 Task: Open a blank sheet, save the file as Pottery.html and add heading 'Pottery',with the parapraph 'Pottery is the art of creating objects from clay by hand or on a pottery wheel. It involves techniques such as molding, shaping, and glazing to create functional or decorative ceramic items like bowls, vases, and sculptures.'Apply Font Style Oswald And font size 18. Apply font style in  Heading 'Montserrat' and font size 36 Change heading alignment to  Left and paragraph alignment to  Left
Action: Mouse moved to (321, 231)
Screenshot: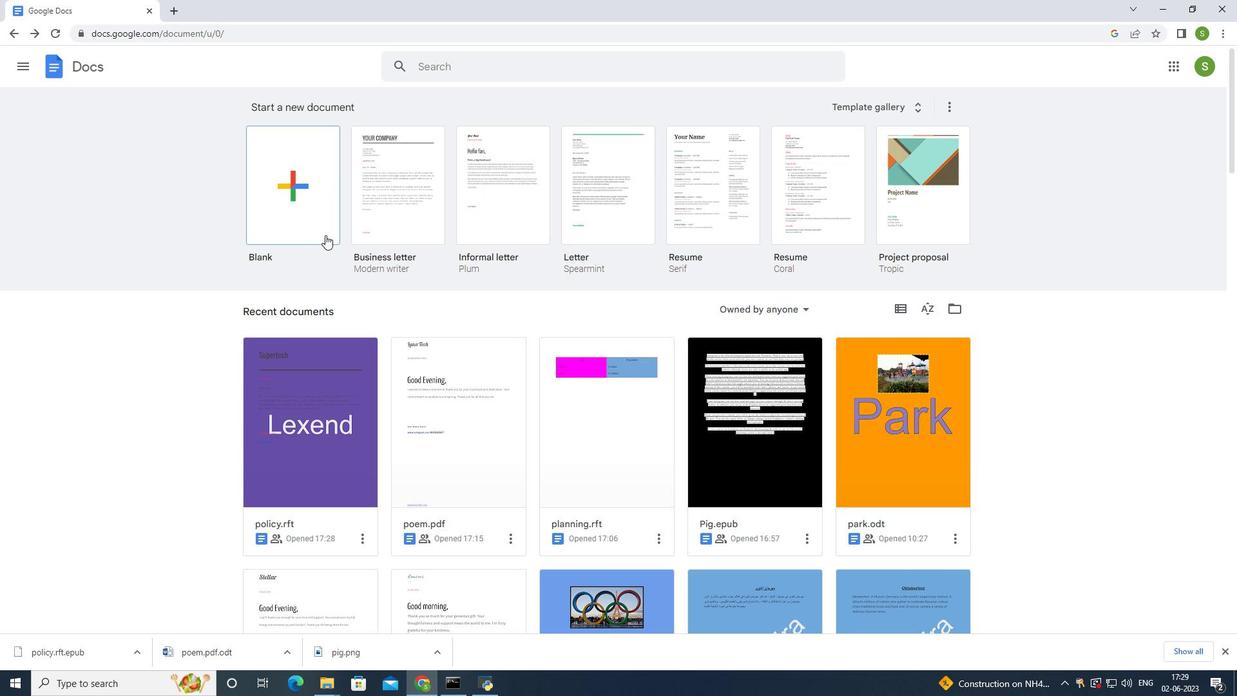 
Action: Mouse pressed left at (321, 231)
Screenshot: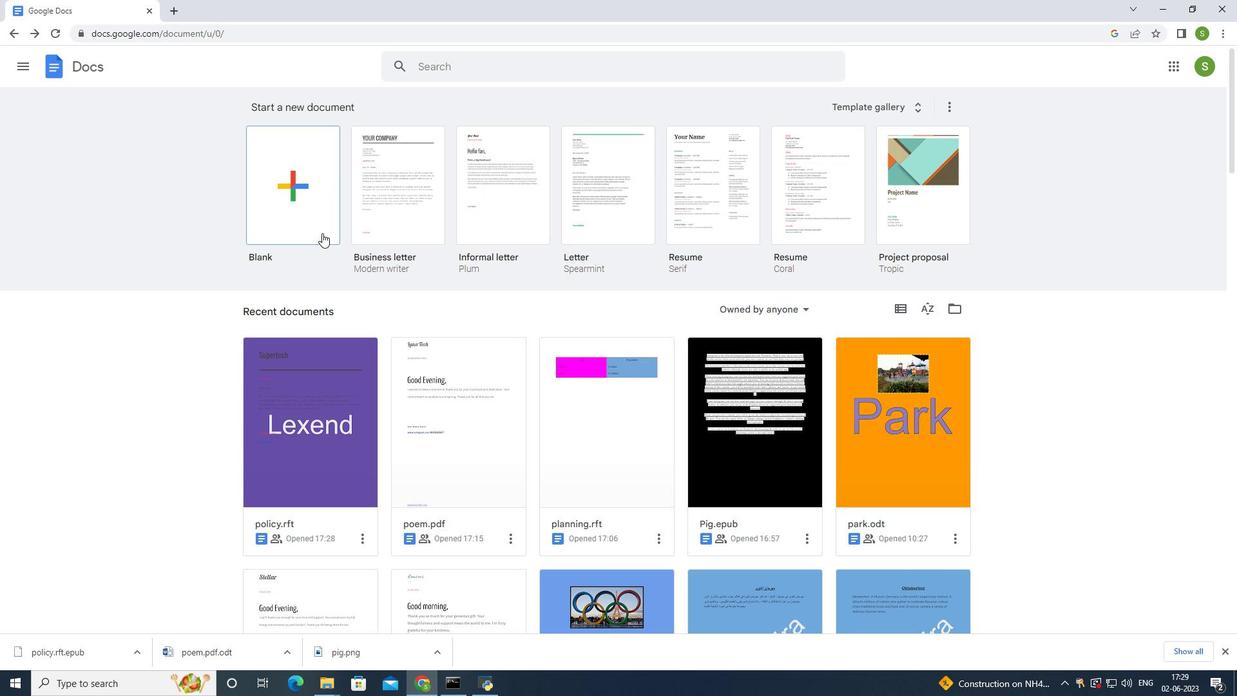 
Action: Mouse moved to (134, 56)
Screenshot: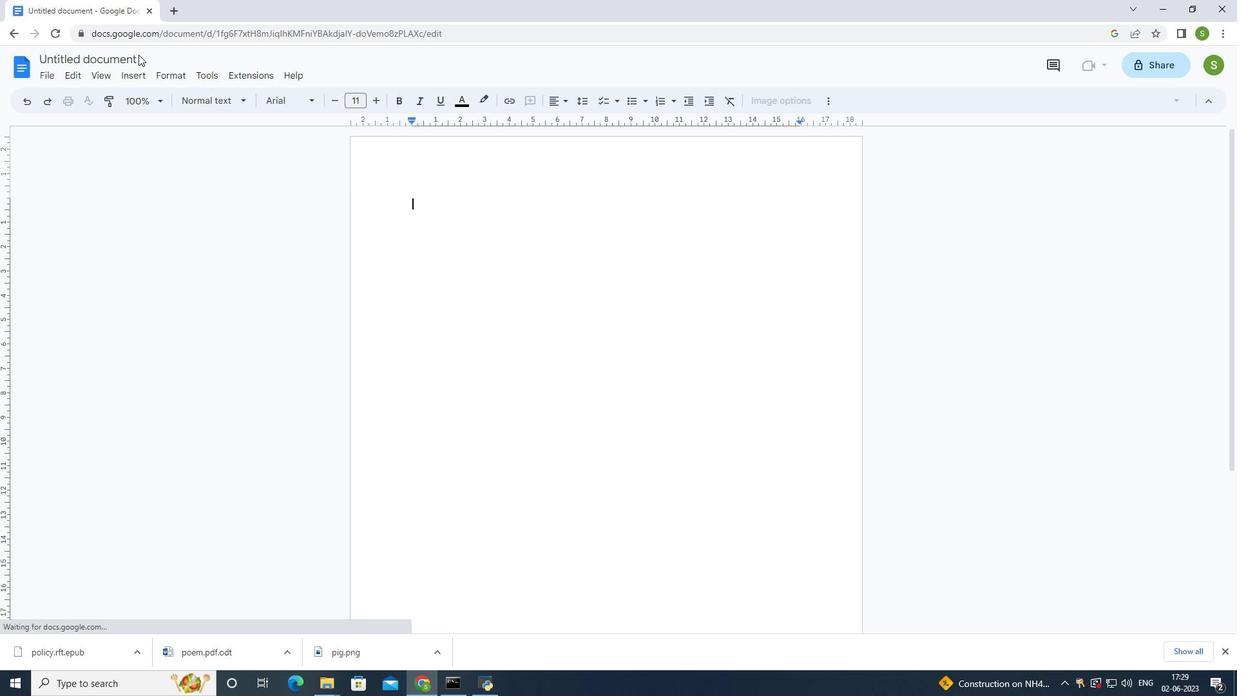 
Action: Mouse pressed left at (134, 56)
Screenshot: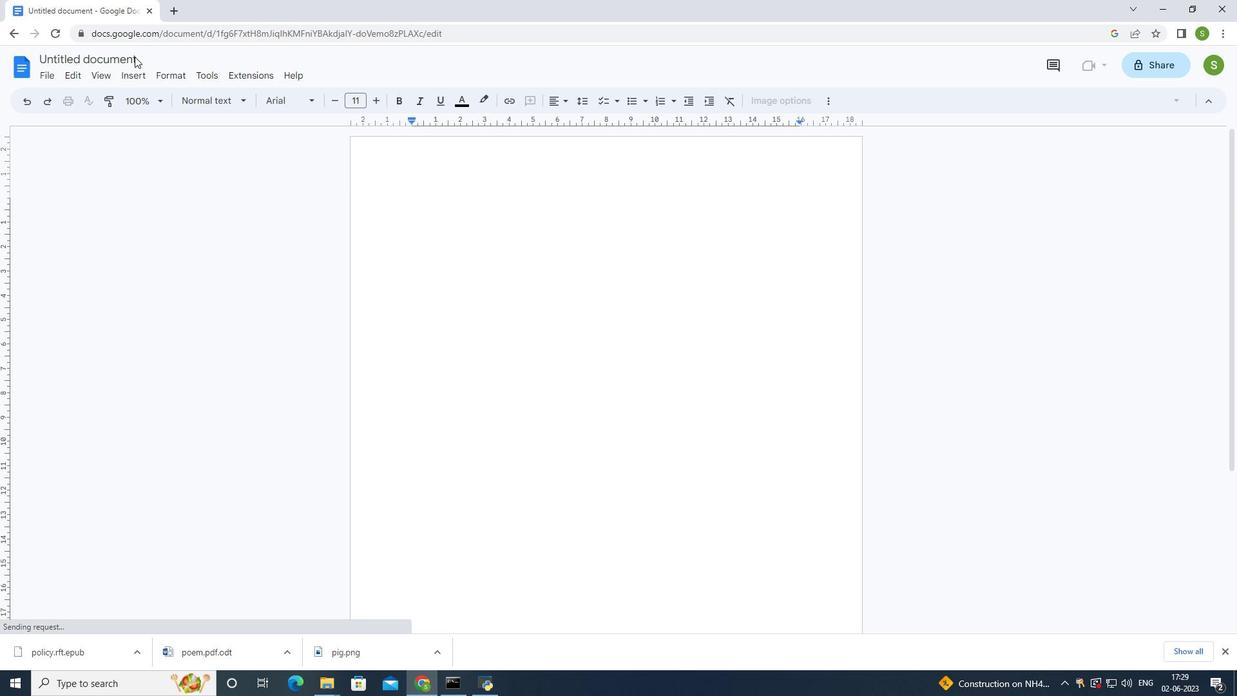
Action: Mouse pressed left at (134, 56)
Screenshot: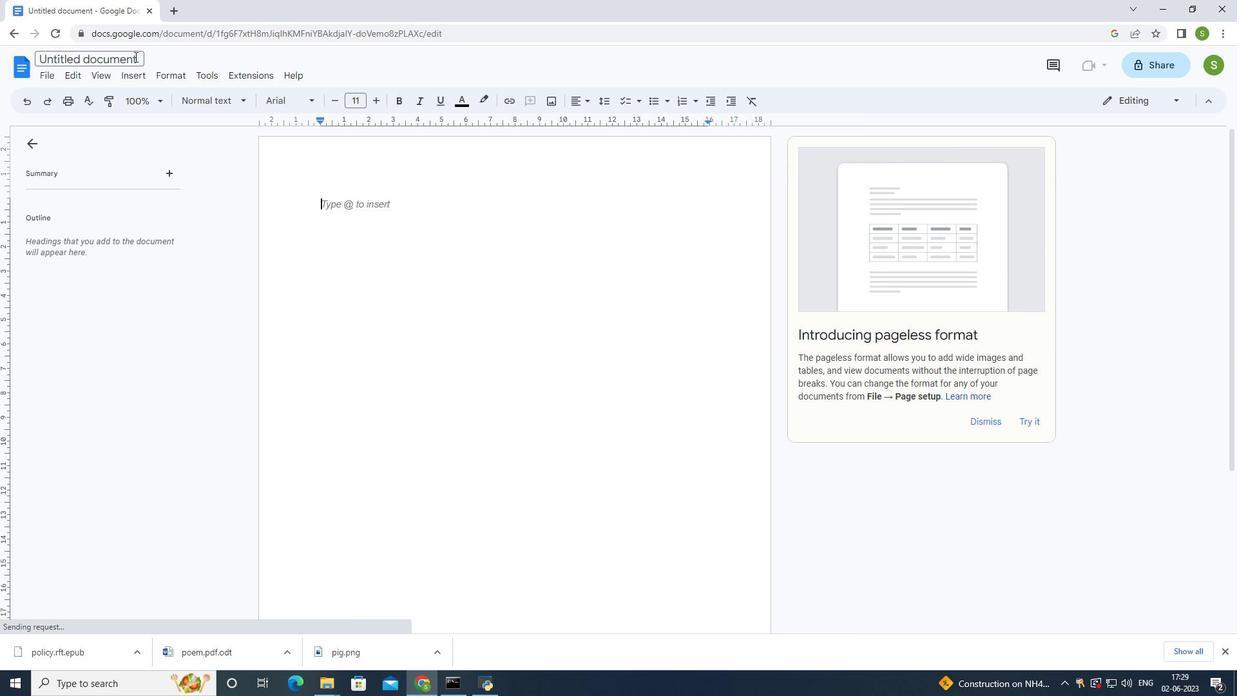
Action: Mouse moved to (526, 183)
Screenshot: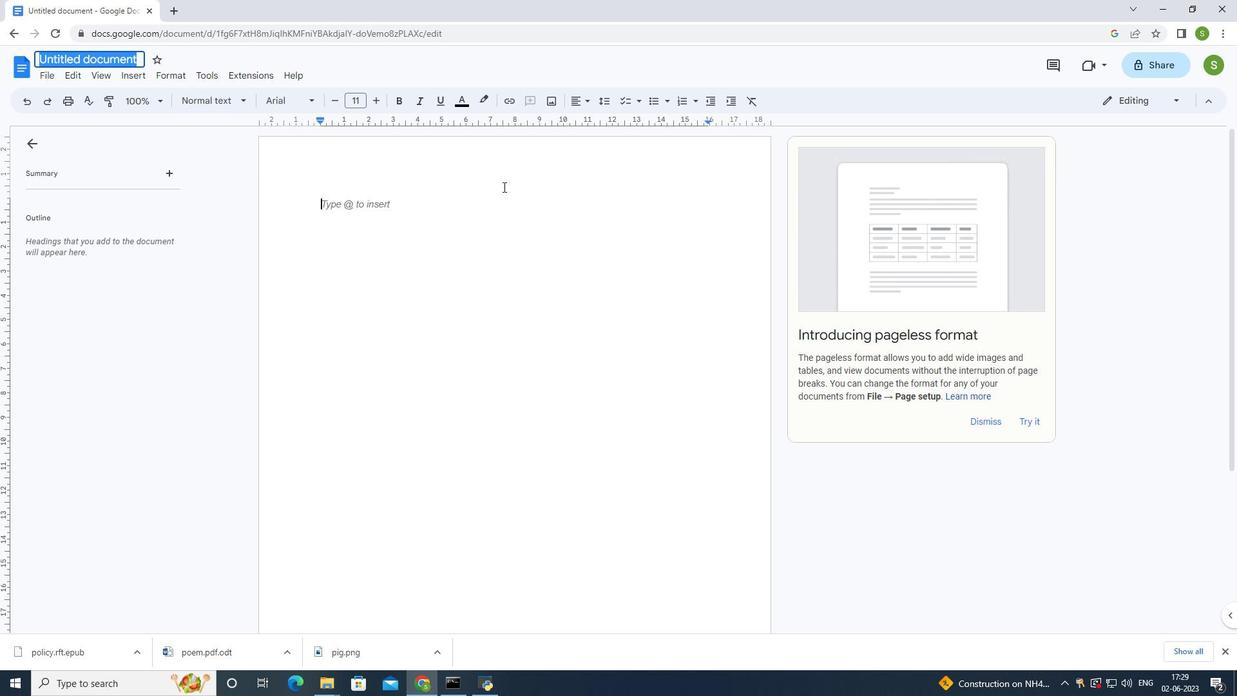 
Action: Key pressed <Key.shift>pottery.html<Key.enter>
Screenshot: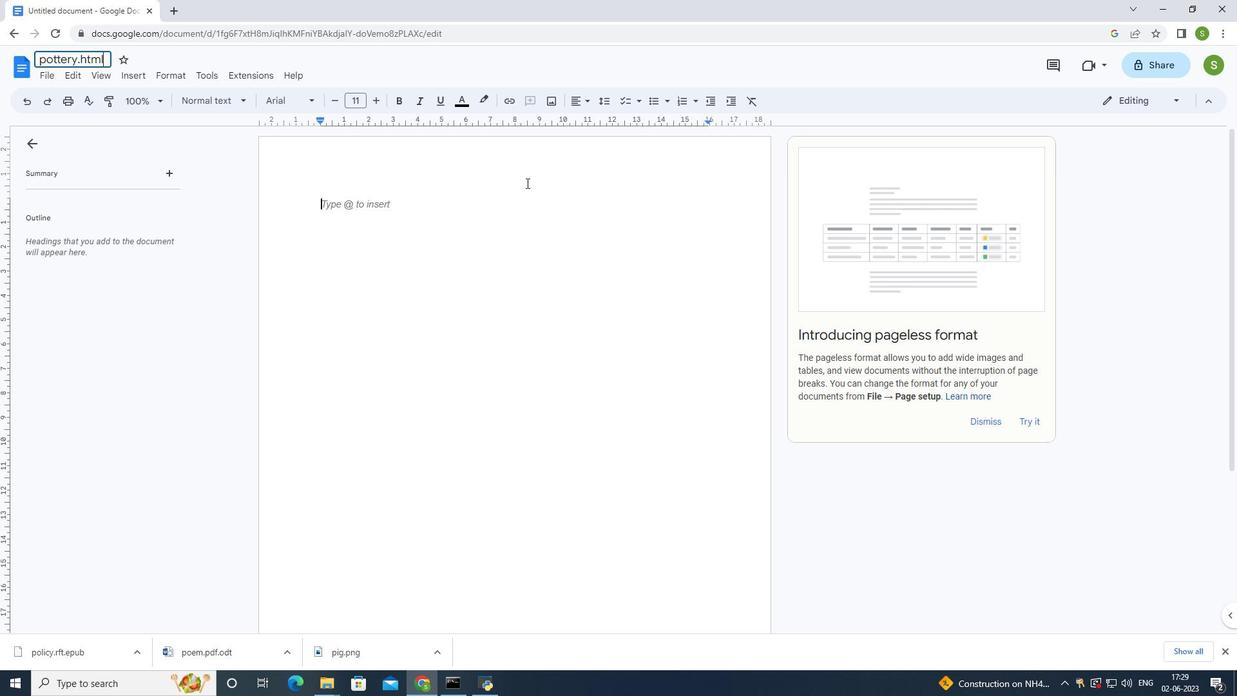 
Action: Mouse moved to (535, 167)
Screenshot: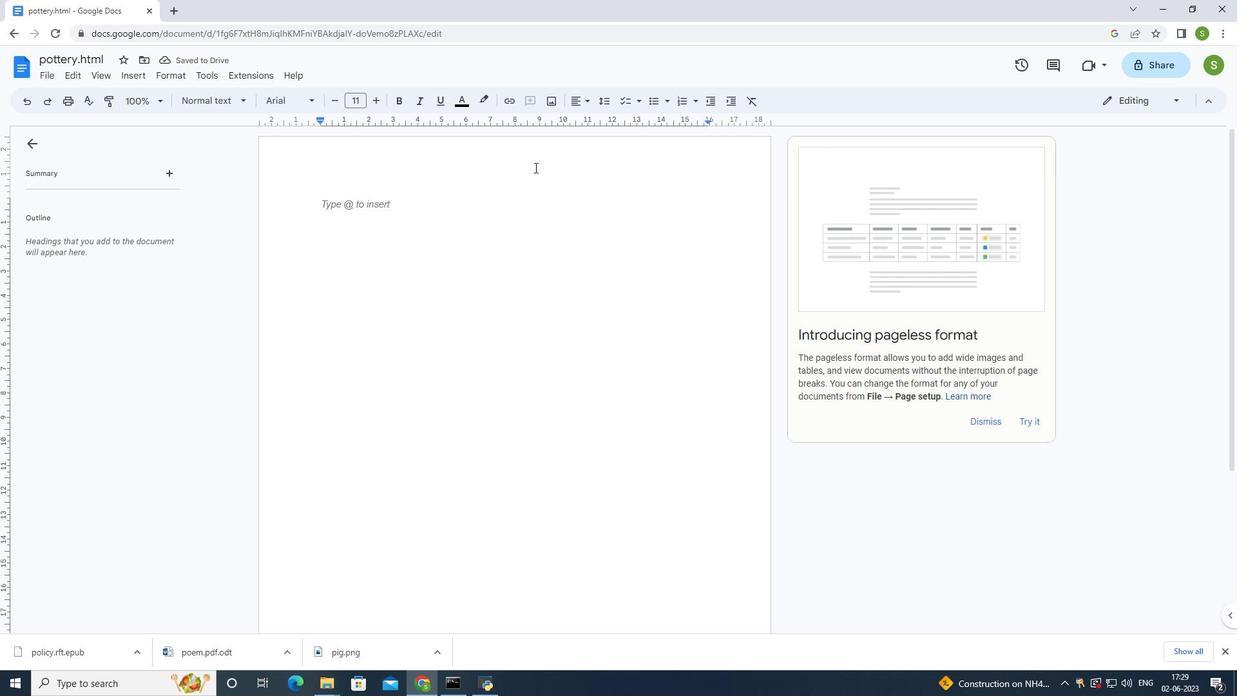 
Action: Key pressed <Key.shift>Pottery<Key.space>is<Key.space>the<Key.space>art<Key.space>of<Key.space>creating<Key.space>oblect<Key.backspace><Key.backspace><Key.backspace><Key.backspace>fect<Key.space>from<Key.space>clay<Key.space>by<Key.space>hand<Key.space>or<Key.space>on<Key.space>a<Key.space>pottery<Key.space>wheel.<Key.space><Key.shift>It<Key.space>involves<Key.space>techniques<Key.space>such<Key.space>as<Key.space>molding,<Key.space>shaping,<Key.space>and<Key.space>glazing<Key.space>to<Key.space>create<Key.space>functional<Key.space>or<Key.space>decorative<Key.space>ceramic<Key.space>items<Key.space>like<Key.space>bowls,<Key.space>vases<Key.space>and<Key.space>sculpy<Key.backspace>tures.
Screenshot: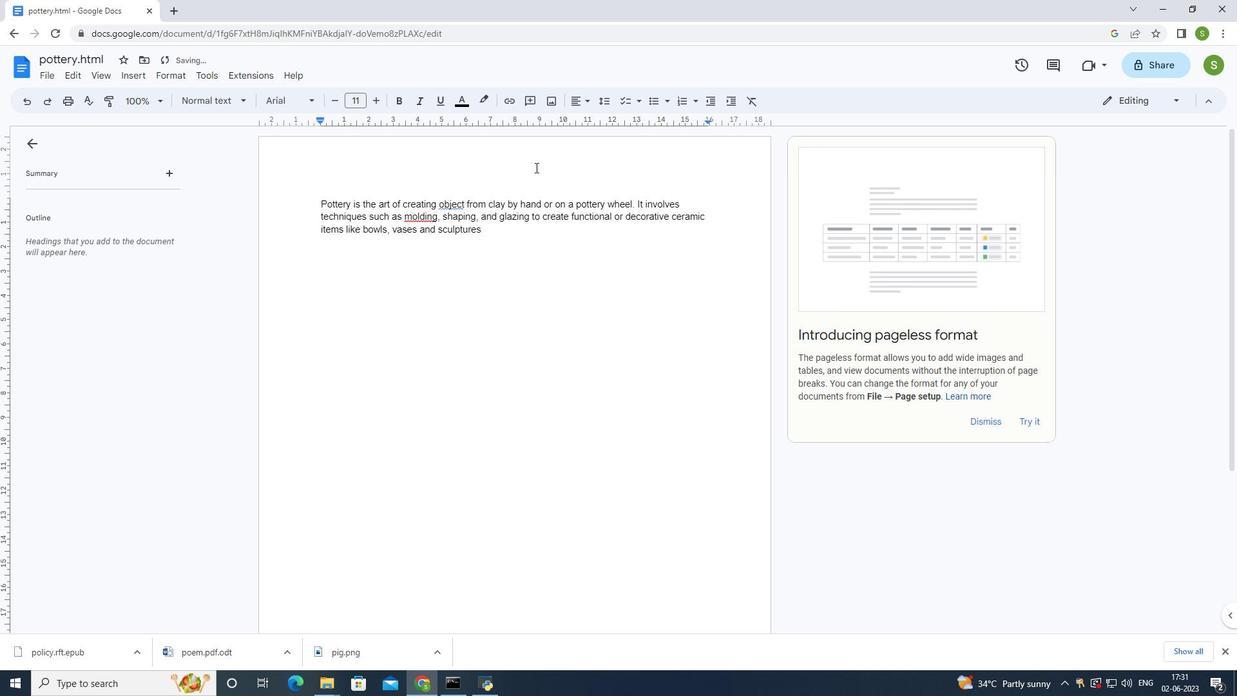 
Action: Mouse moved to (428, 217)
Screenshot: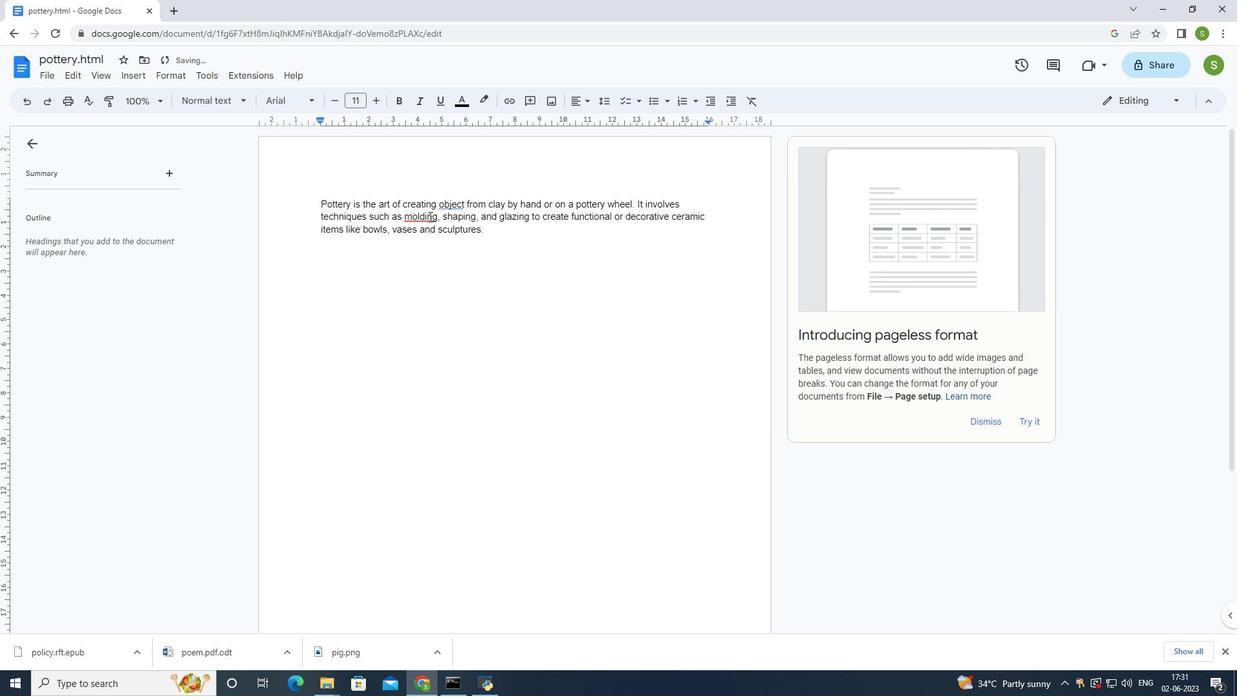 
Action: Mouse pressed left at (428, 217)
Screenshot: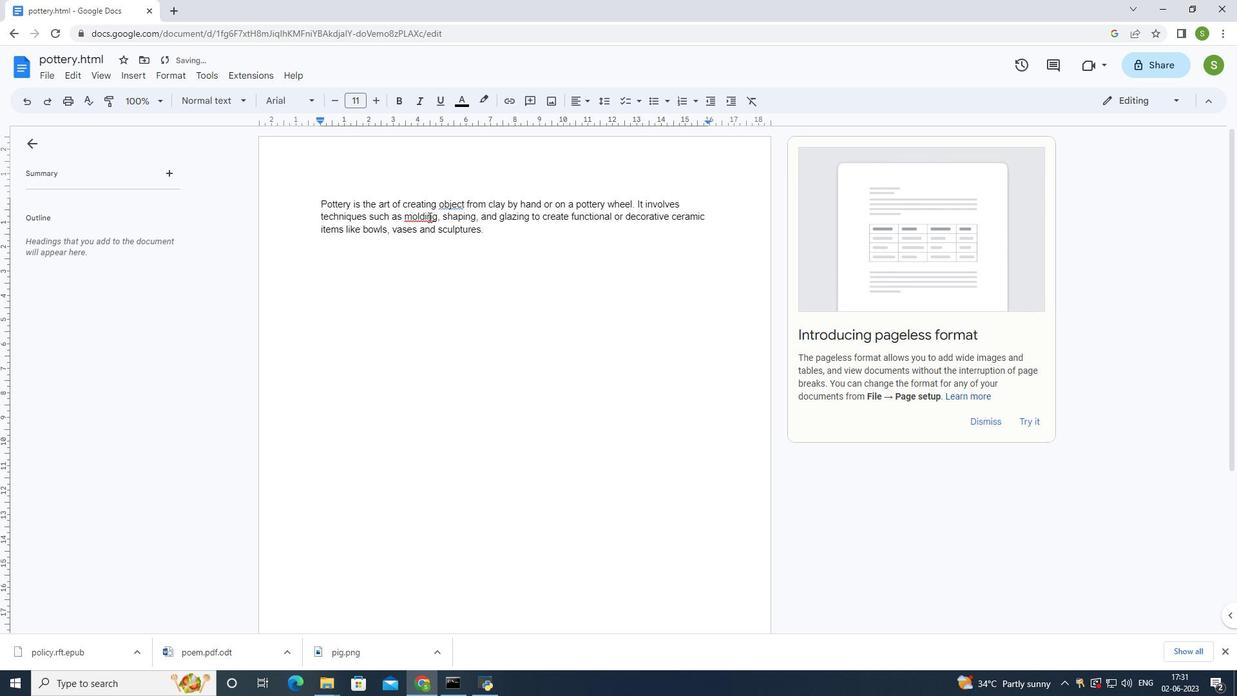 
Action: Mouse moved to (434, 291)
Screenshot: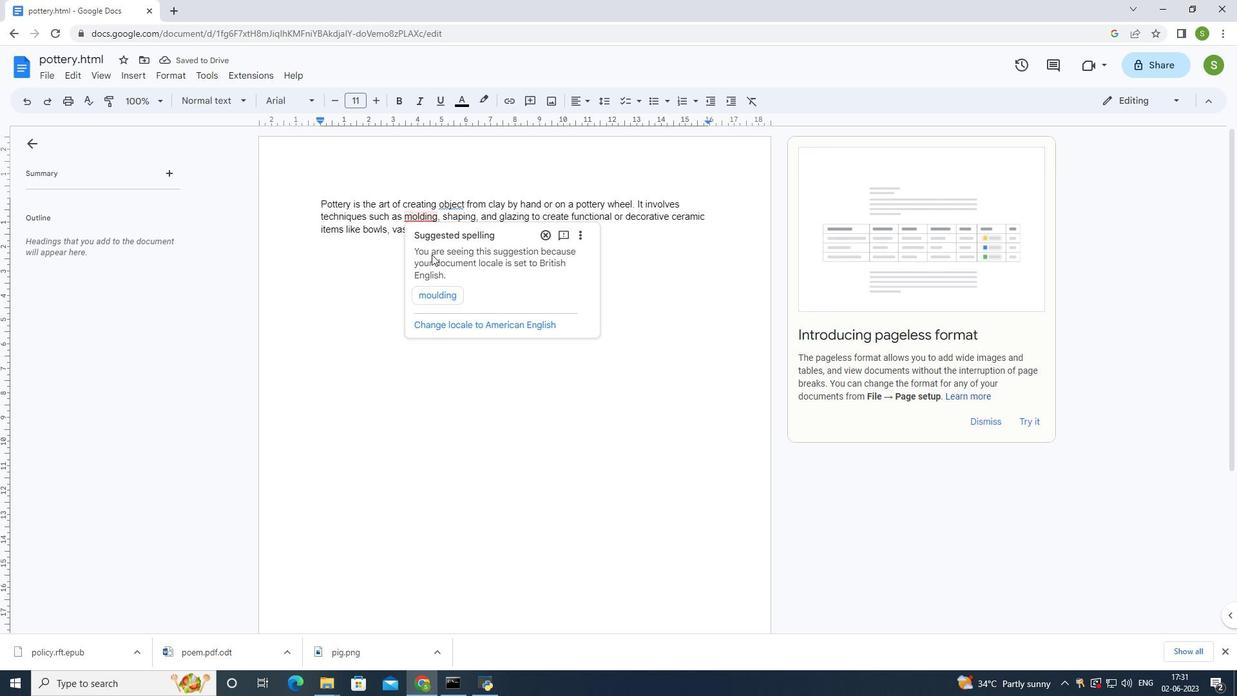 
Action: Mouse pressed left at (434, 291)
Screenshot: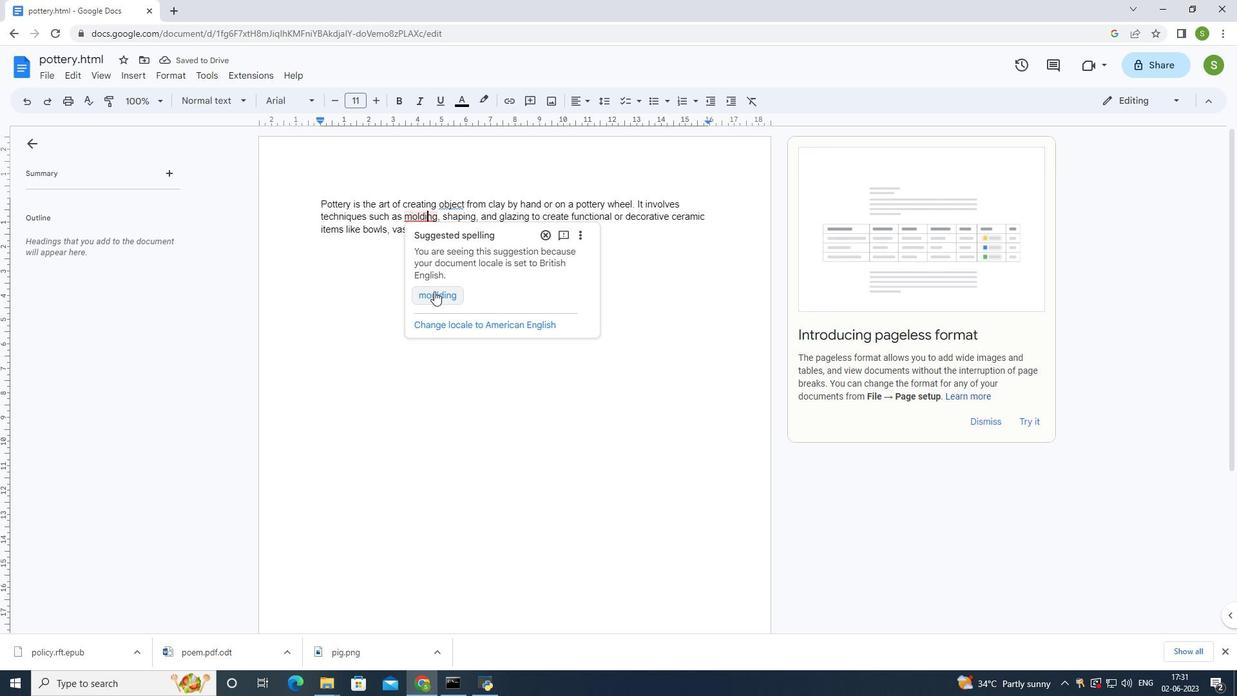 
Action: Mouse moved to (516, 234)
Screenshot: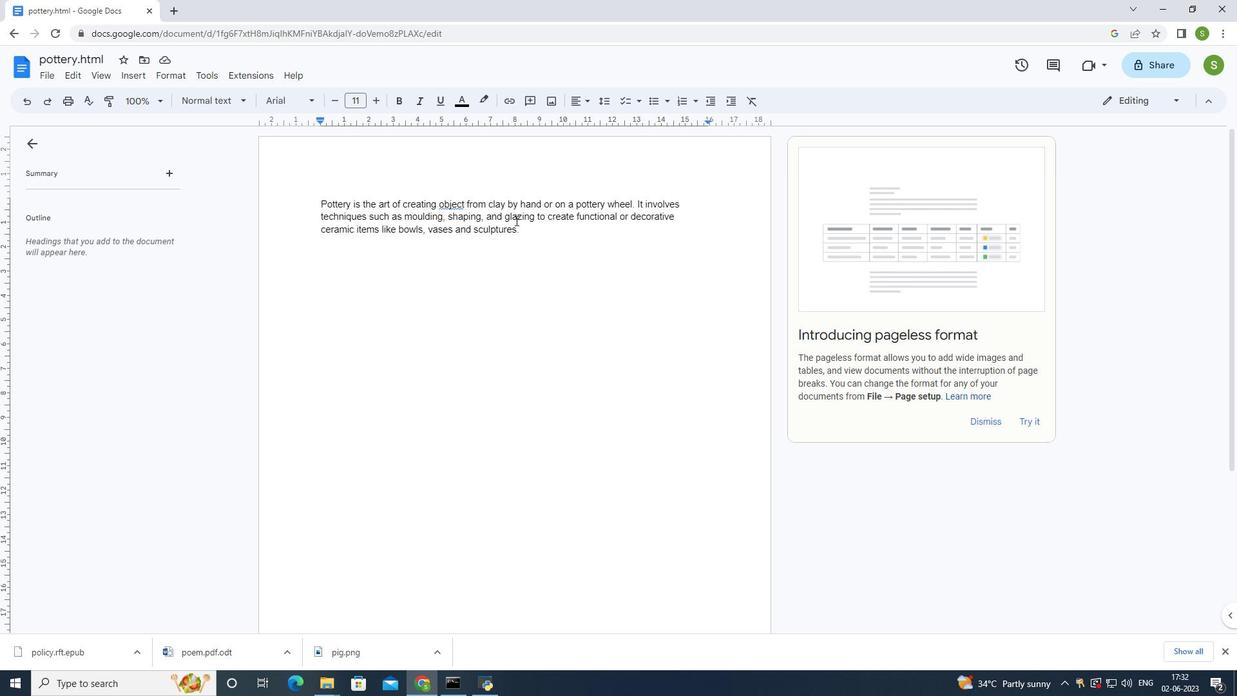 
Action: Mouse pressed left at (516, 234)
Screenshot: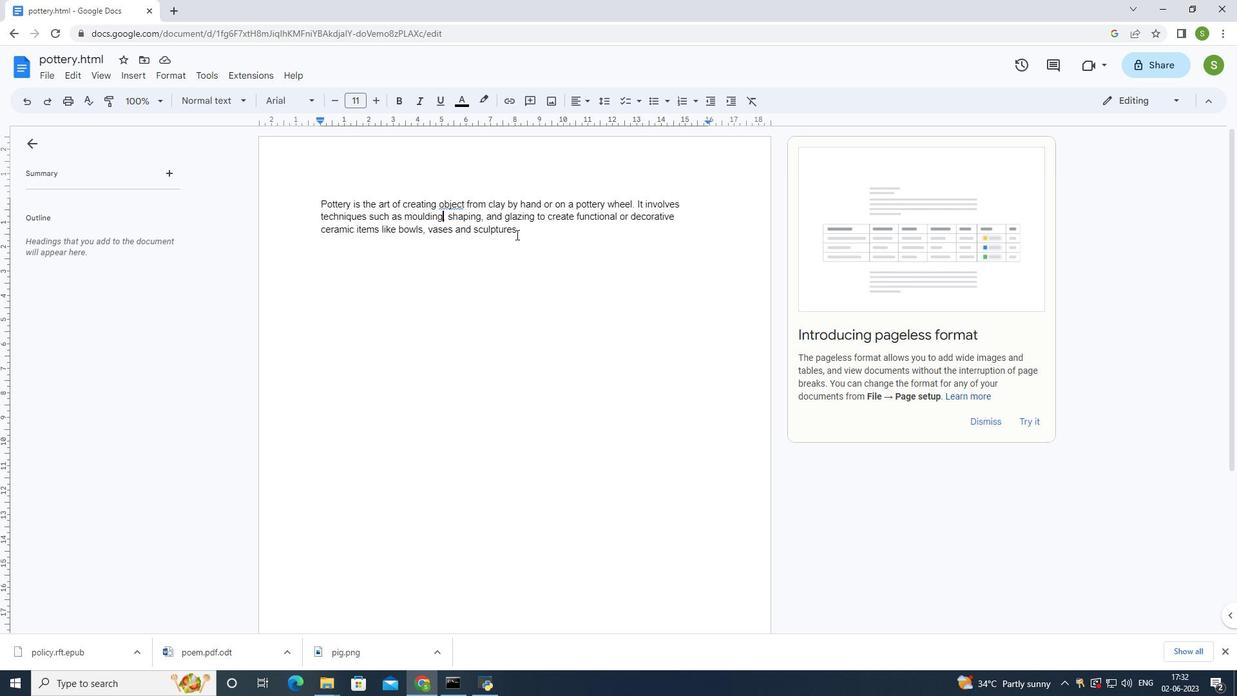 
Action: Mouse moved to (263, 99)
Screenshot: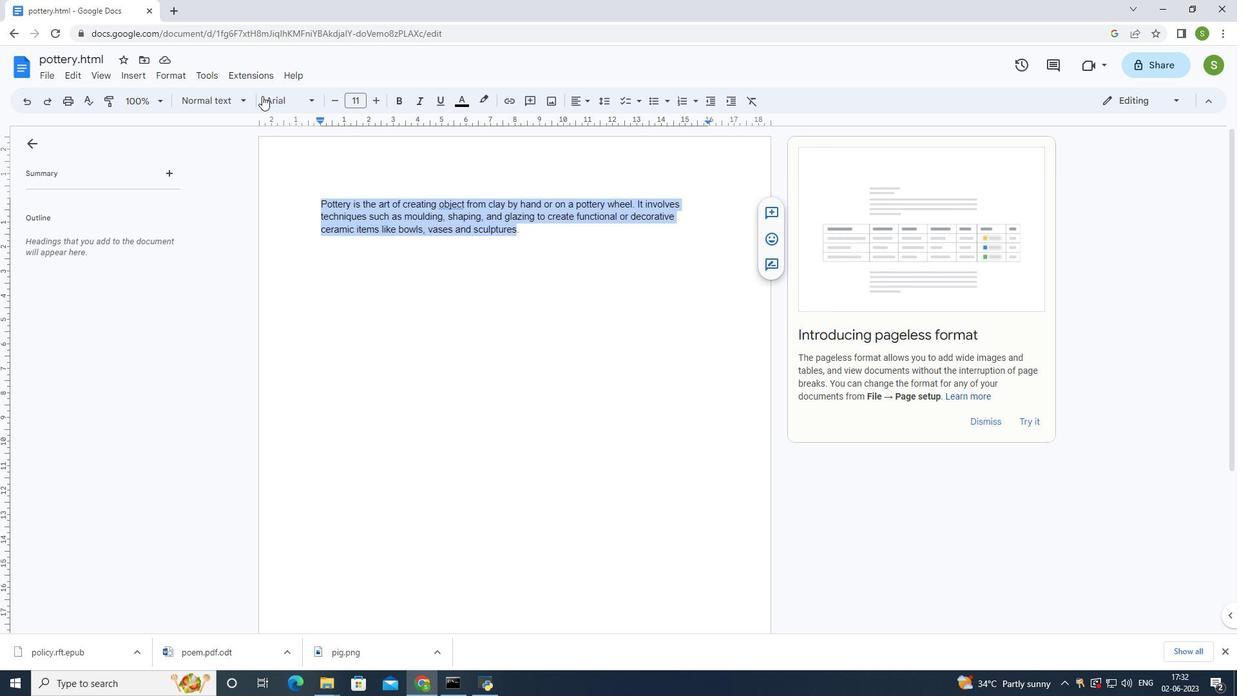 
Action: Mouse pressed left at (263, 99)
Screenshot: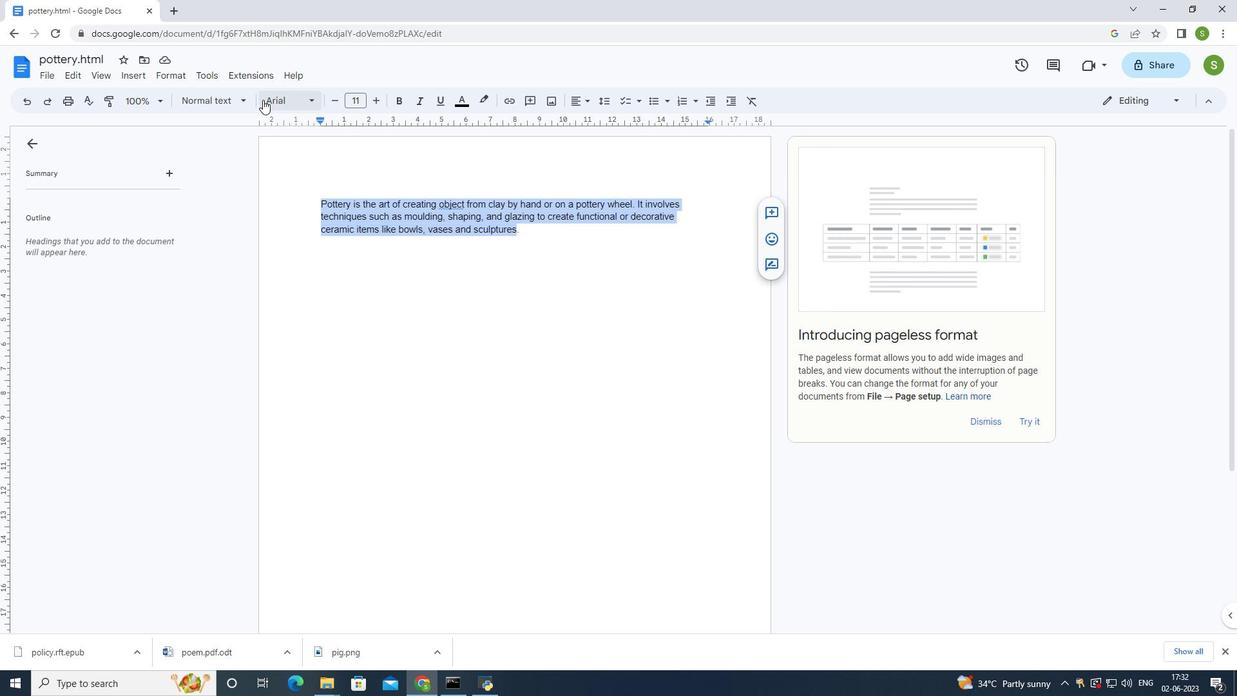 
Action: Mouse moved to (298, 119)
Screenshot: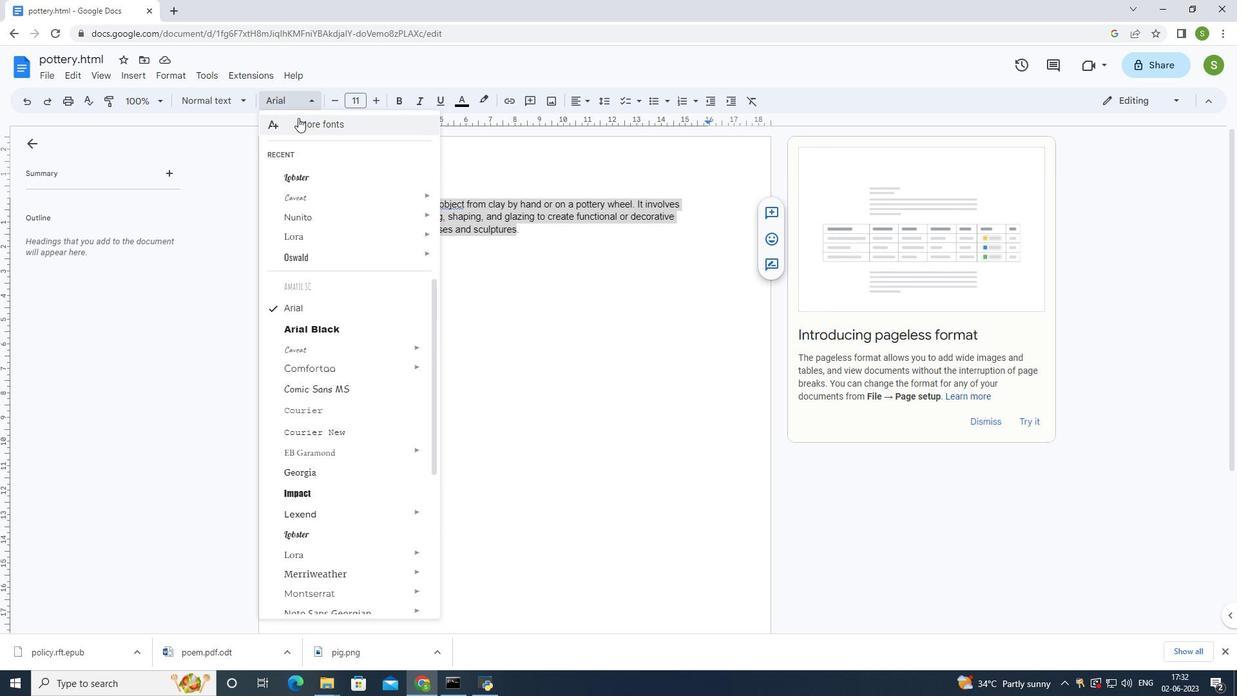 
Action: Mouse pressed left at (298, 119)
Screenshot: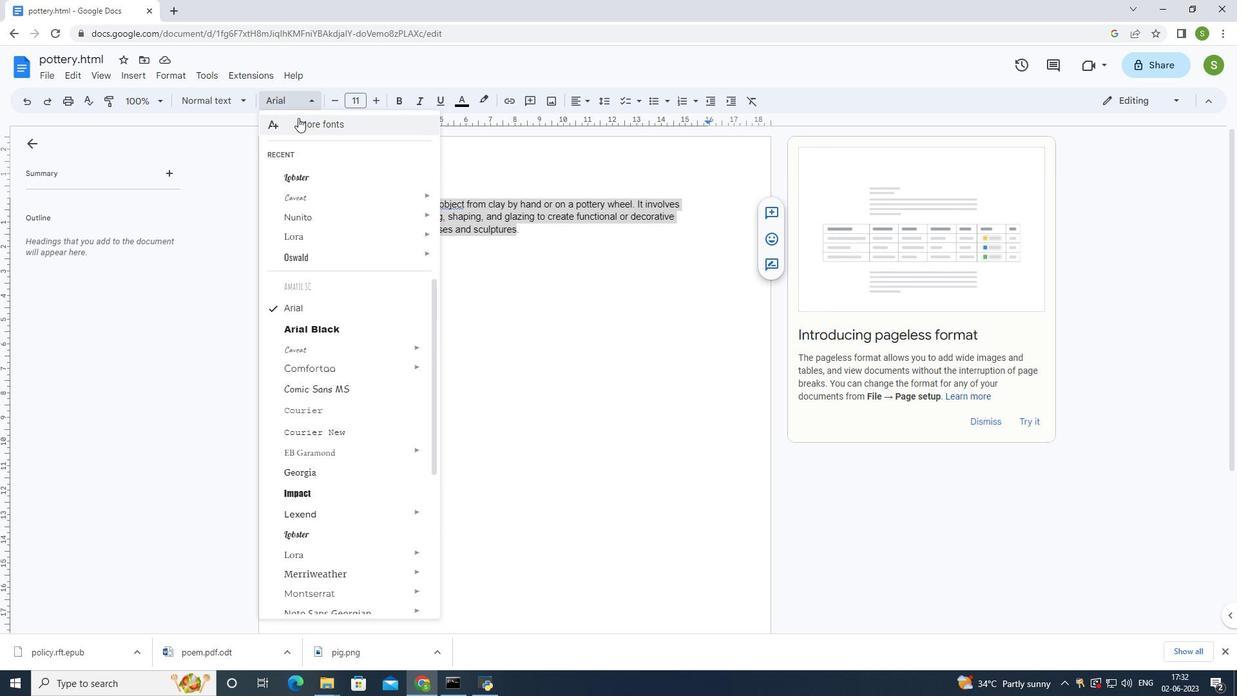 
Action: Mouse moved to (435, 190)
Screenshot: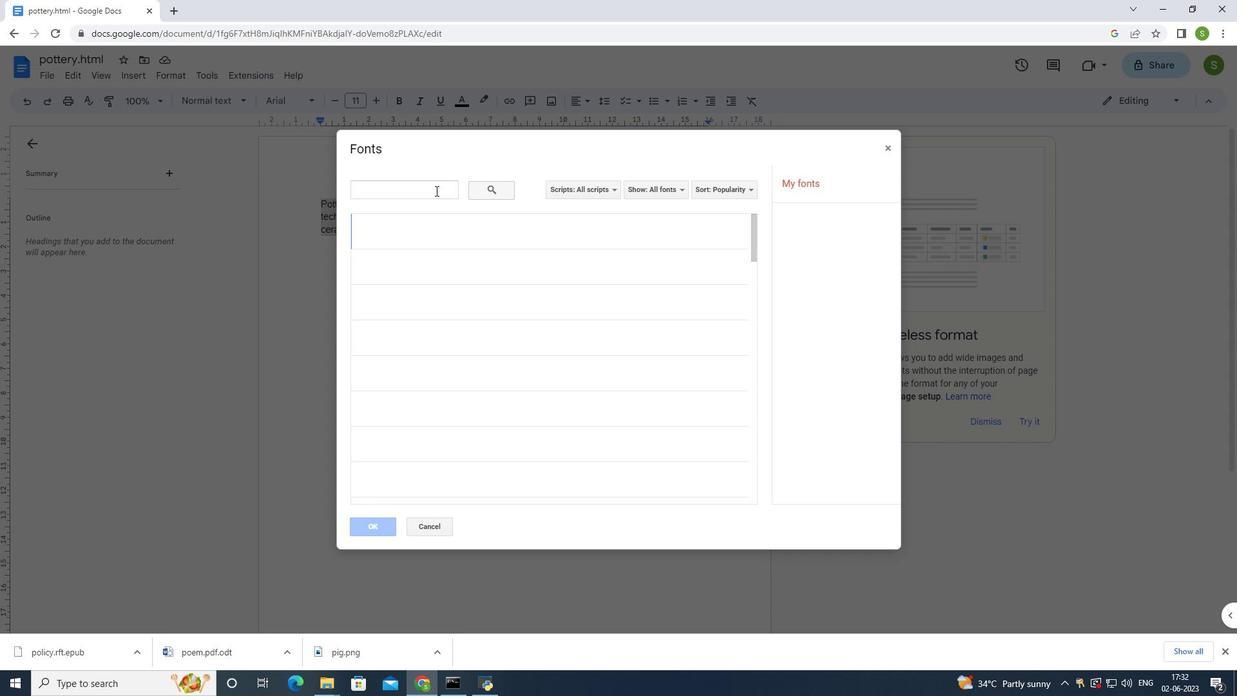 
Action: Mouse pressed left at (435, 190)
Screenshot: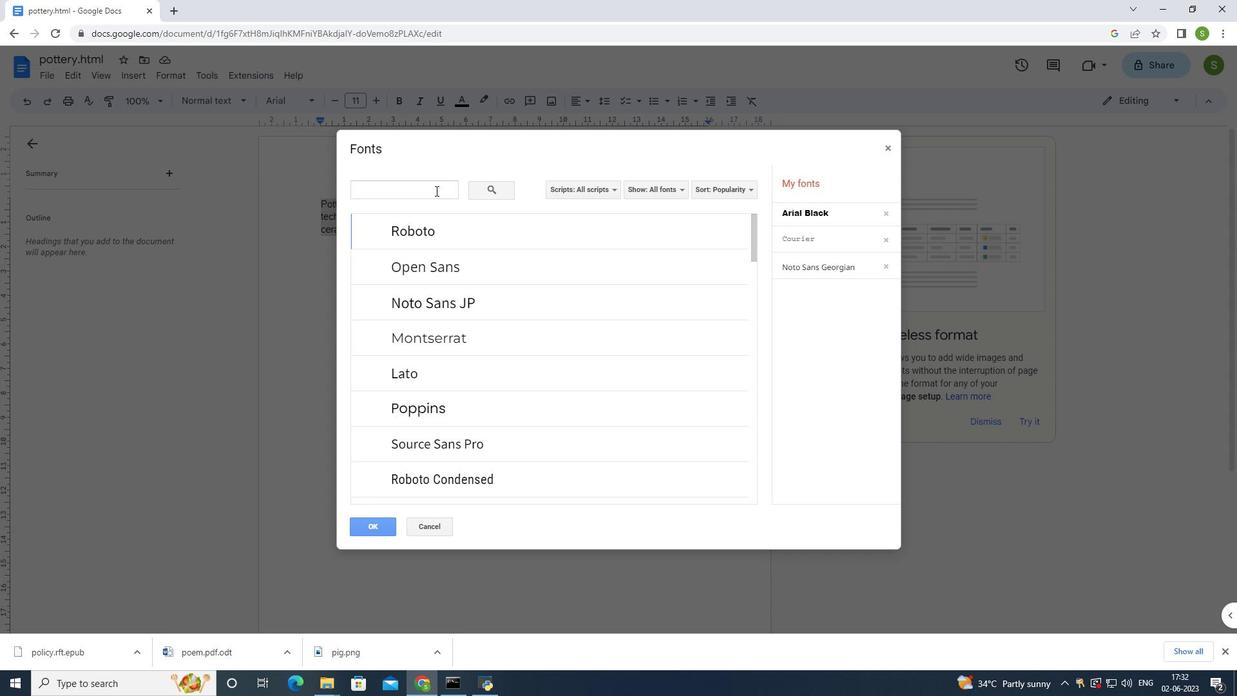 
Action: Mouse moved to (502, 207)
Screenshot: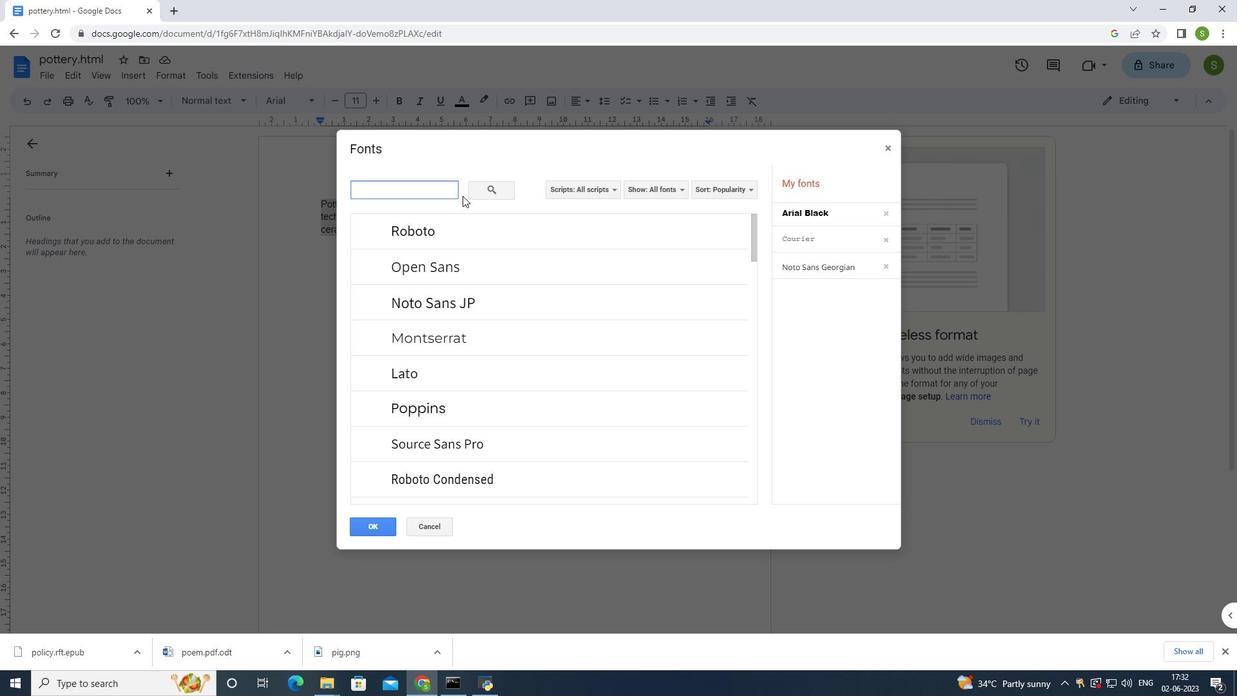 
Action: Key pressed <Key.shift>Oswald
Screenshot: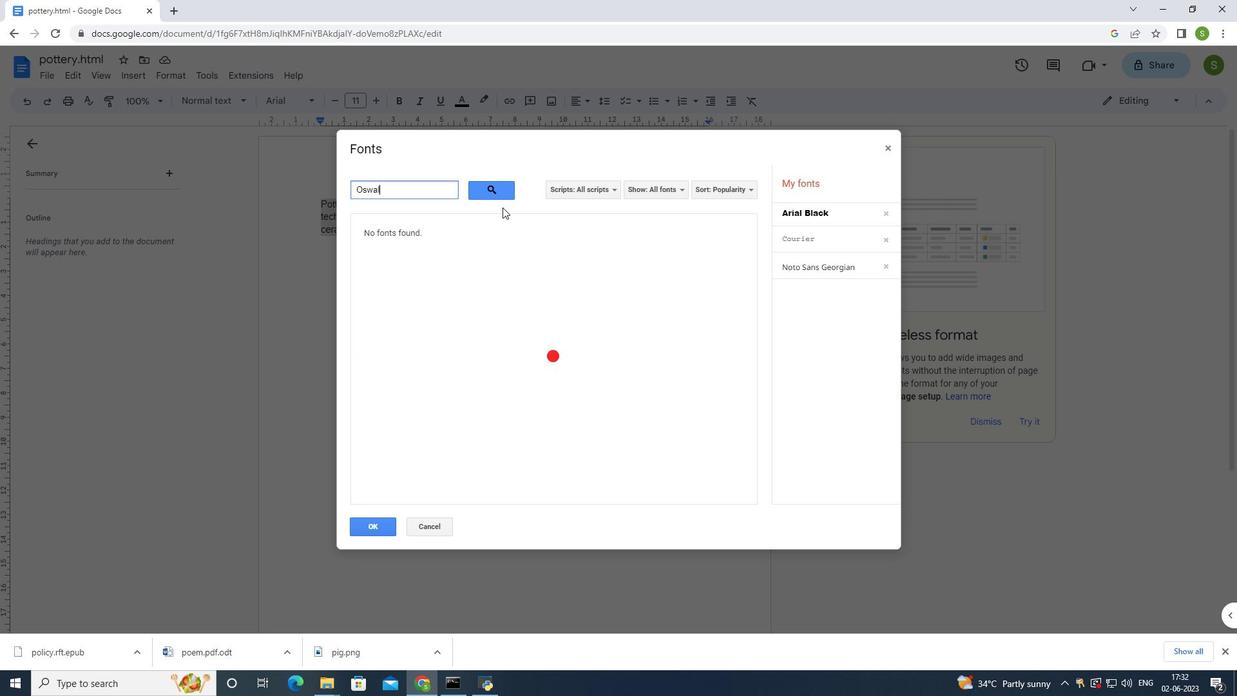 
Action: Mouse moved to (436, 221)
Screenshot: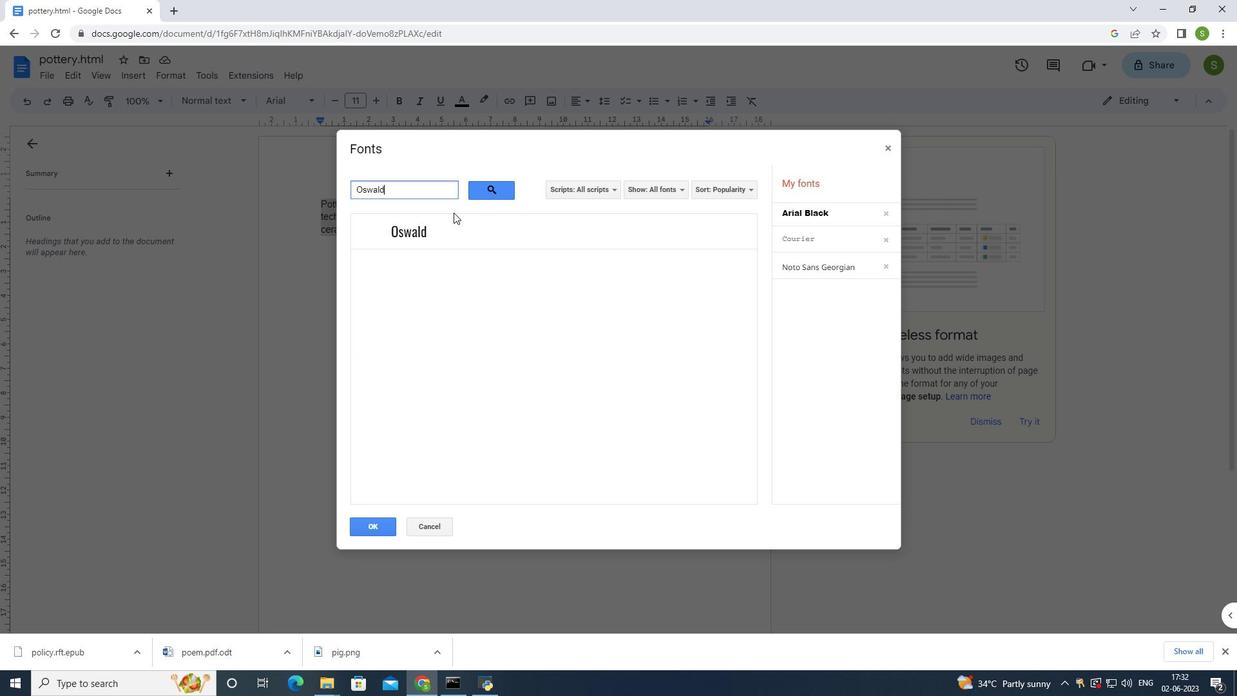 
Action: Mouse pressed left at (436, 221)
Screenshot: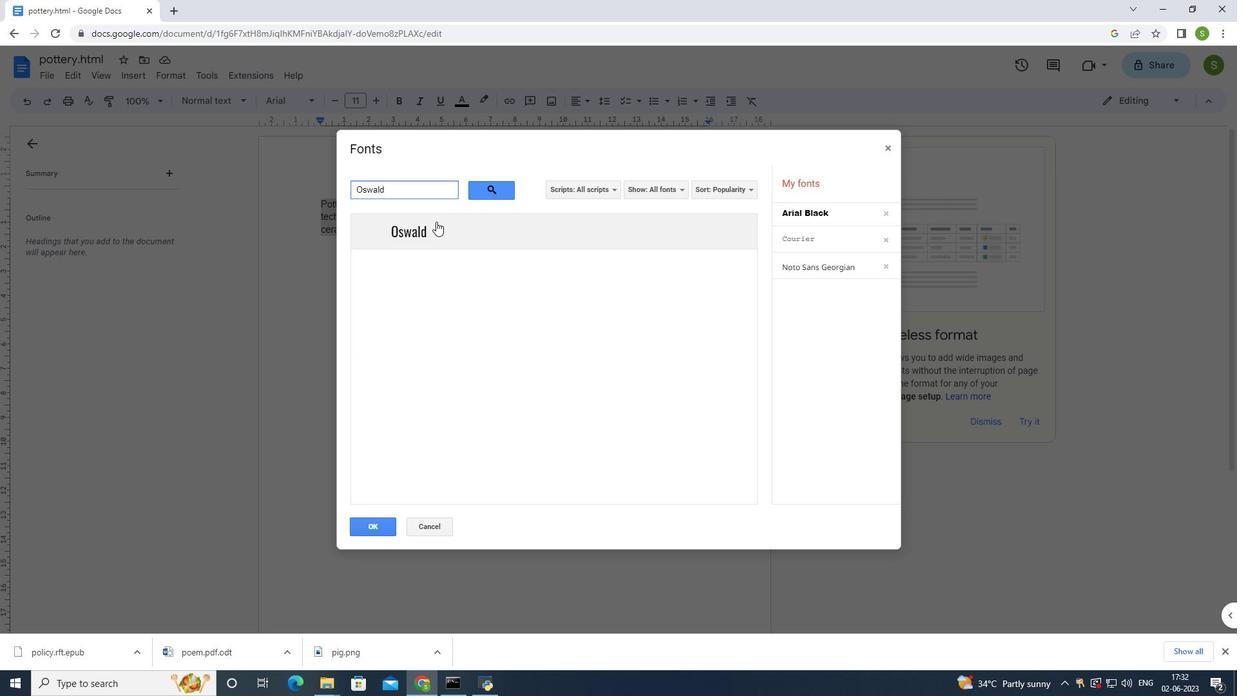 
Action: Mouse moved to (388, 524)
Screenshot: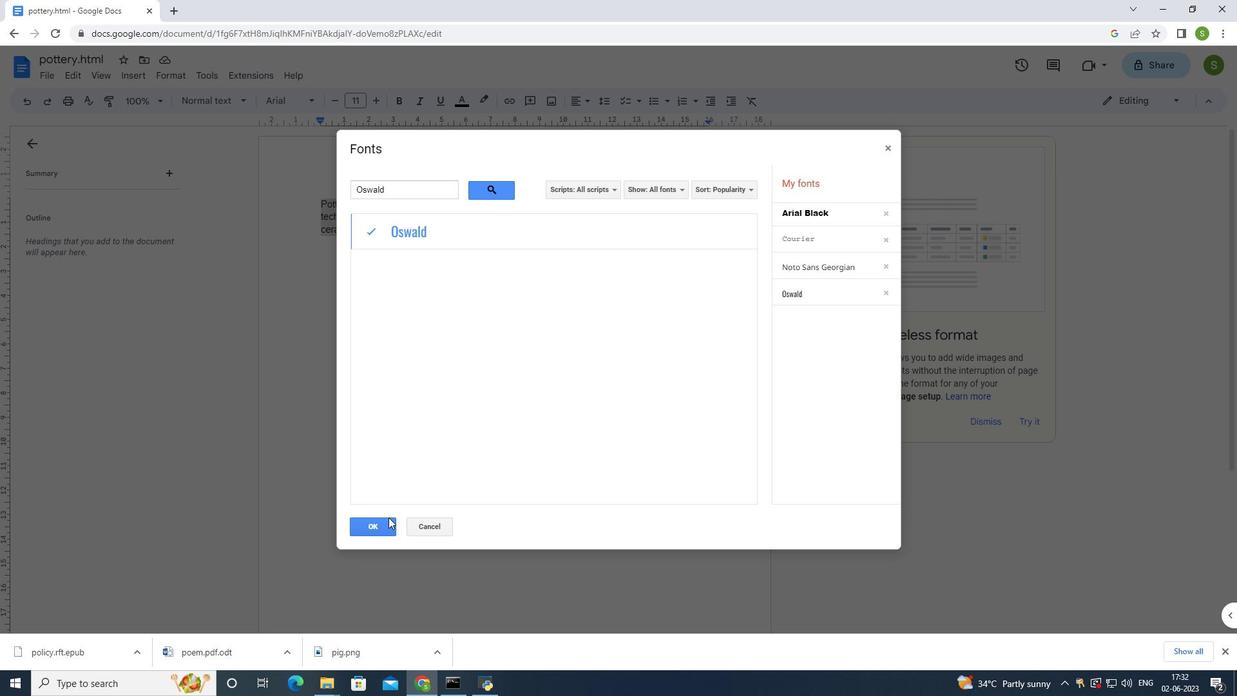 
Action: Mouse pressed left at (388, 524)
Screenshot: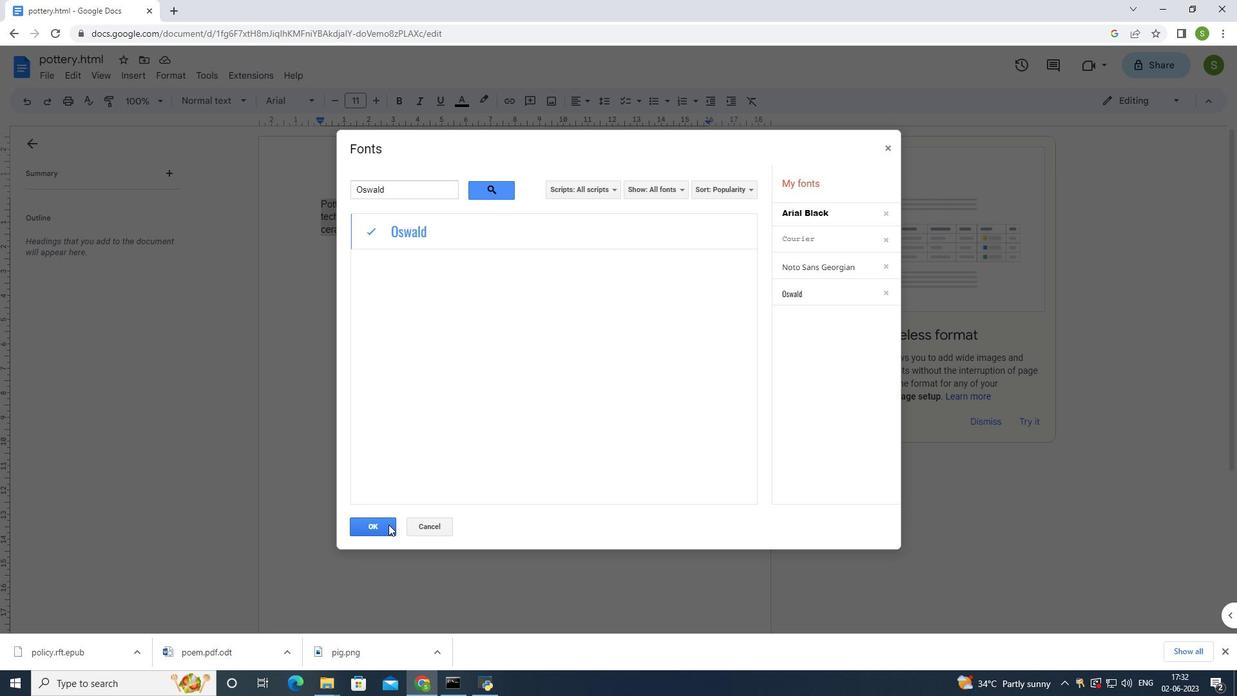 
Action: Mouse moved to (378, 101)
Screenshot: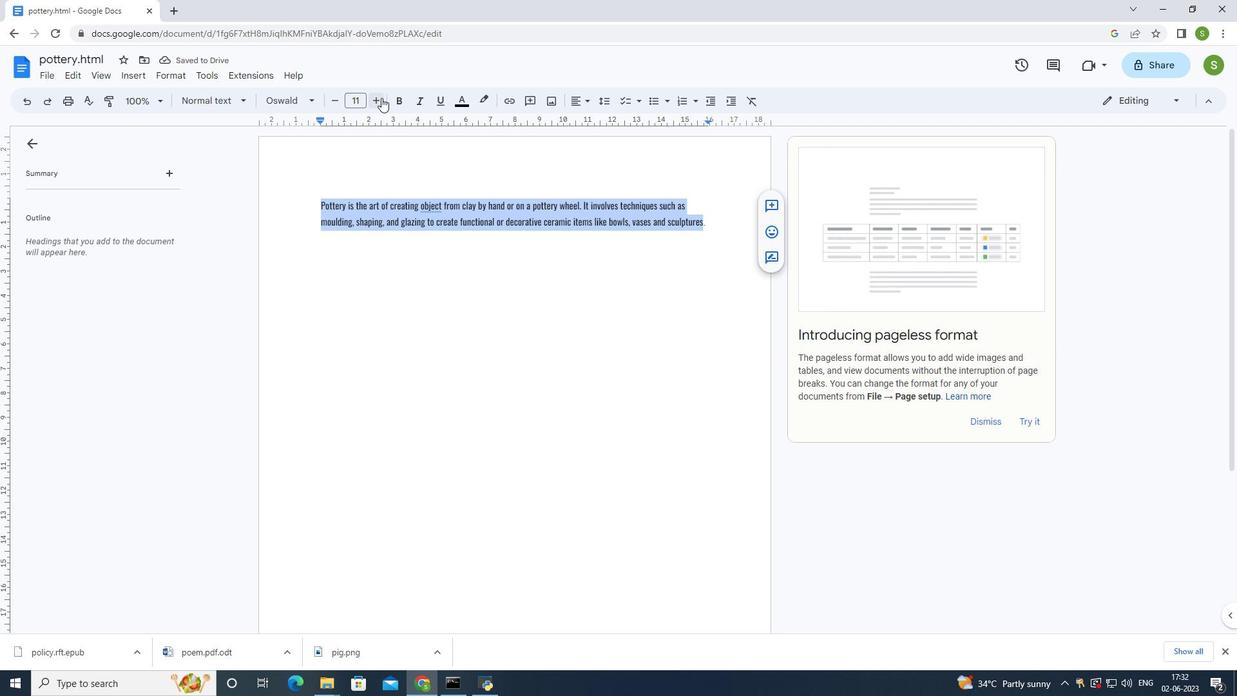 
Action: Mouse pressed left at (378, 101)
Screenshot: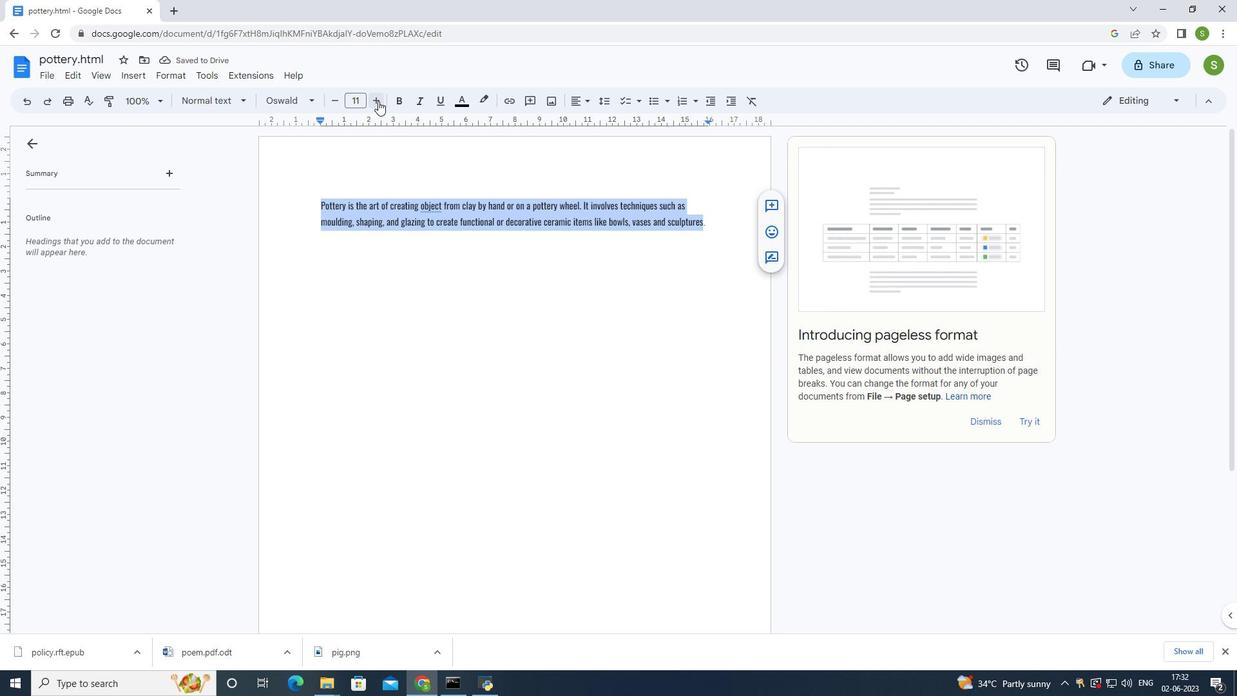 
Action: Mouse pressed left at (378, 101)
Screenshot: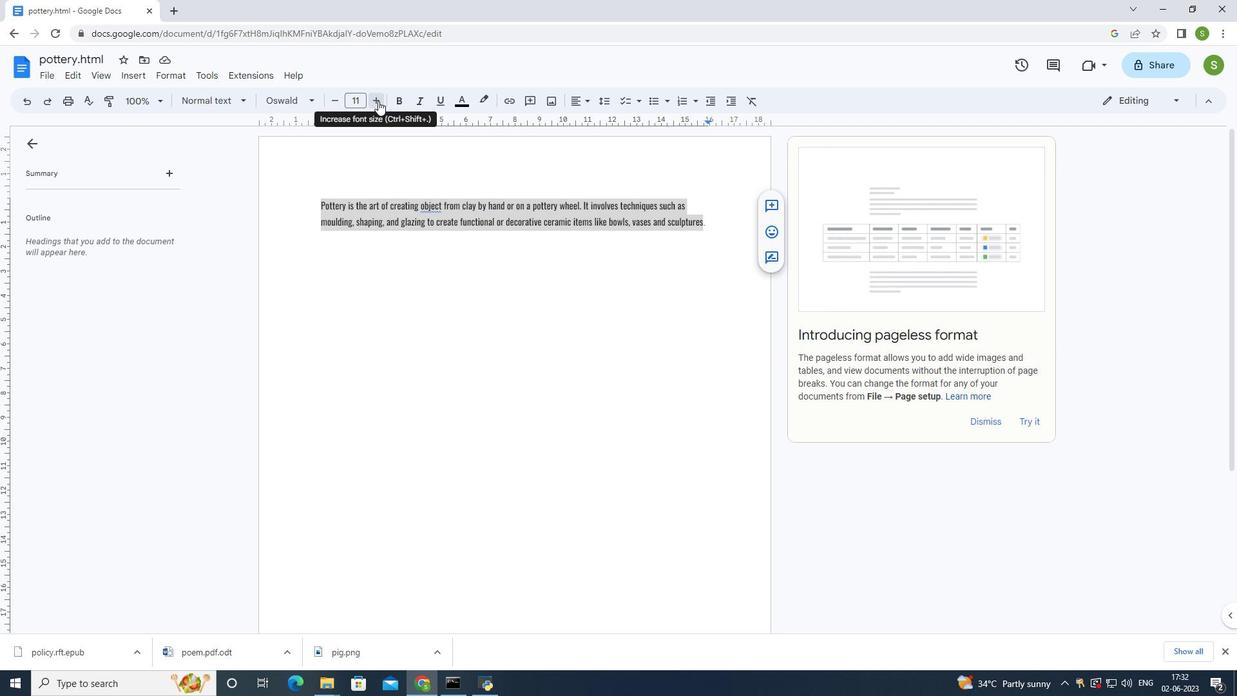 
Action: Mouse pressed left at (378, 101)
Screenshot: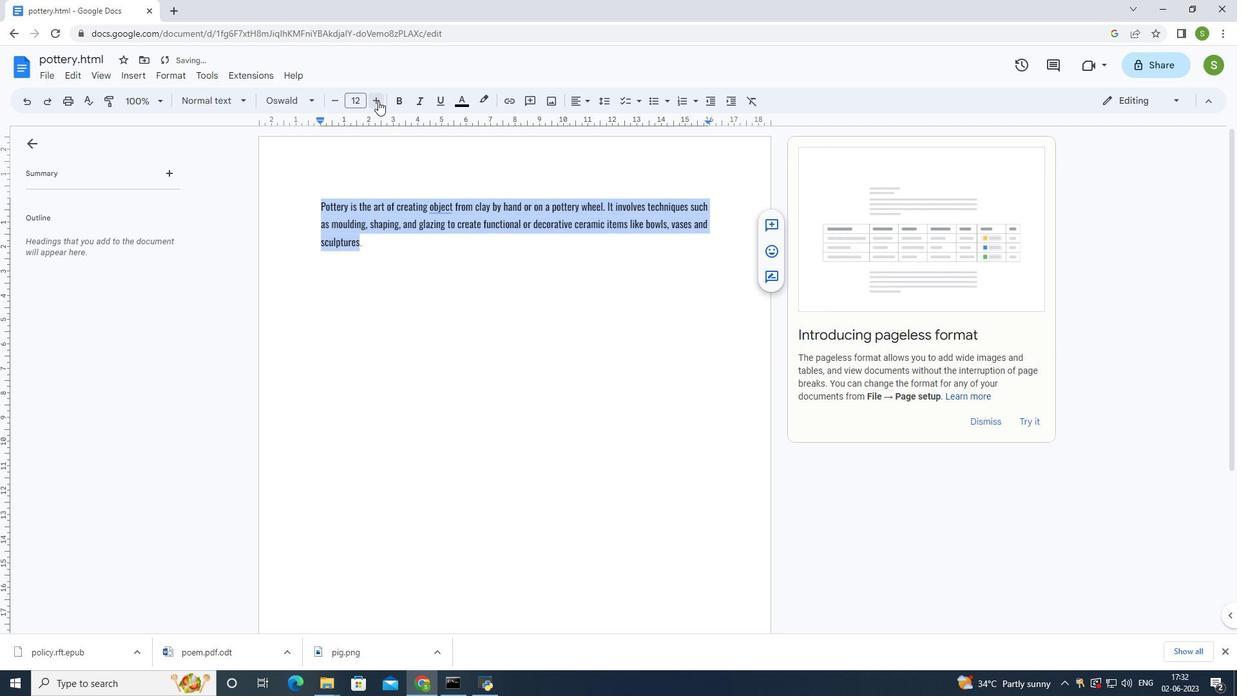 
Action: Mouse pressed left at (378, 101)
Screenshot: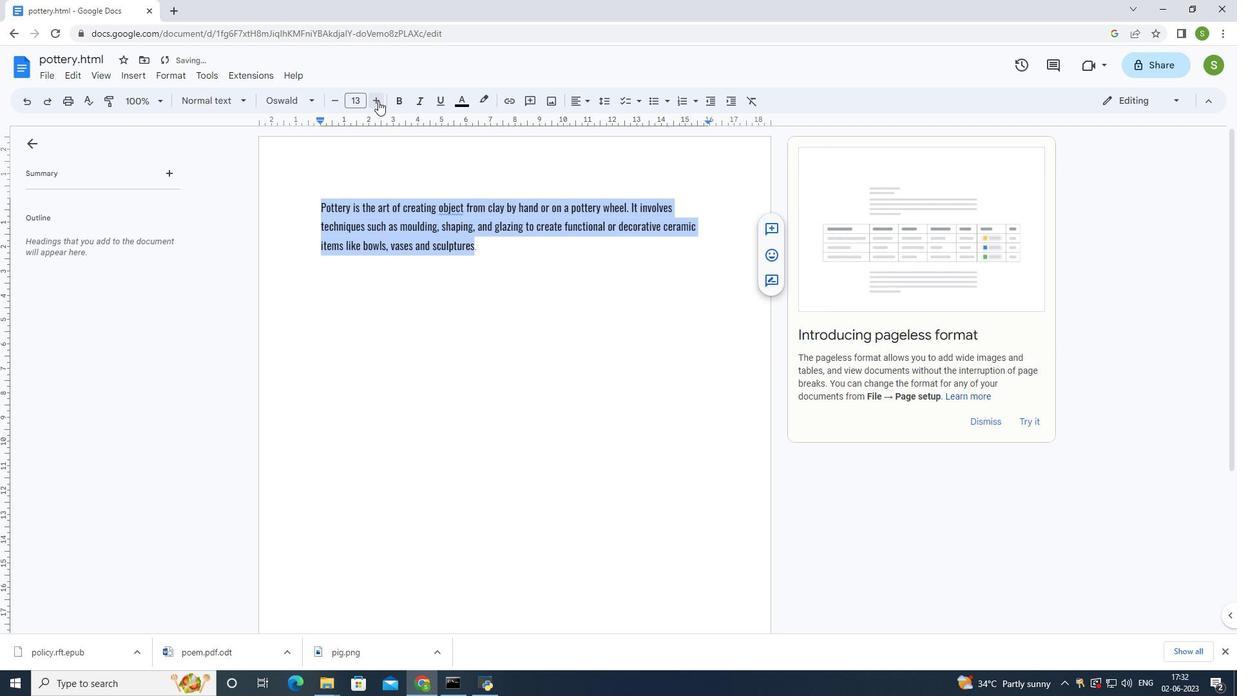
Action: Mouse pressed left at (378, 101)
Screenshot: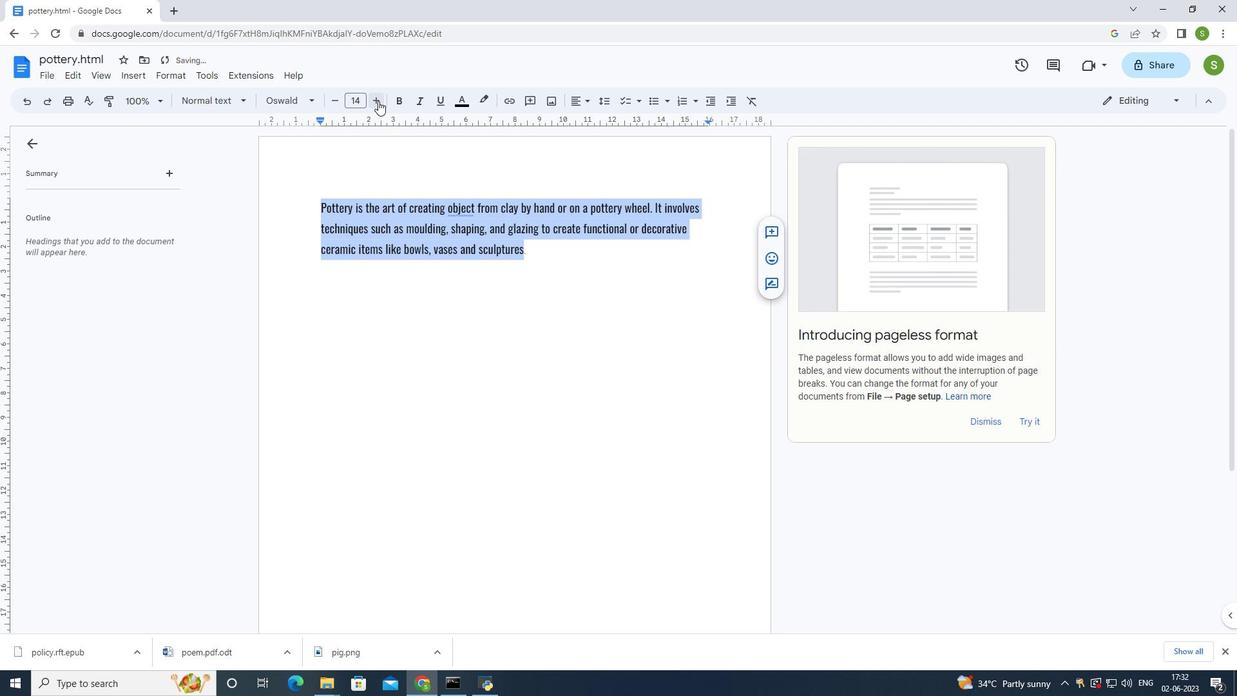 
Action: Mouse pressed left at (378, 101)
Screenshot: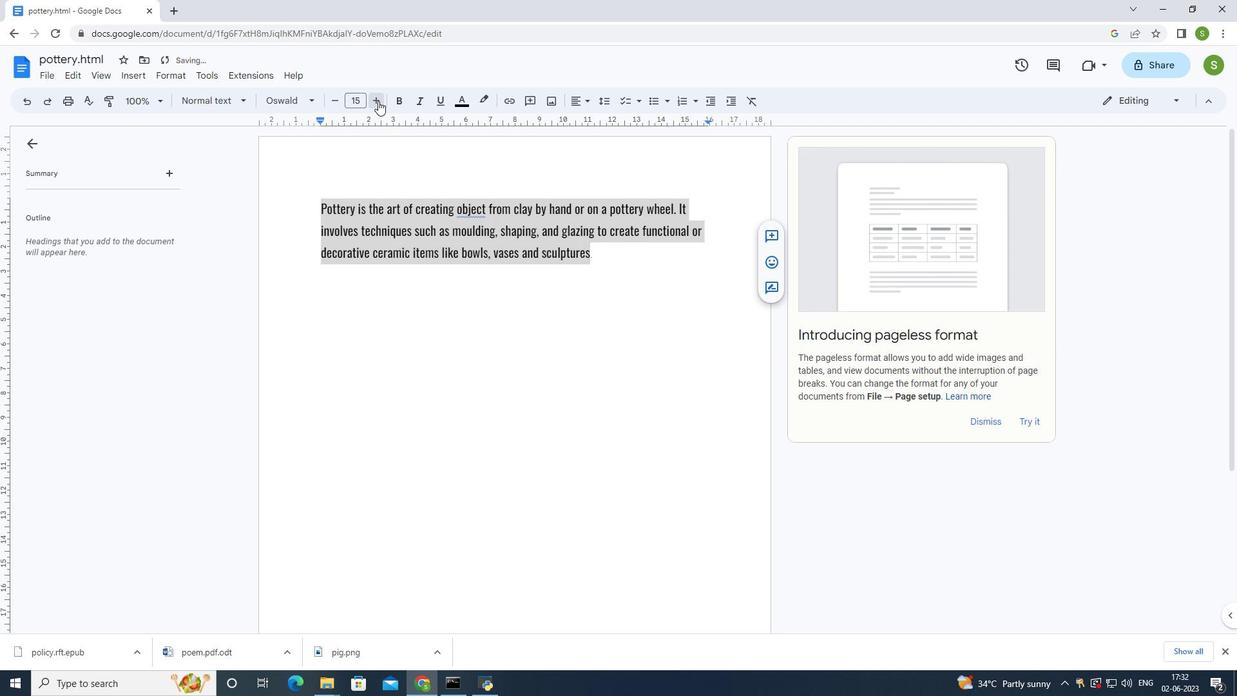 
Action: Mouse pressed left at (378, 101)
Screenshot: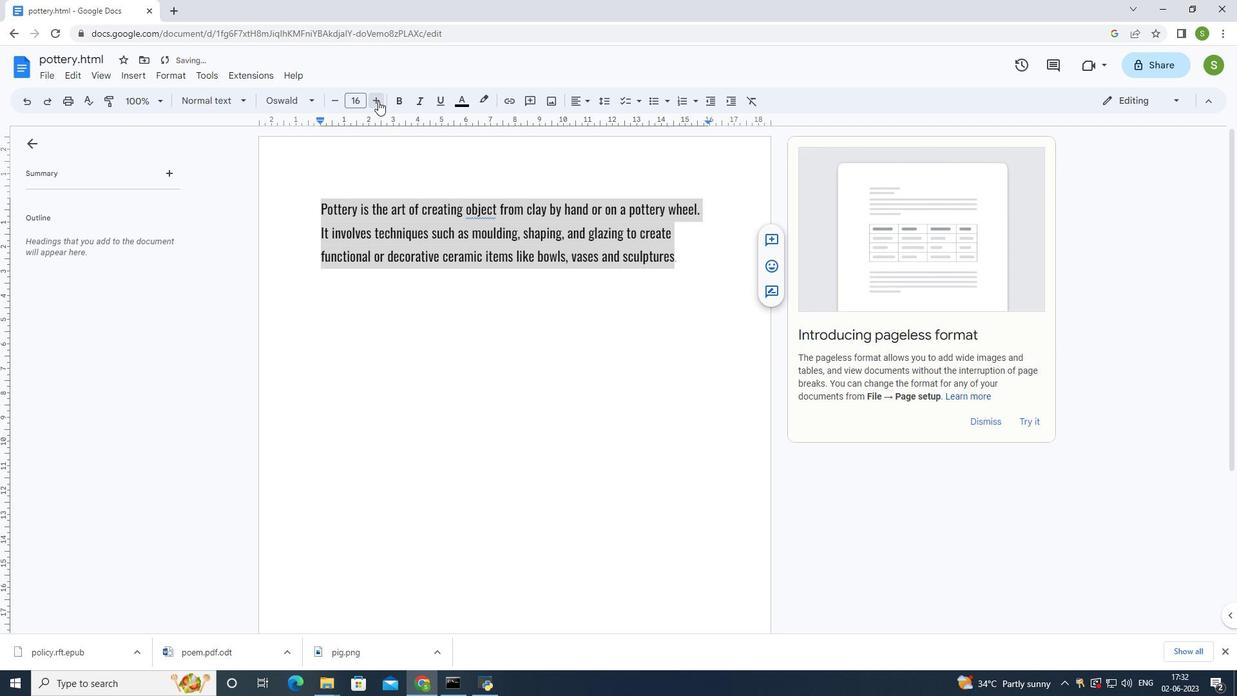 
Action: Mouse moved to (493, 346)
Screenshot: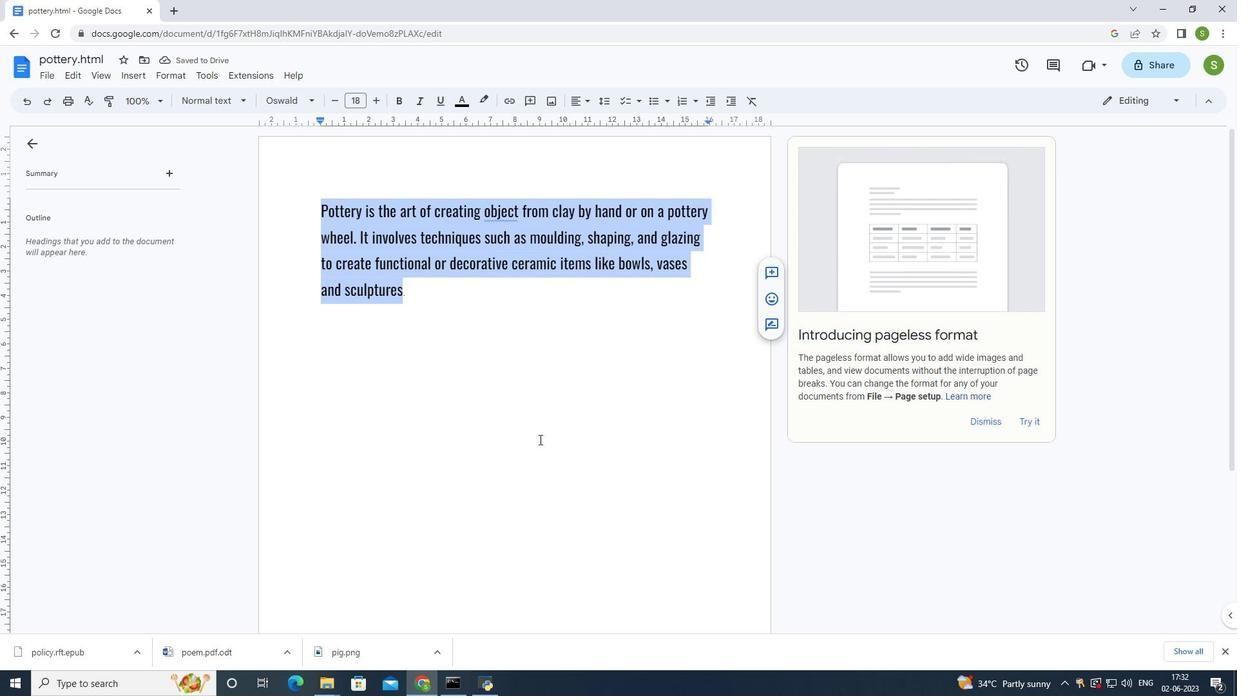
Action: Mouse pressed left at (493, 346)
Screenshot: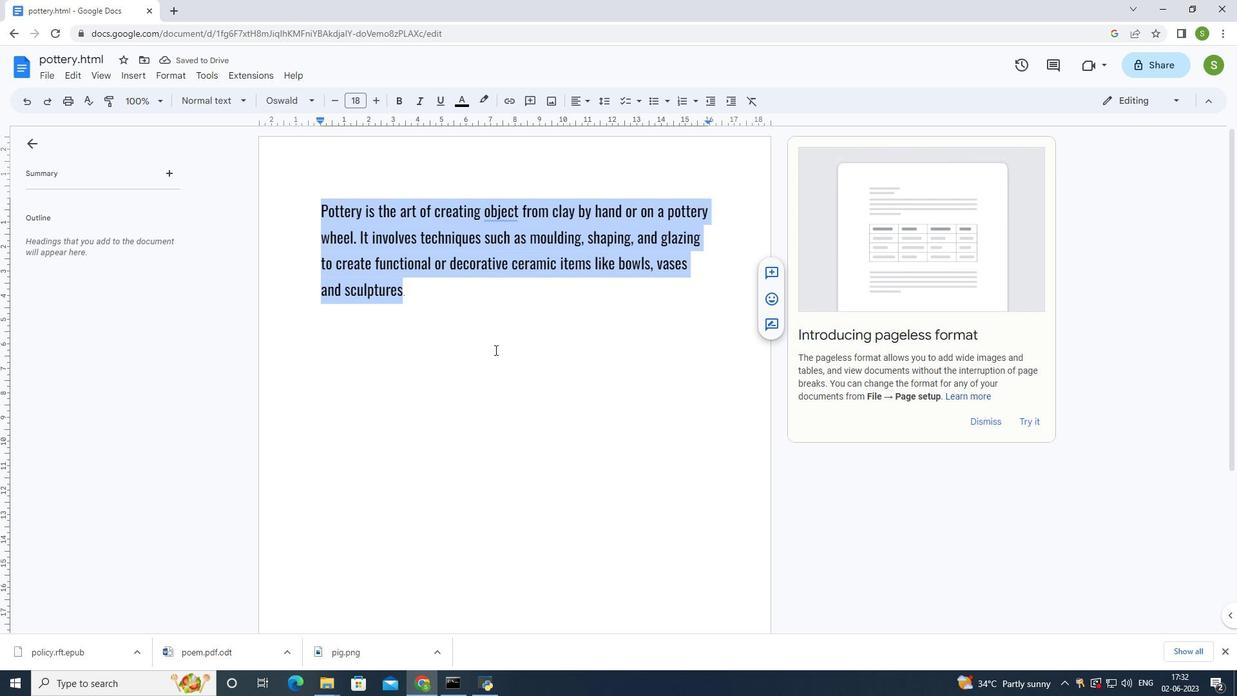 
Action: Mouse moved to (351, 181)
Screenshot: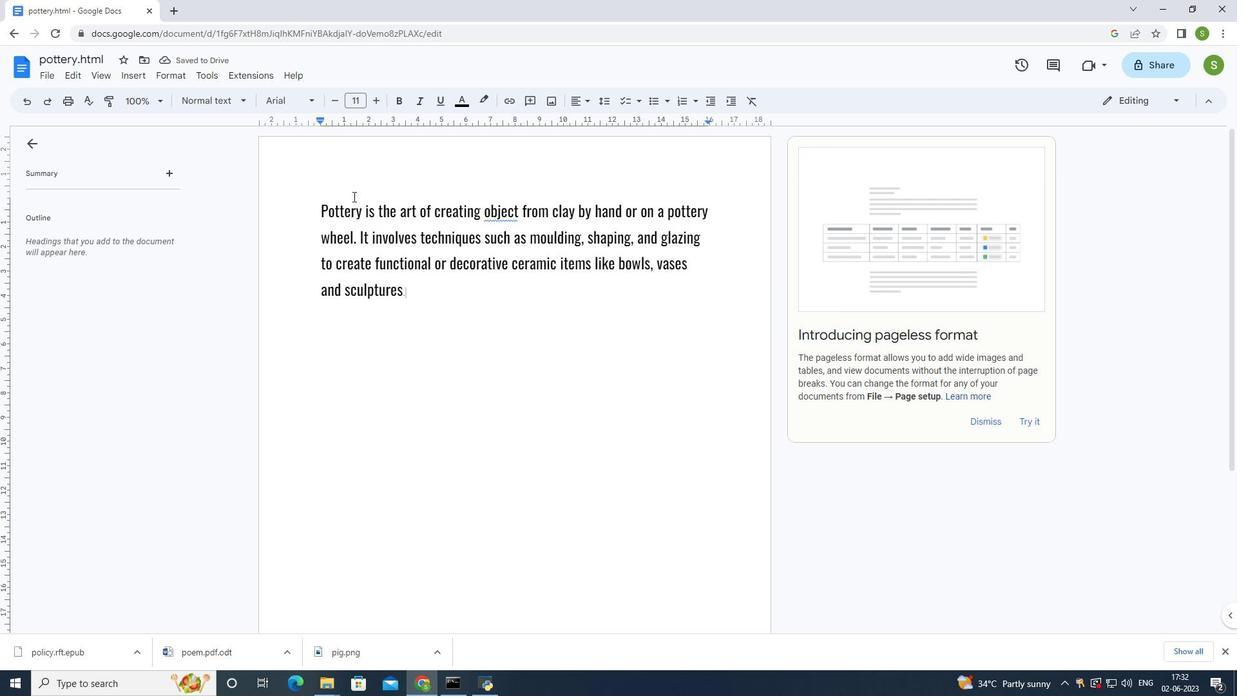 
Action: Mouse pressed left at (351, 181)
Screenshot: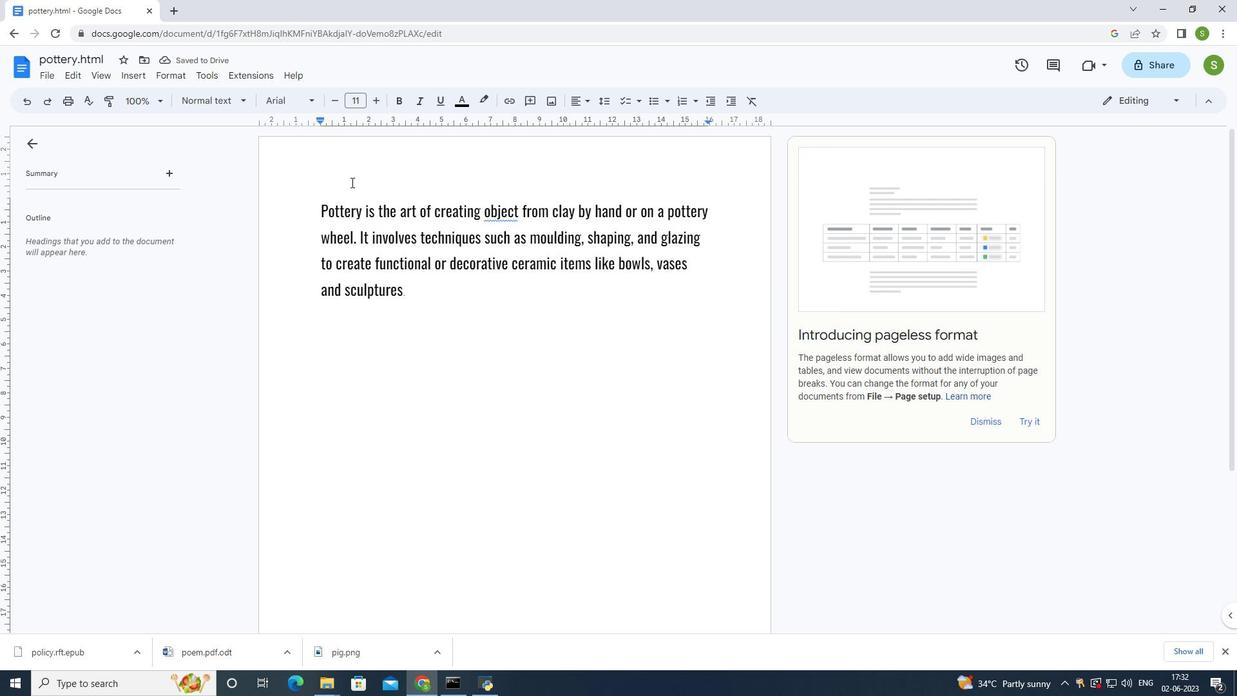 
Action: Mouse pressed left at (351, 181)
Screenshot: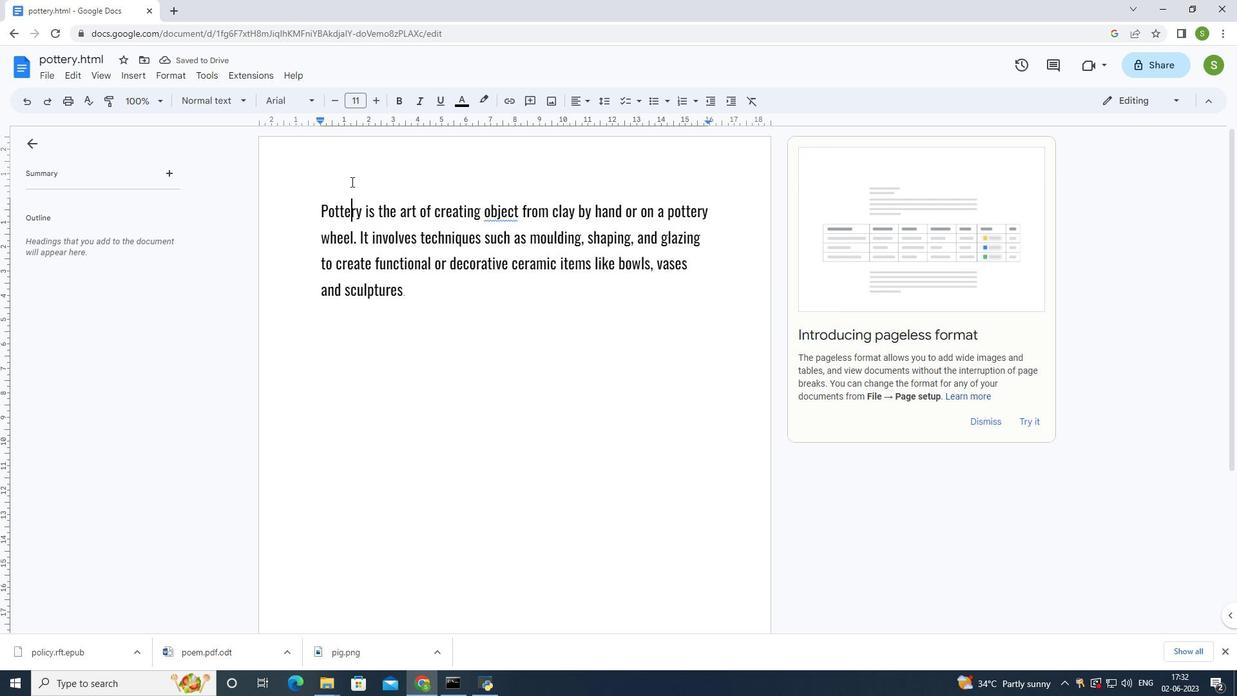 
Action: Mouse moved to (358, 183)
Screenshot: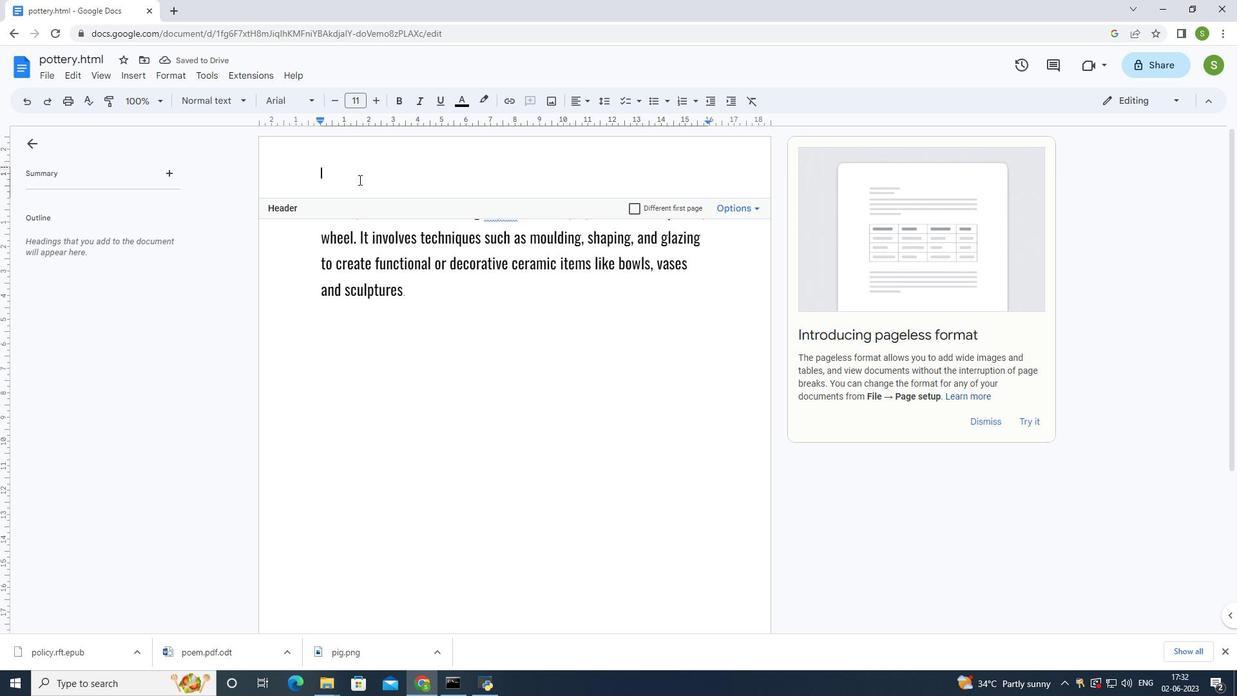 
Action: Key pressed <Key.shift>Montserrat
Screenshot: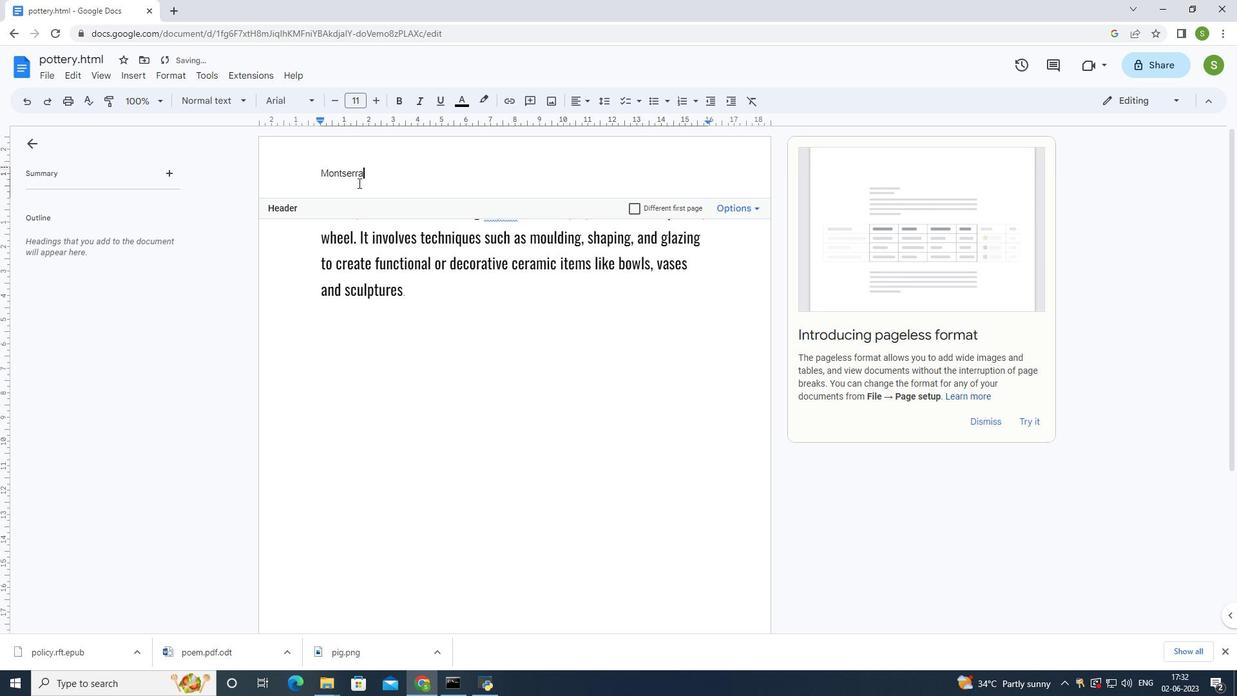 
Action: Mouse moved to (380, 170)
Screenshot: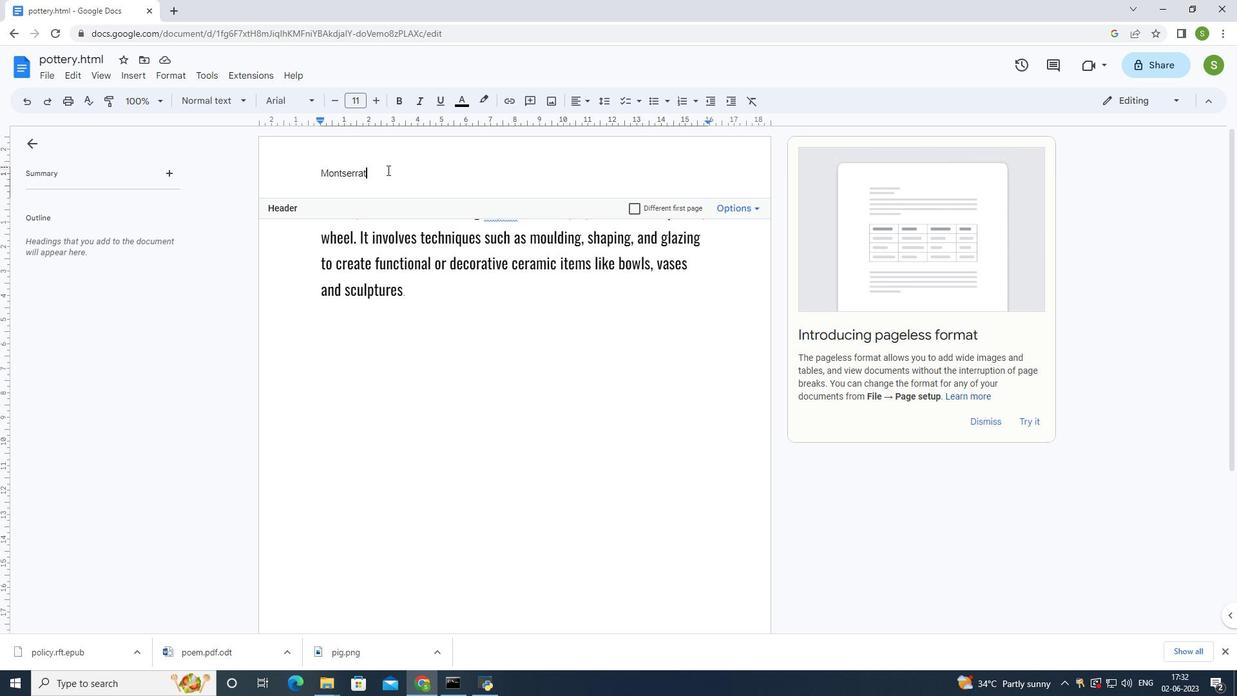 
Action: Mouse pressed left at (380, 170)
Screenshot: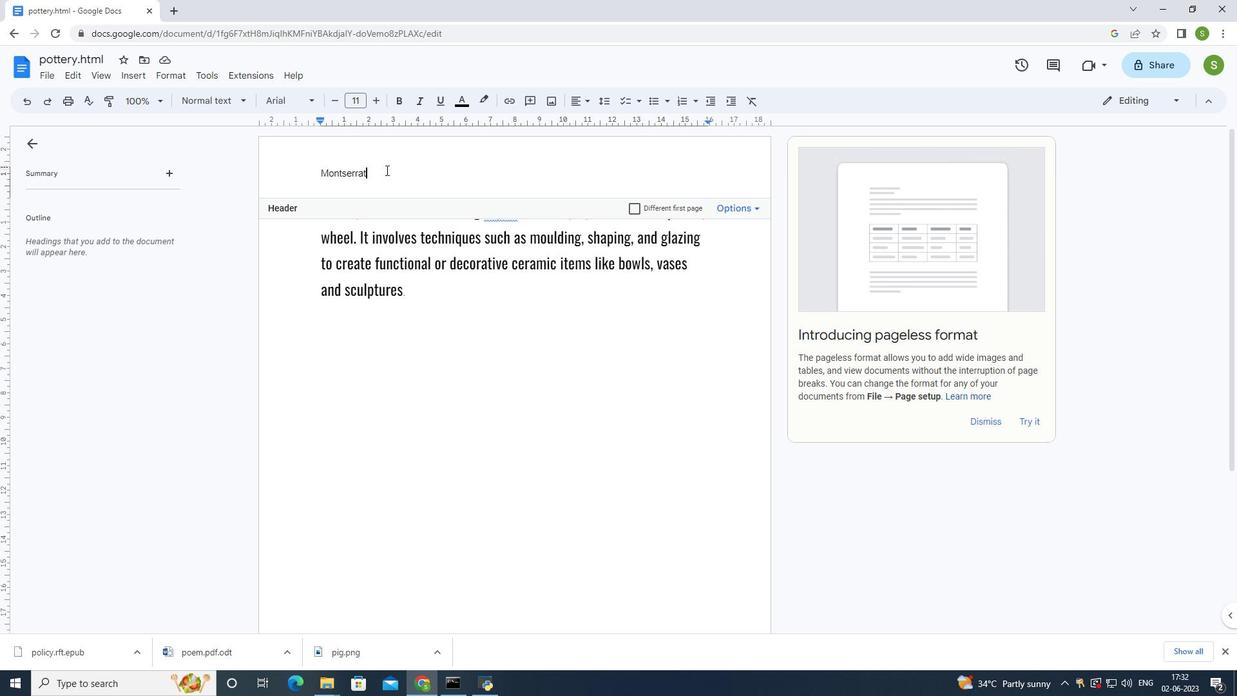 
Action: Mouse moved to (372, 99)
Screenshot: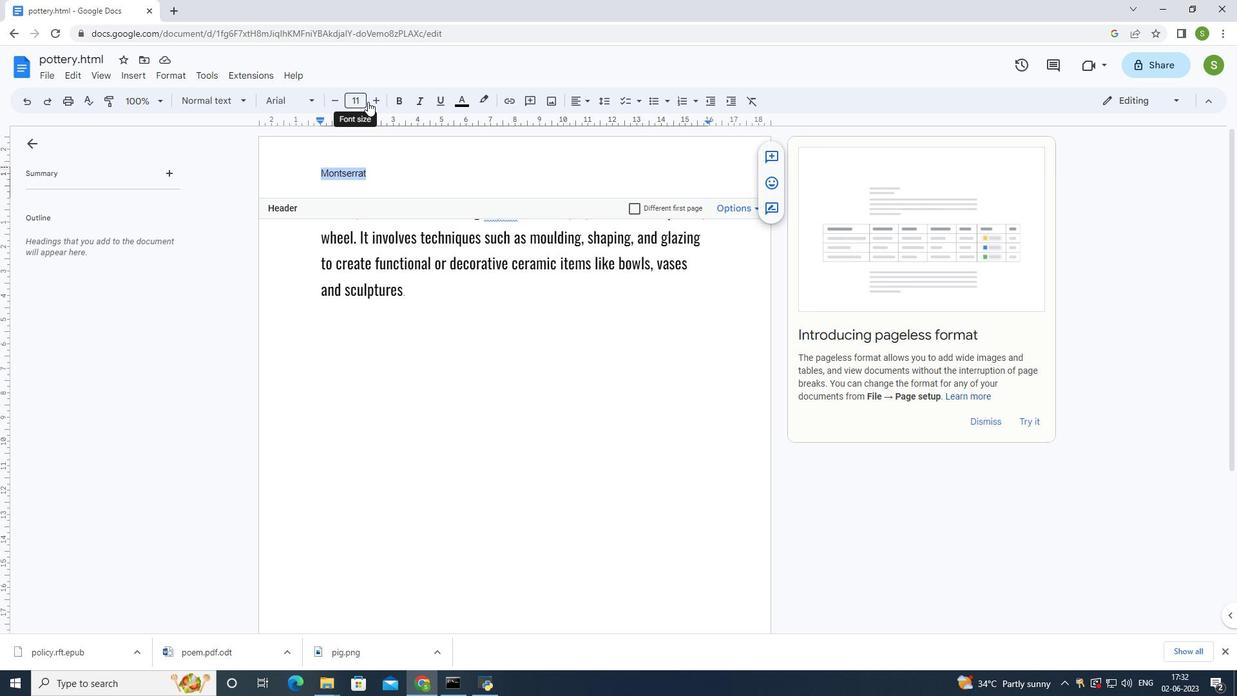 
Action: Mouse pressed left at (372, 99)
Screenshot: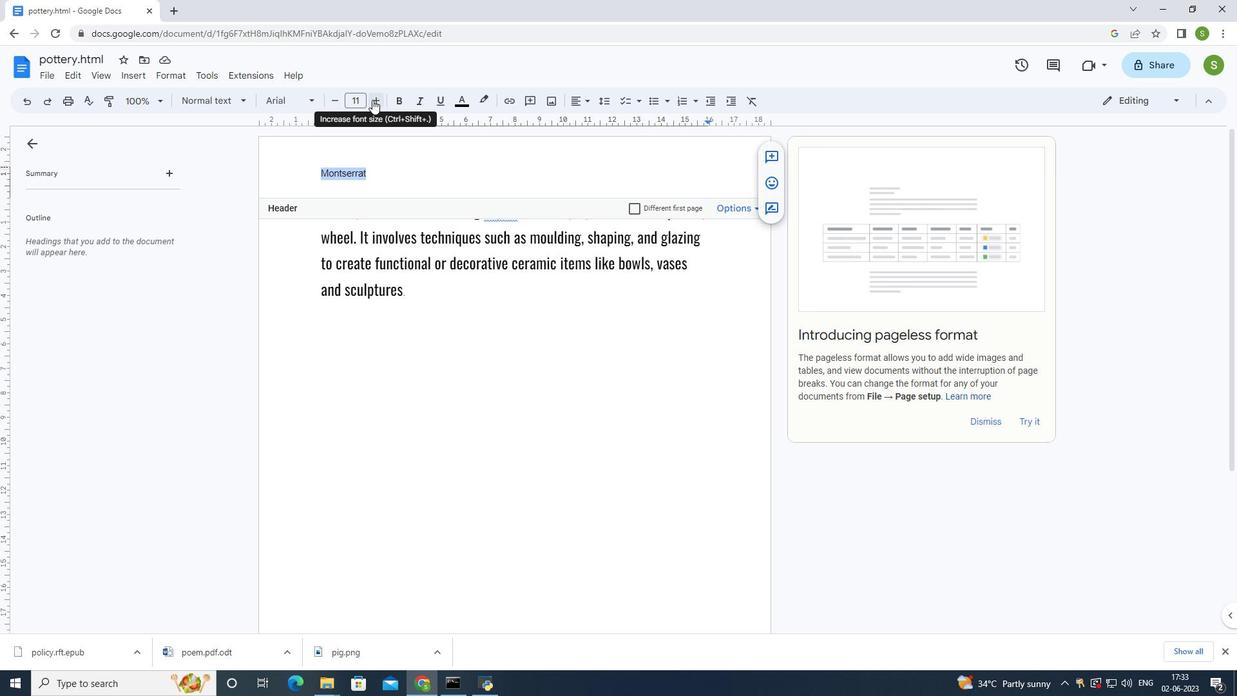
Action: Mouse pressed left at (372, 99)
Screenshot: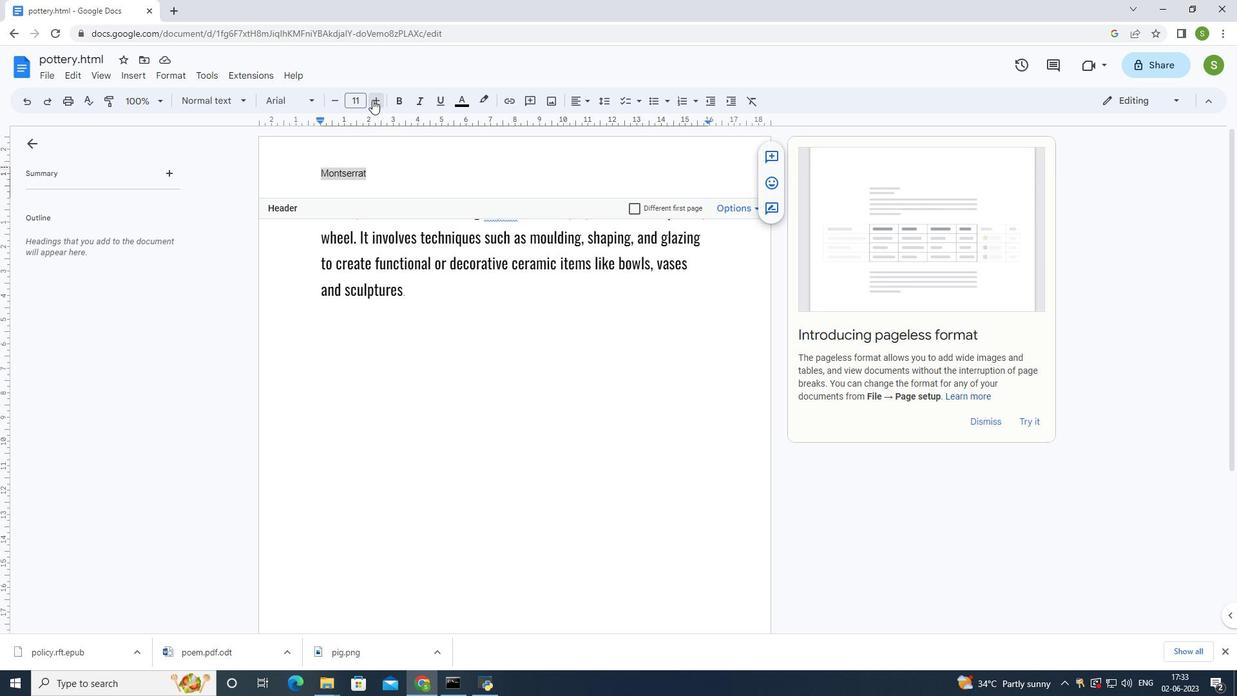 
Action: Mouse pressed left at (372, 99)
Screenshot: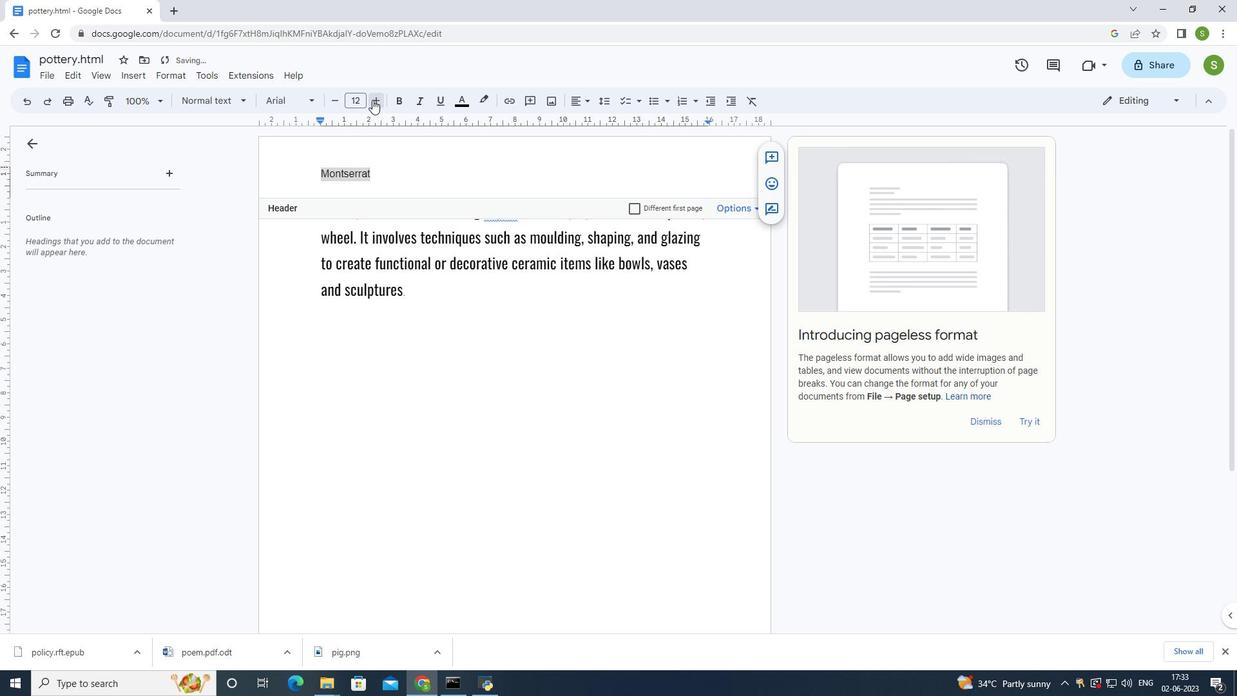 
Action: Mouse pressed left at (372, 99)
Screenshot: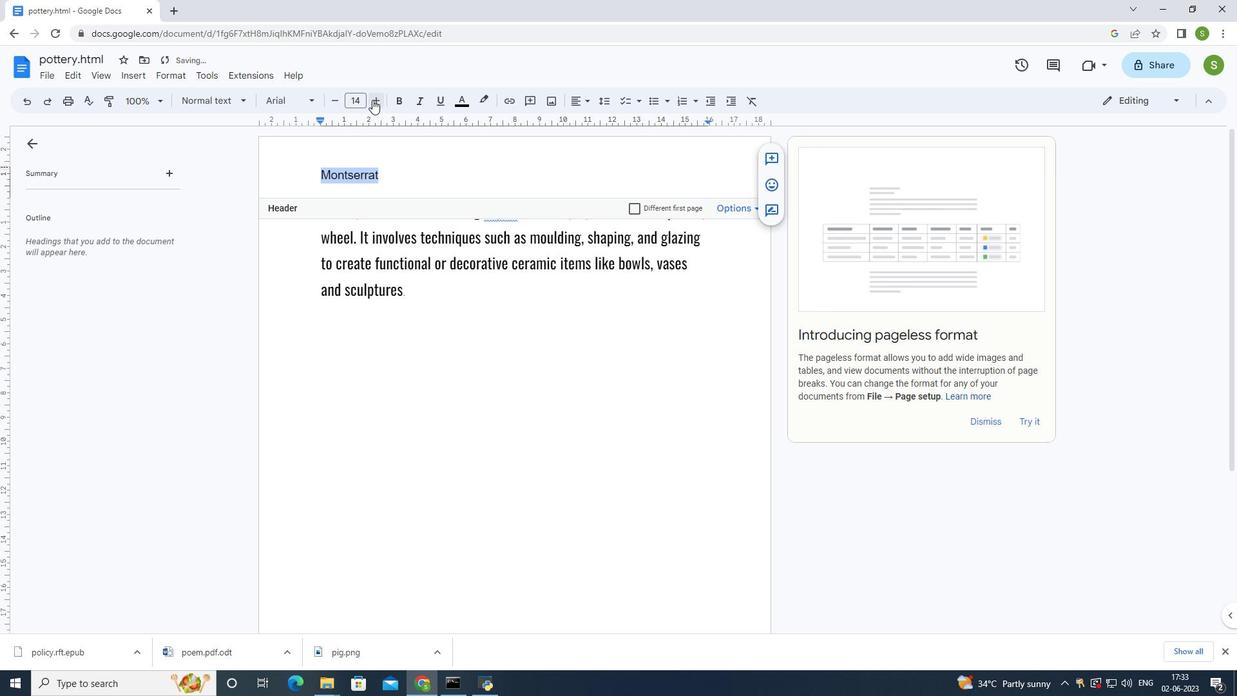 
Action: Mouse pressed left at (372, 99)
Screenshot: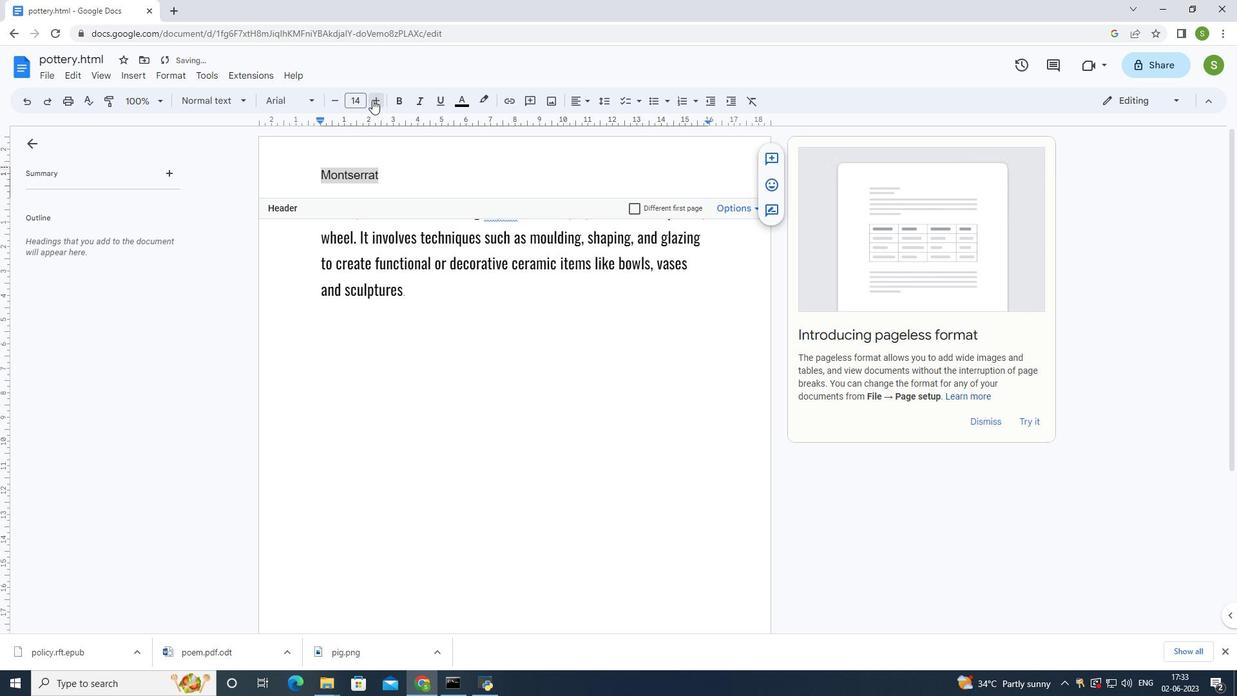 
Action: Mouse pressed left at (372, 99)
Screenshot: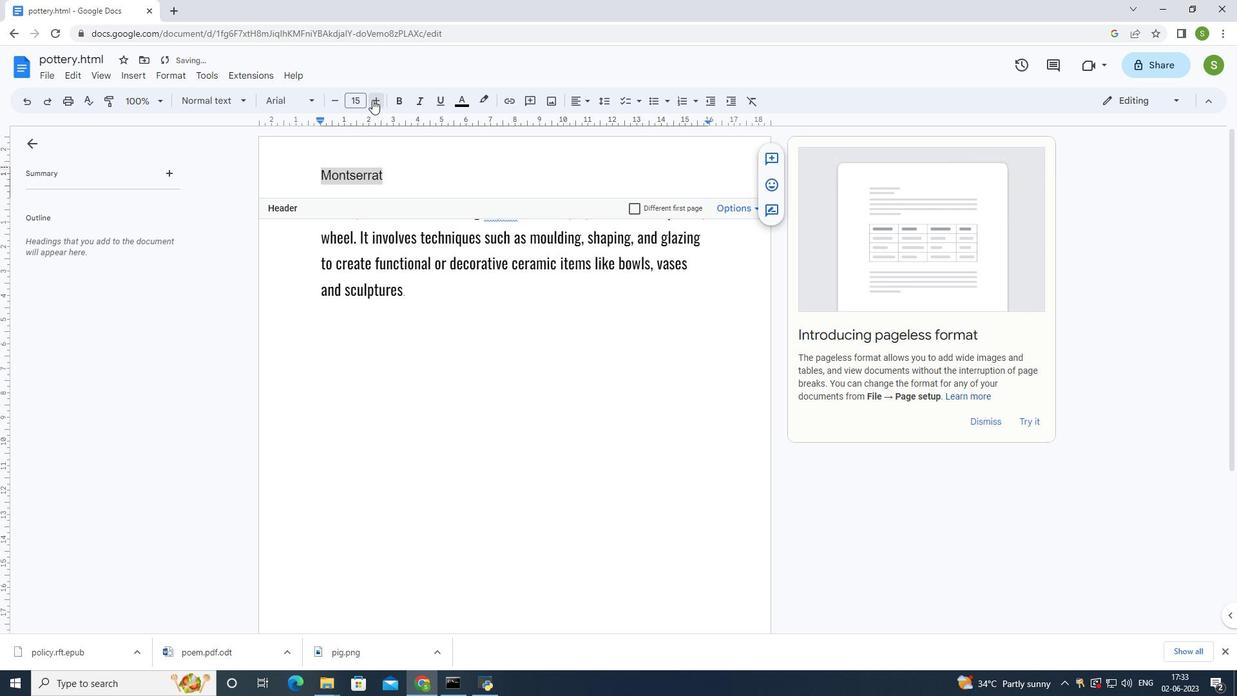 
Action: Mouse pressed left at (372, 99)
Screenshot: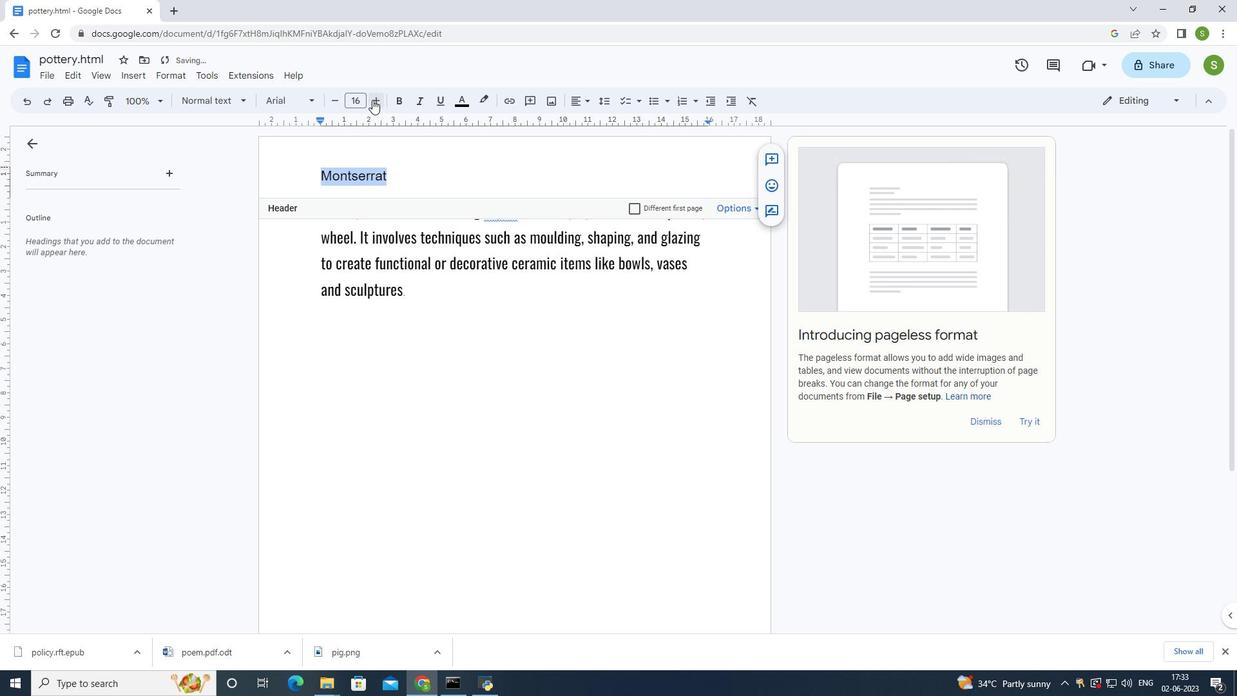 
Action: Mouse pressed left at (372, 99)
Screenshot: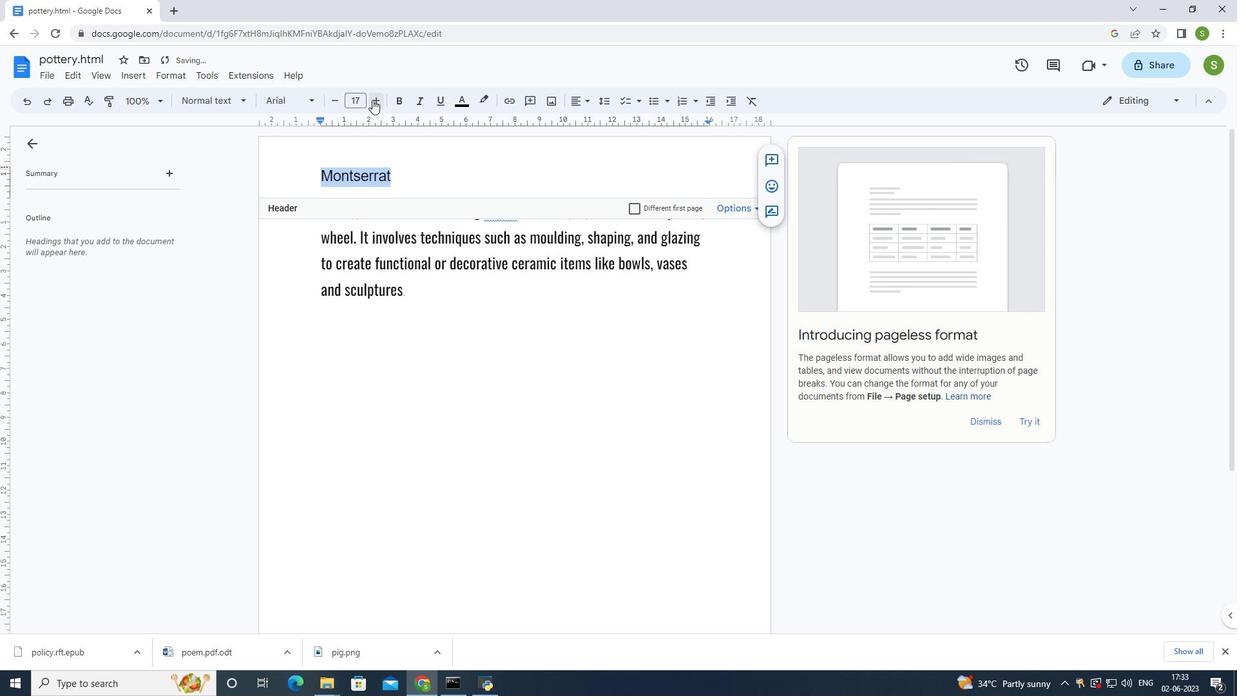 
Action: Mouse pressed left at (372, 99)
Screenshot: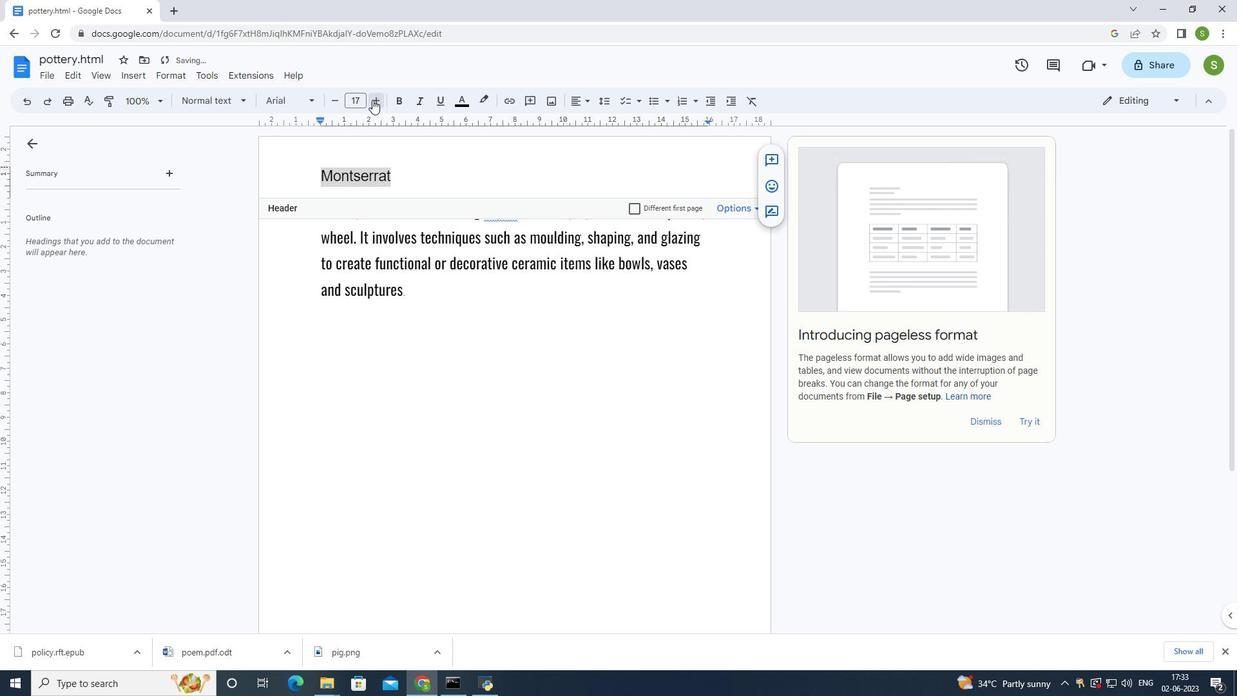 
Action: Mouse pressed left at (372, 99)
Screenshot: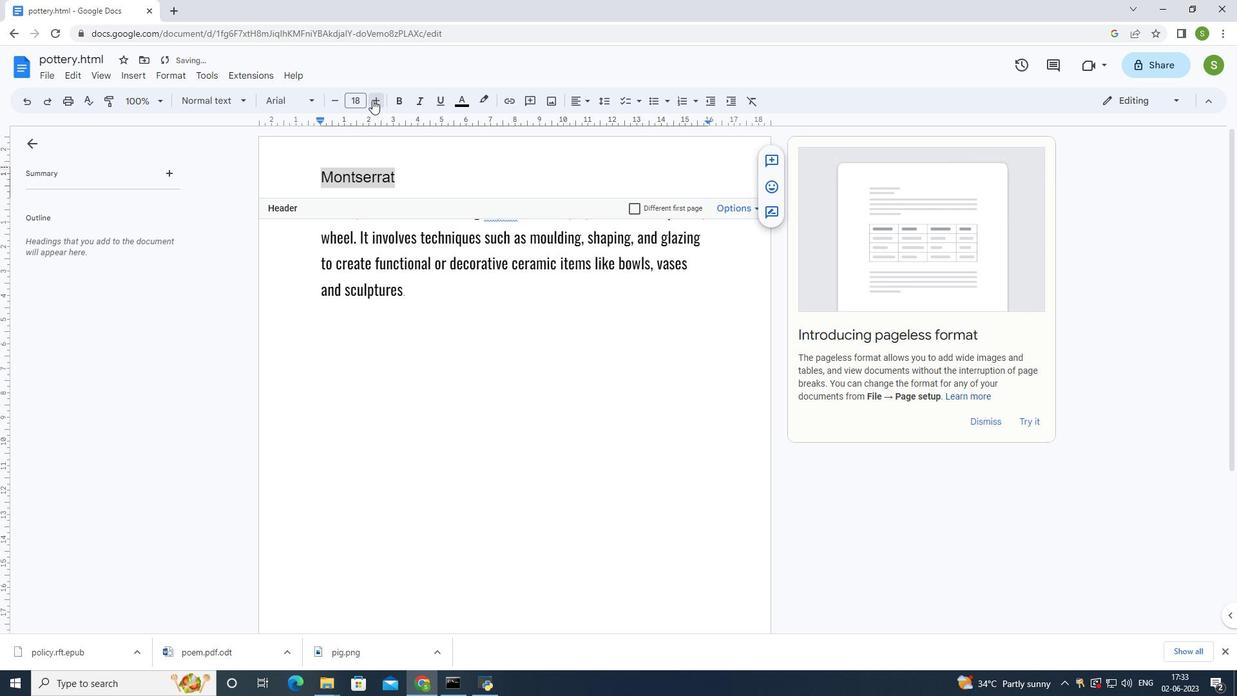 
Action: Mouse pressed left at (372, 99)
Screenshot: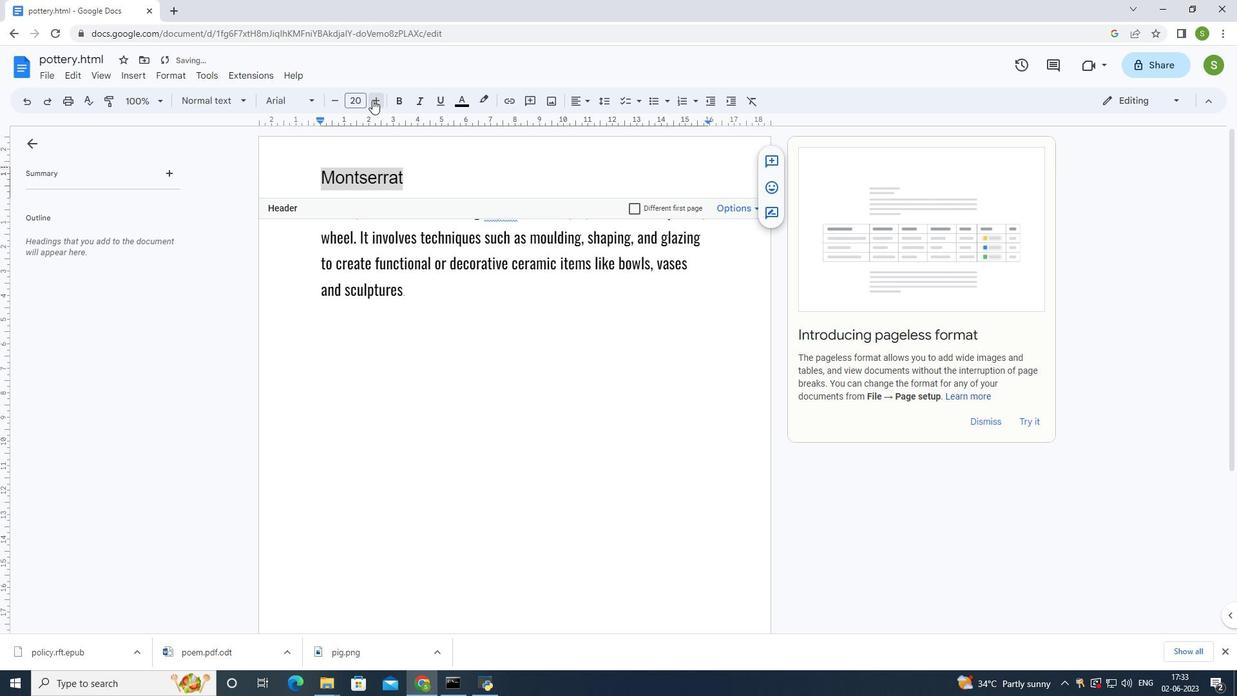 
Action: Mouse pressed left at (372, 99)
Screenshot: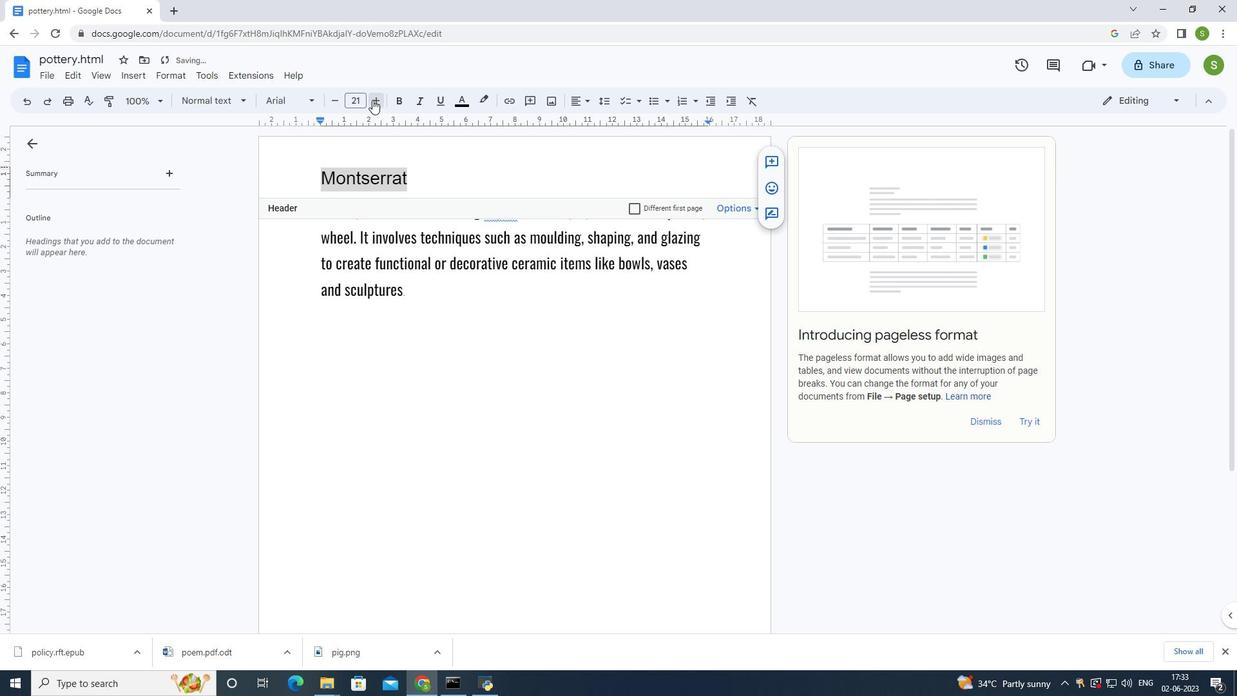
Action: Mouse pressed left at (372, 99)
Screenshot: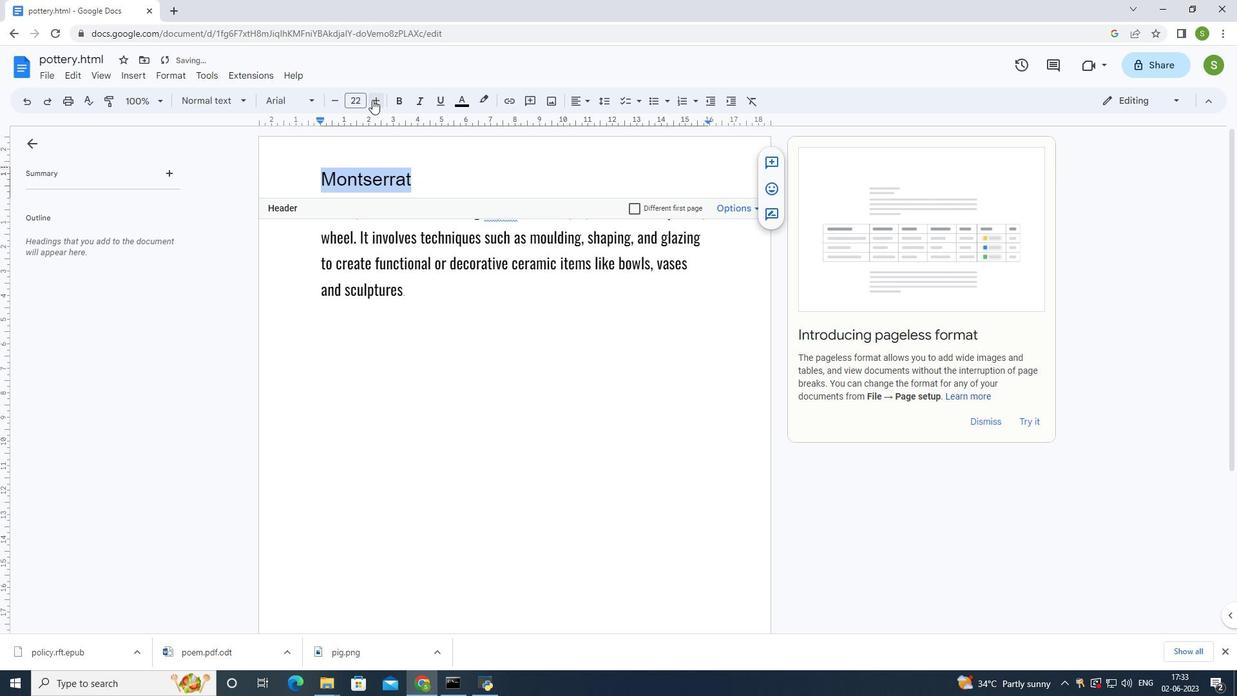 
Action: Mouse moved to (372, 99)
Screenshot: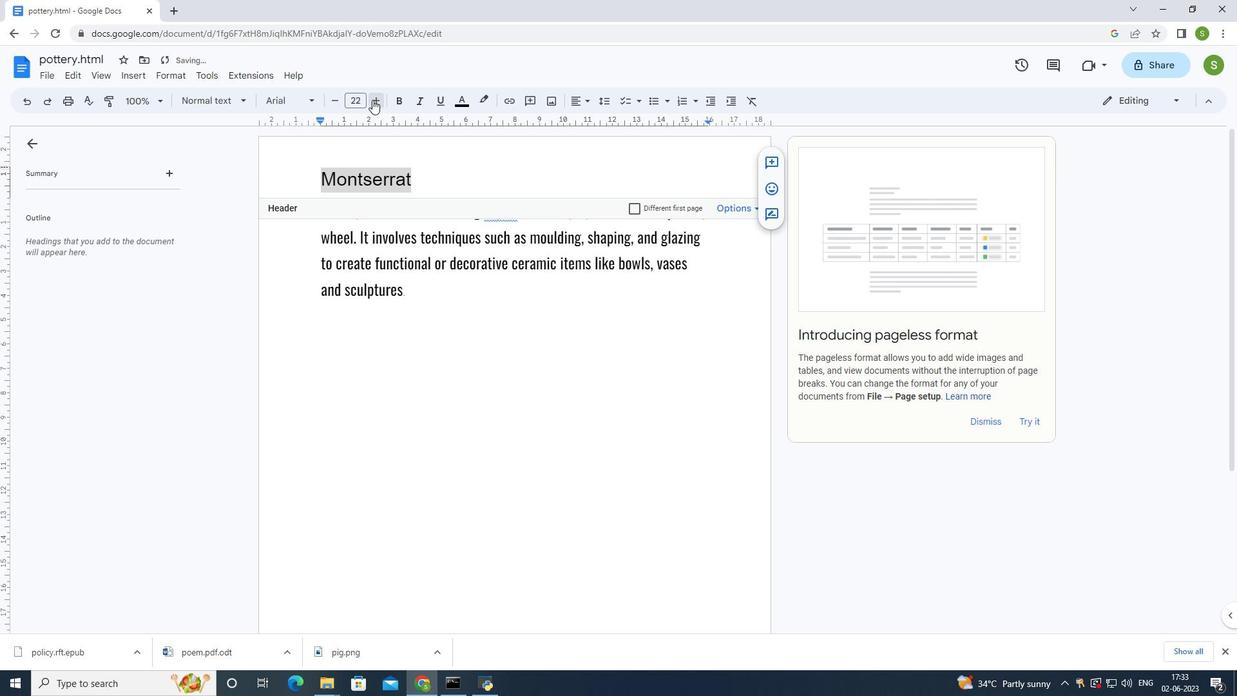 
Action: Mouse pressed left at (372, 99)
Screenshot: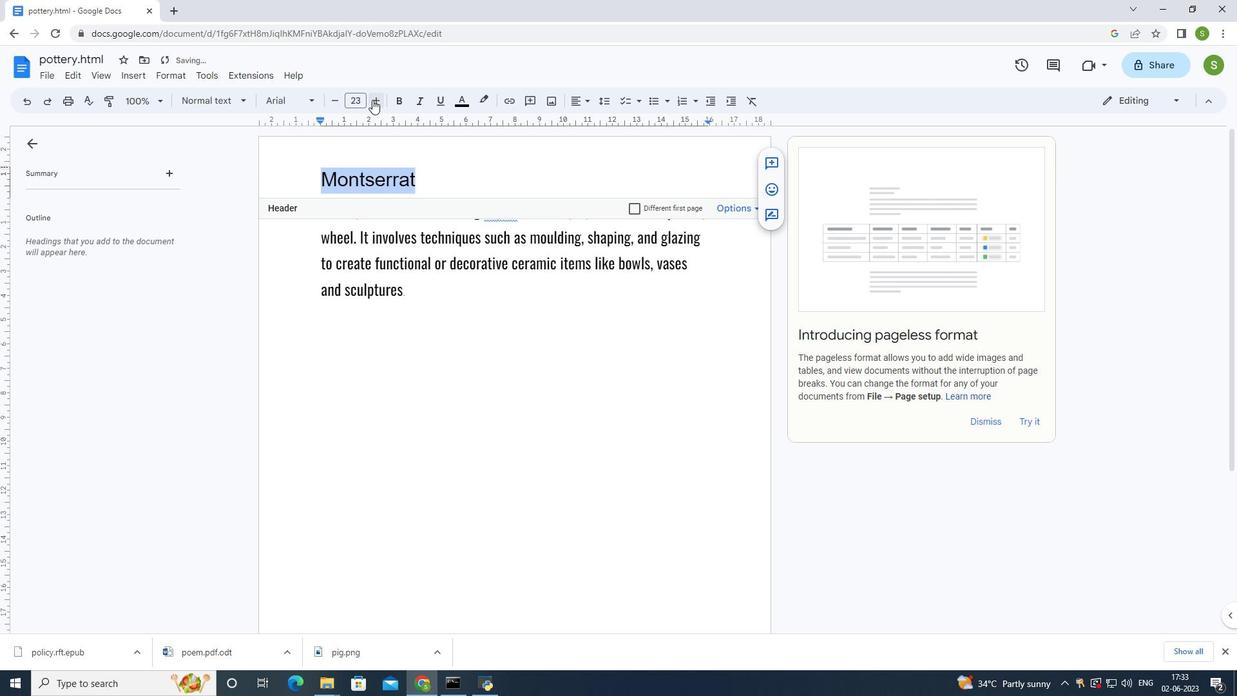 
Action: Mouse pressed left at (372, 99)
Screenshot: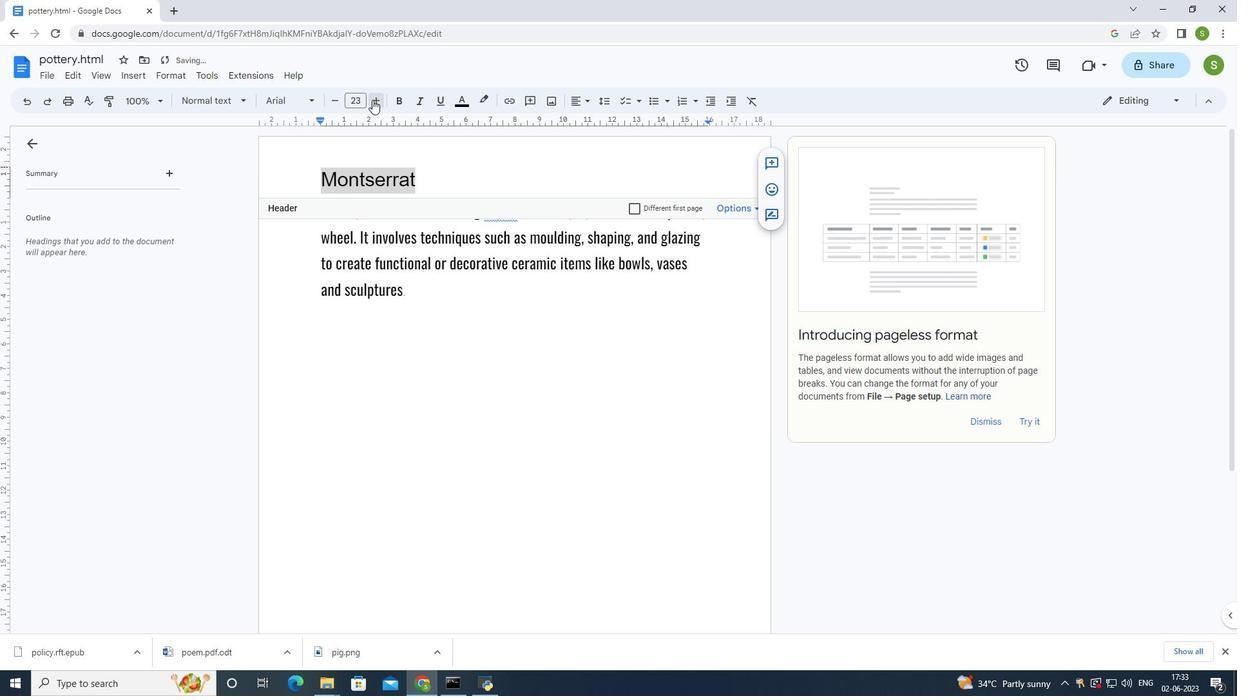
Action: Mouse pressed left at (372, 99)
Screenshot: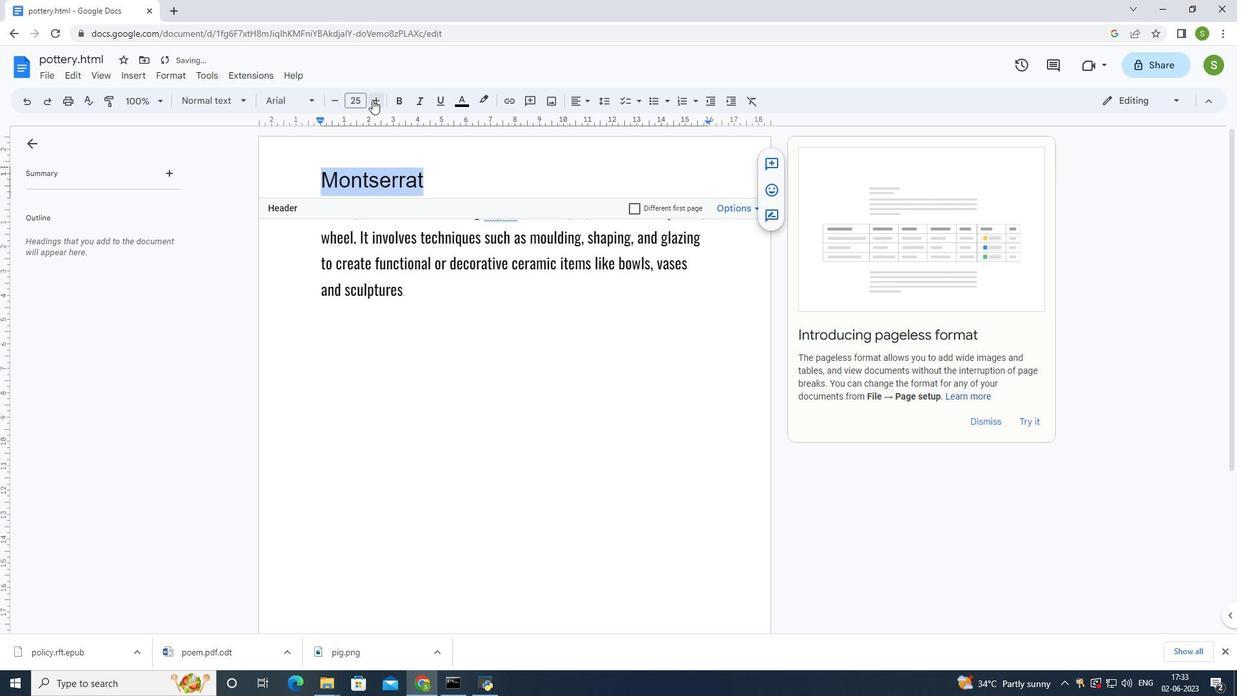 
Action: Mouse pressed left at (372, 99)
Screenshot: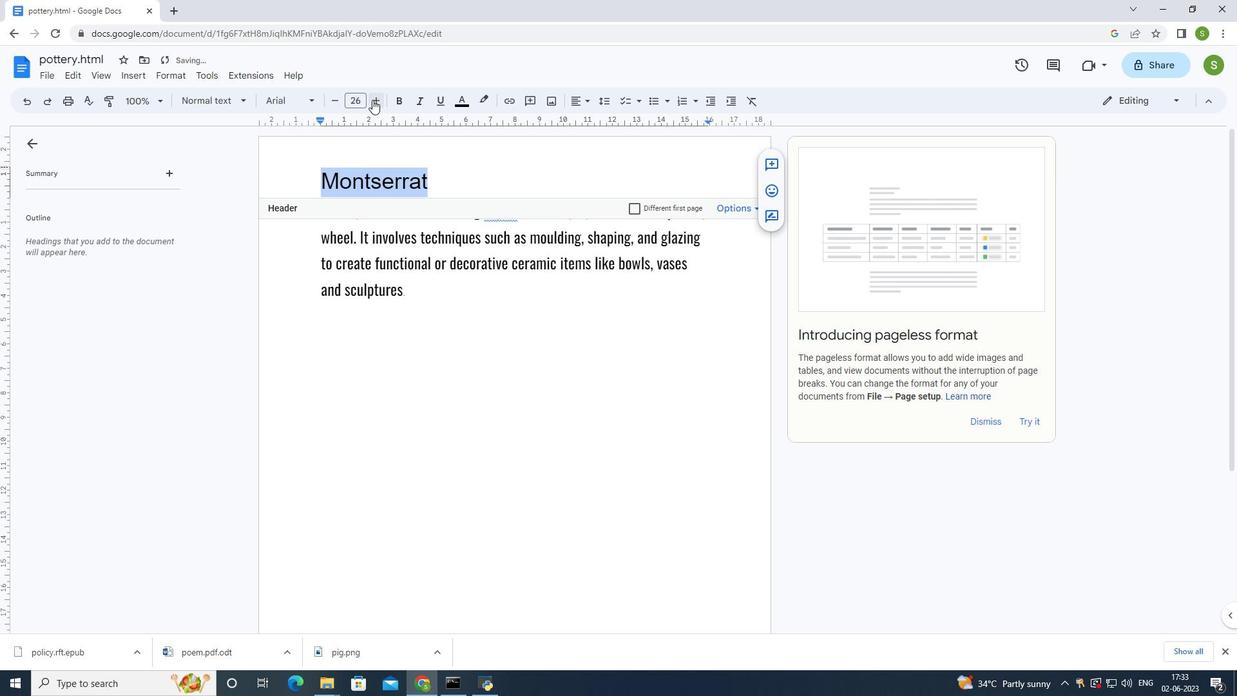
Action: Mouse pressed left at (372, 99)
Screenshot: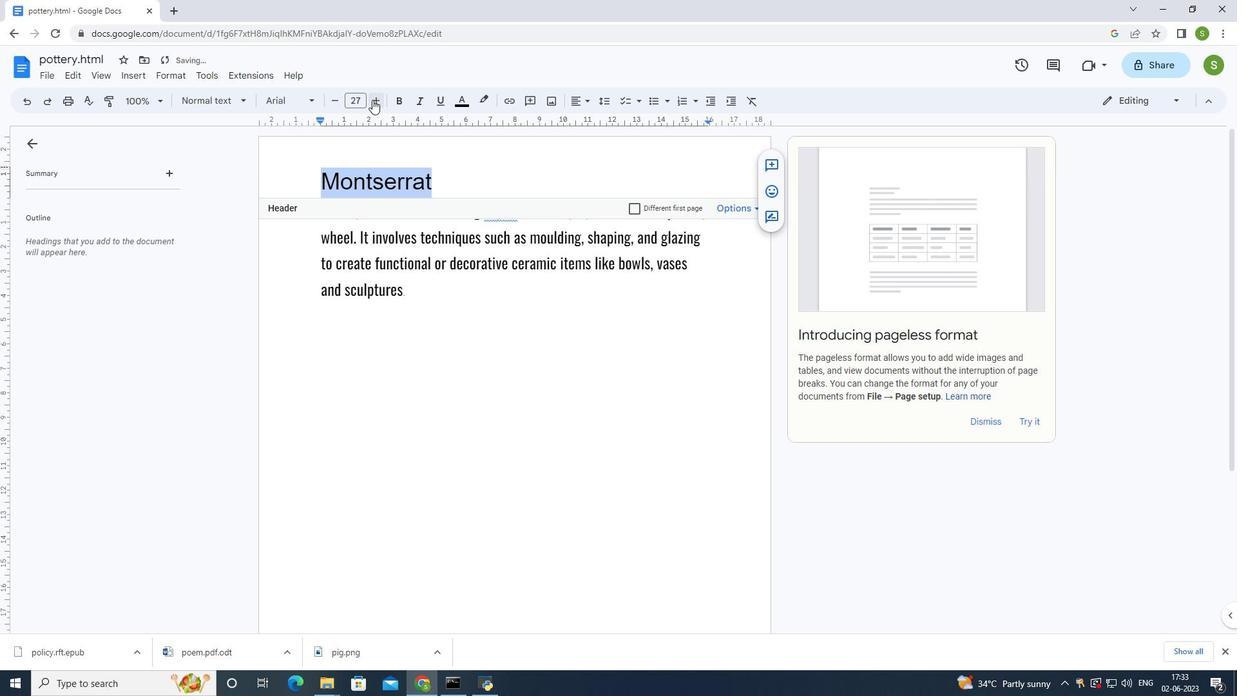 
Action: Mouse pressed left at (372, 99)
Screenshot: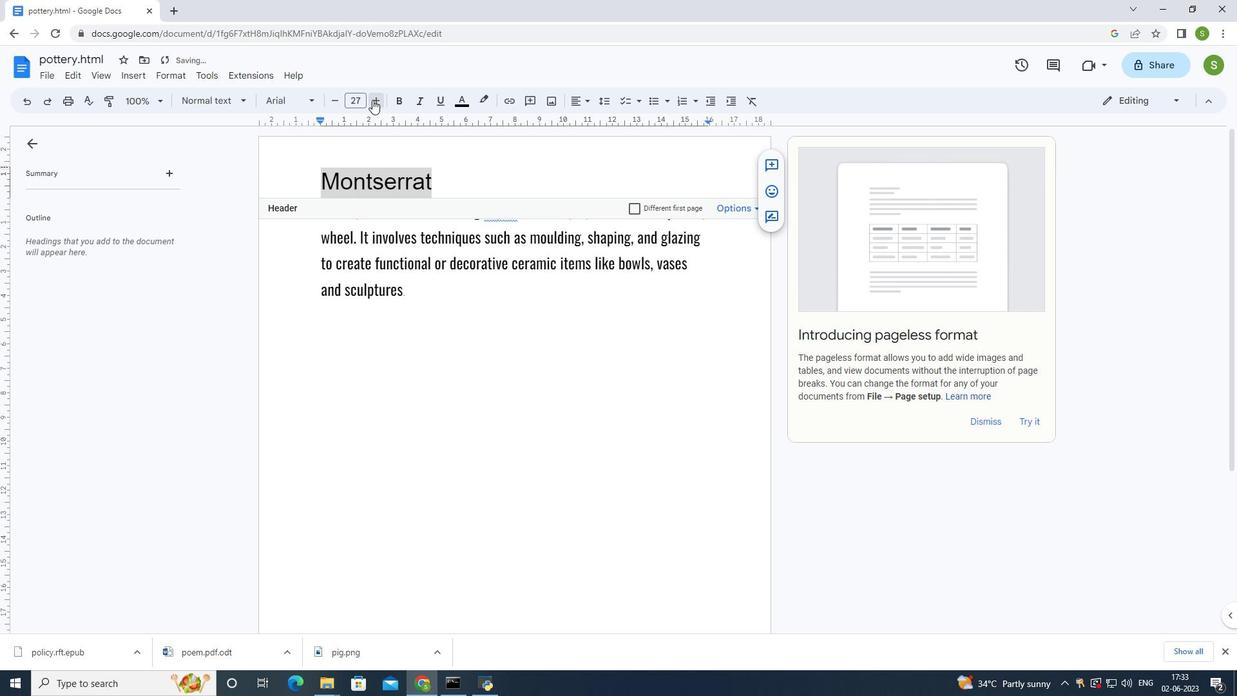 
Action: Mouse pressed left at (372, 99)
Screenshot: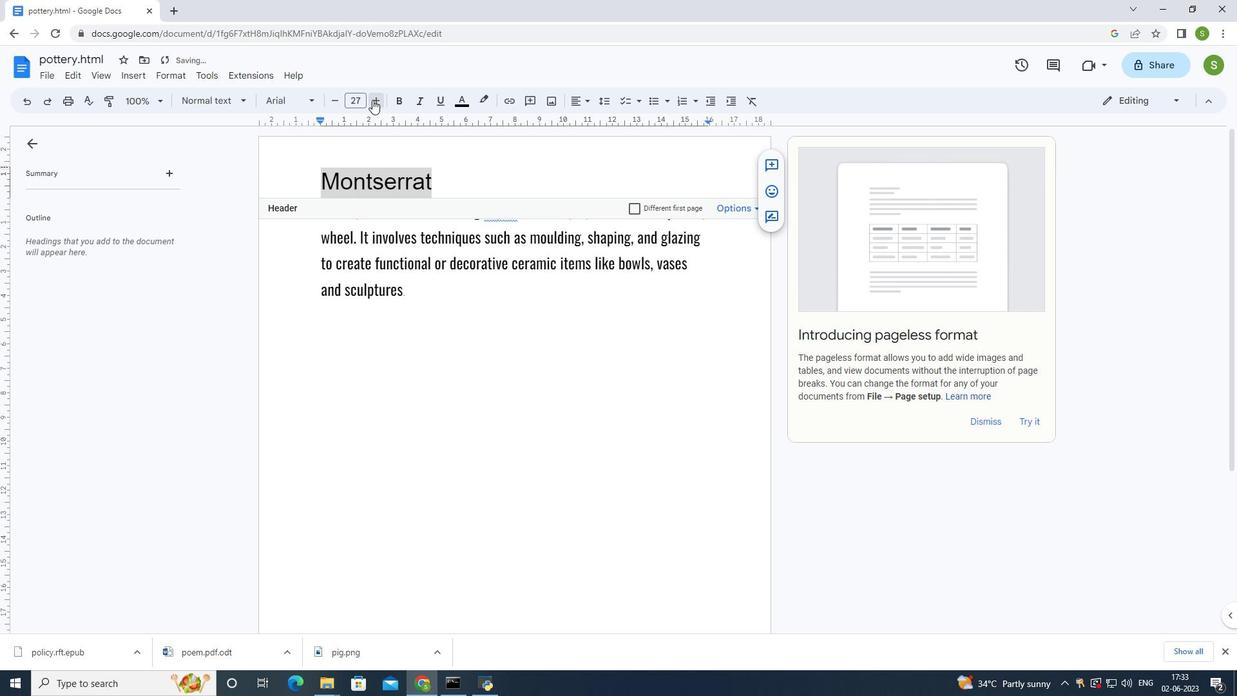 
Action: Mouse pressed left at (372, 99)
Screenshot: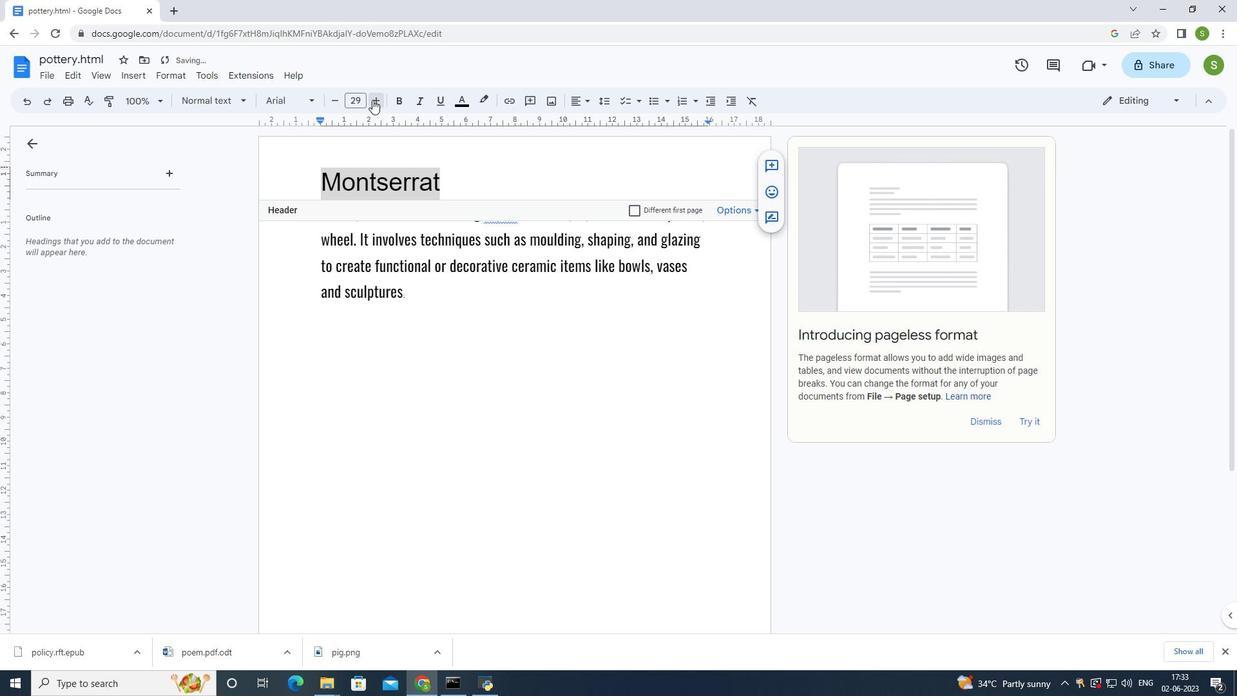 
Action: Mouse pressed left at (372, 99)
Screenshot: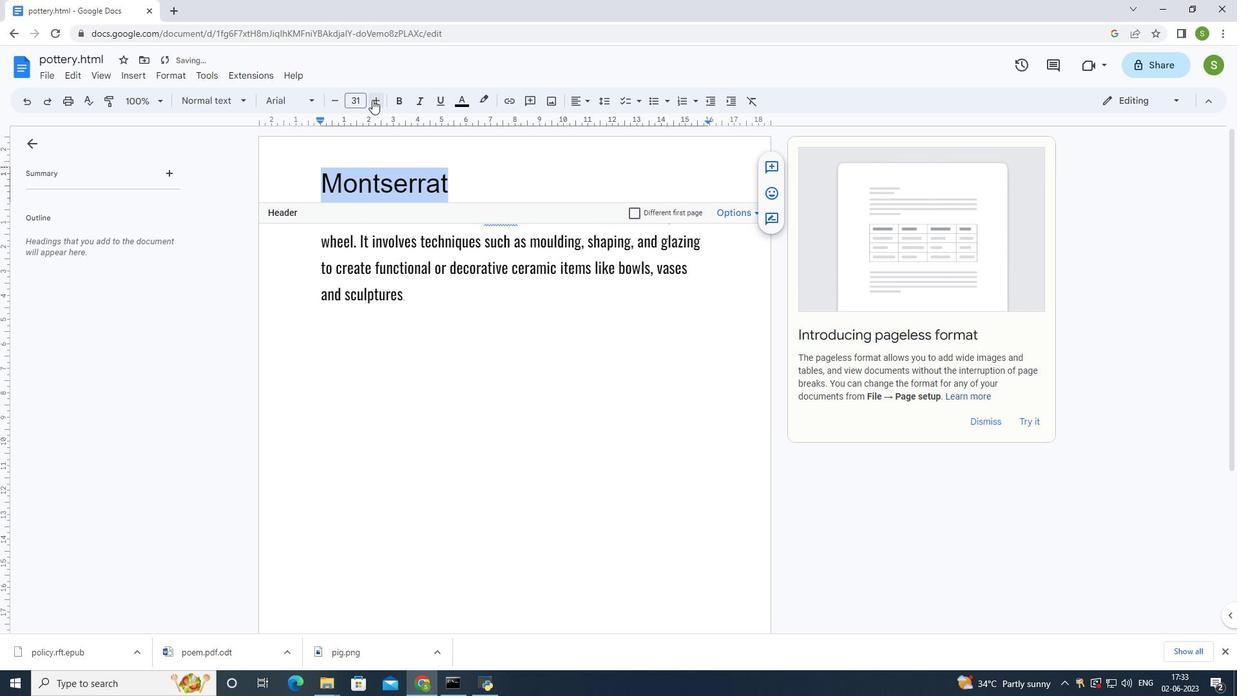 
Action: Mouse pressed left at (372, 99)
Screenshot: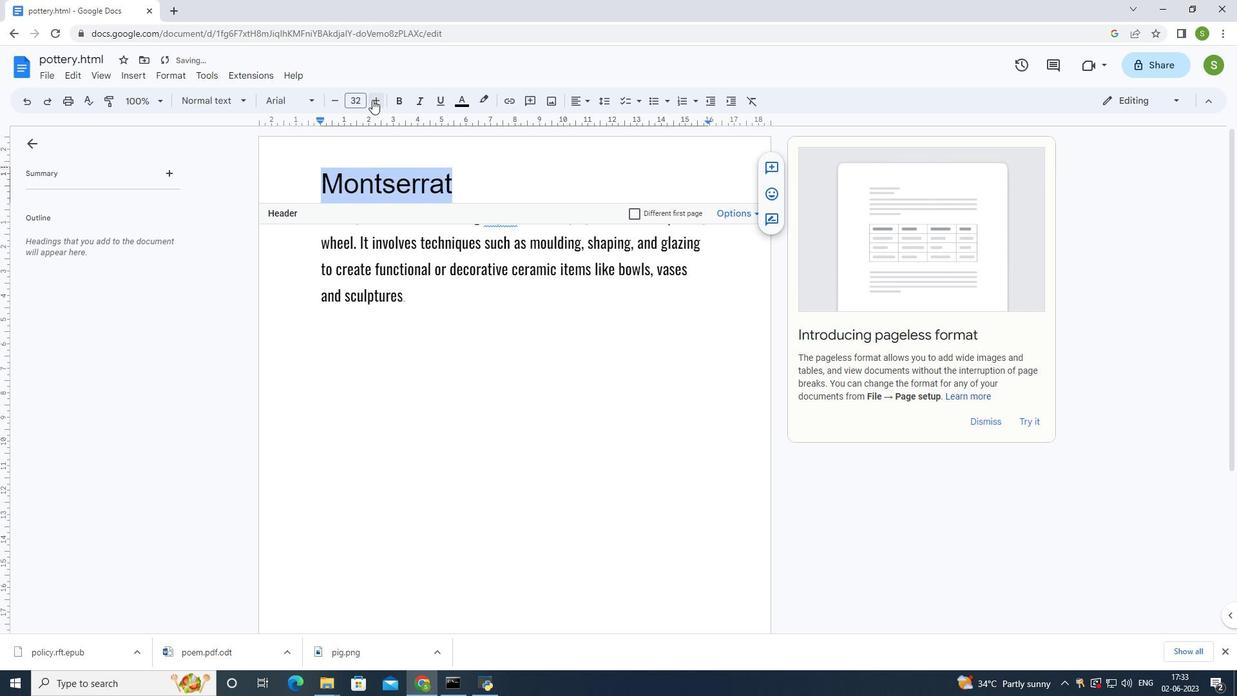 
Action: Mouse pressed left at (372, 99)
Screenshot: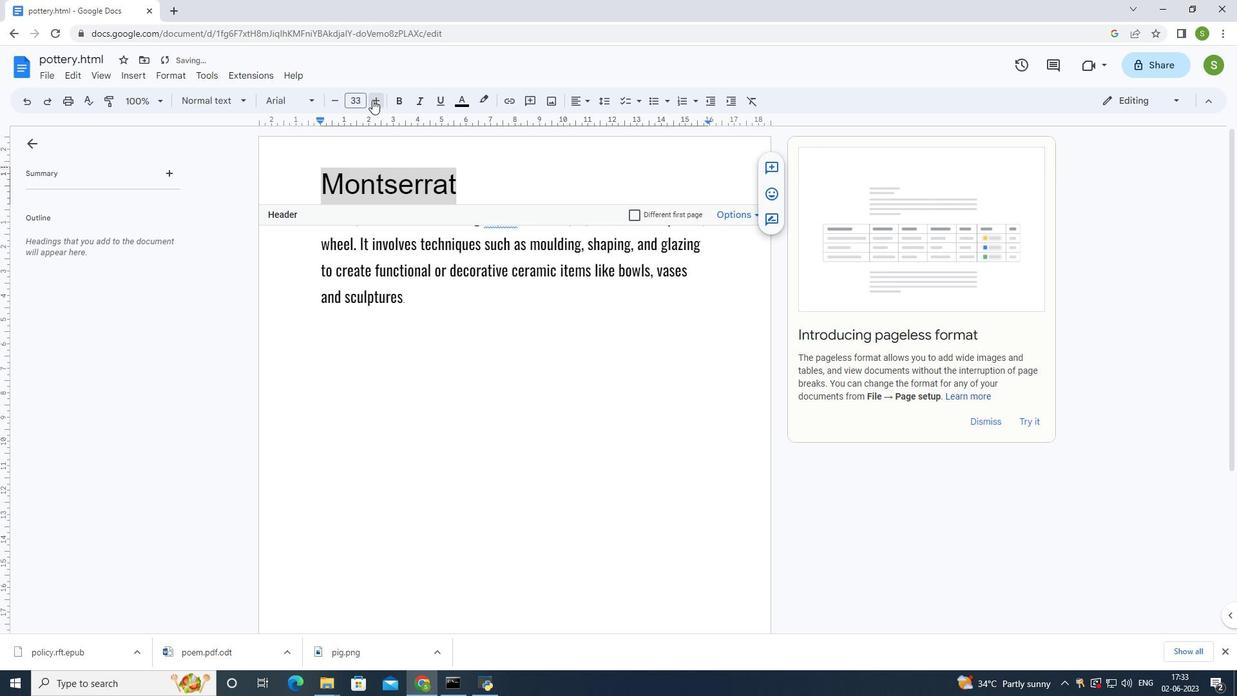 
Action: Mouse pressed left at (372, 99)
Screenshot: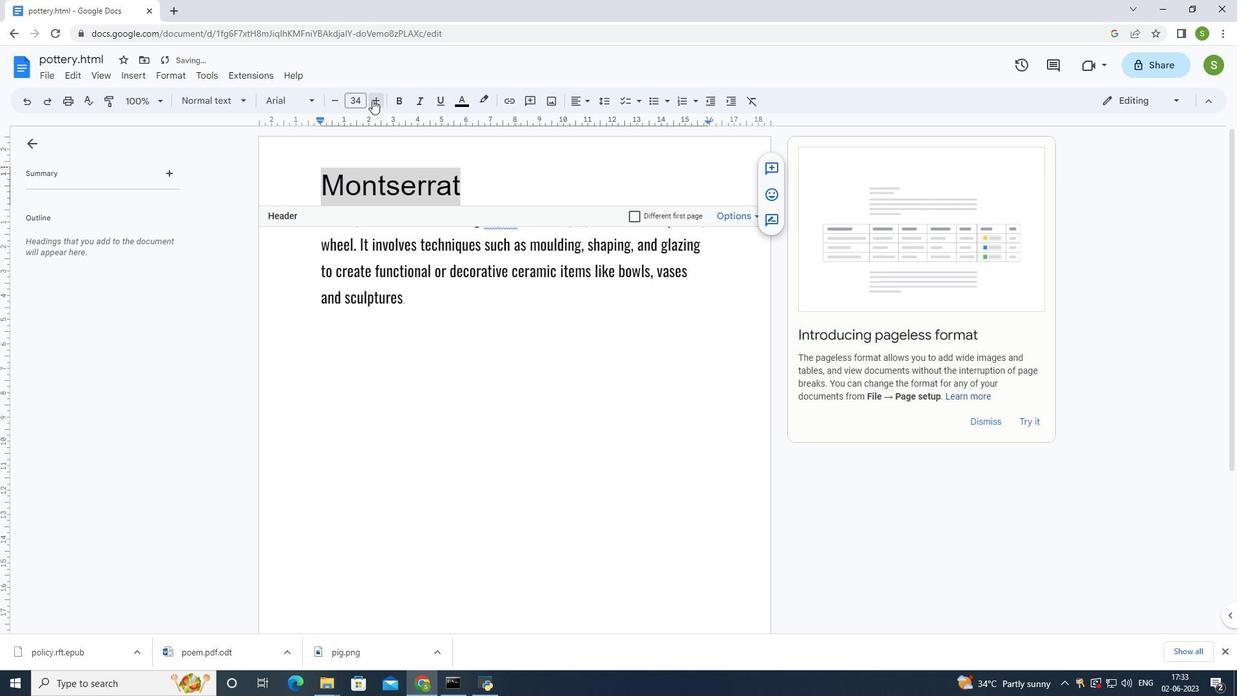 
Action: Mouse pressed left at (372, 99)
Screenshot: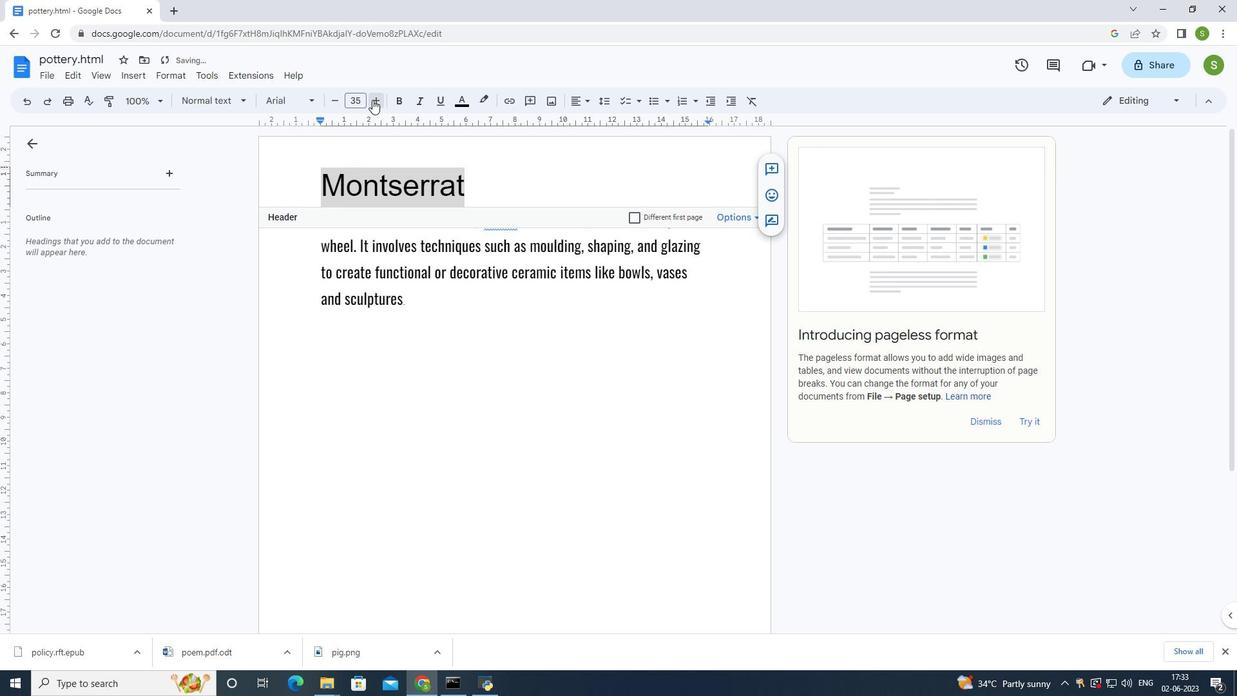
Action: Mouse moved to (336, 105)
Screenshot: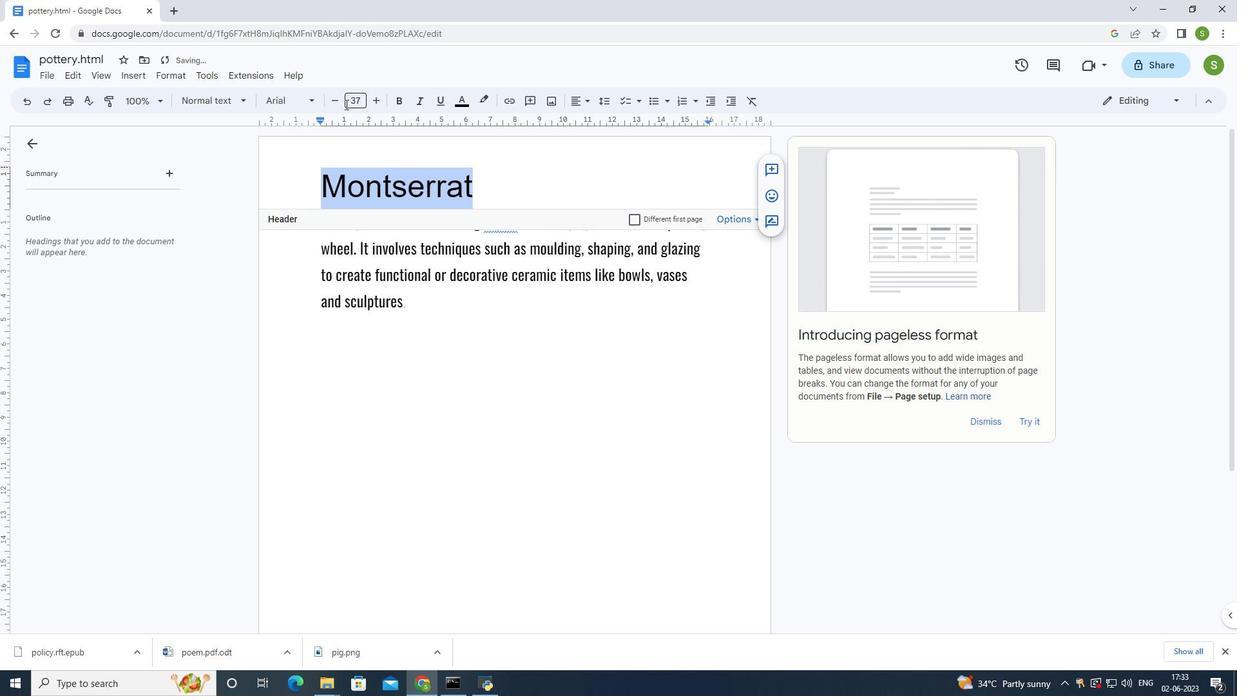 
Action: Mouse pressed left at (336, 105)
Screenshot: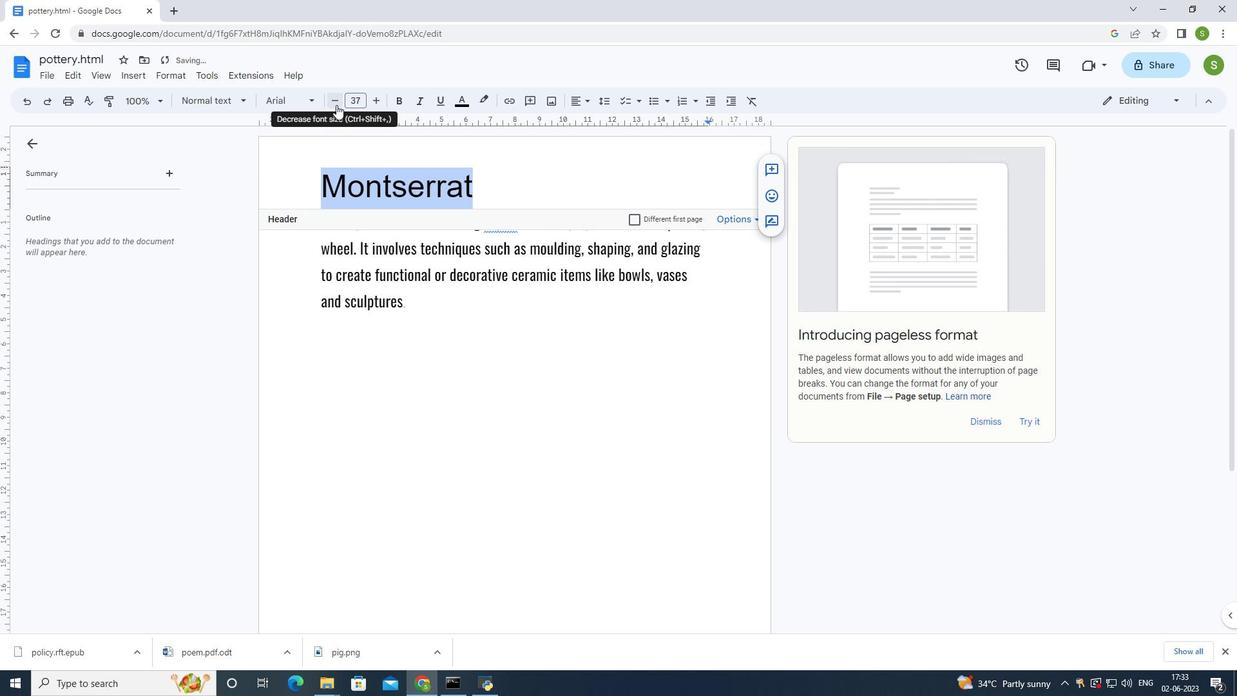 
Action: Mouse moved to (578, 106)
Screenshot: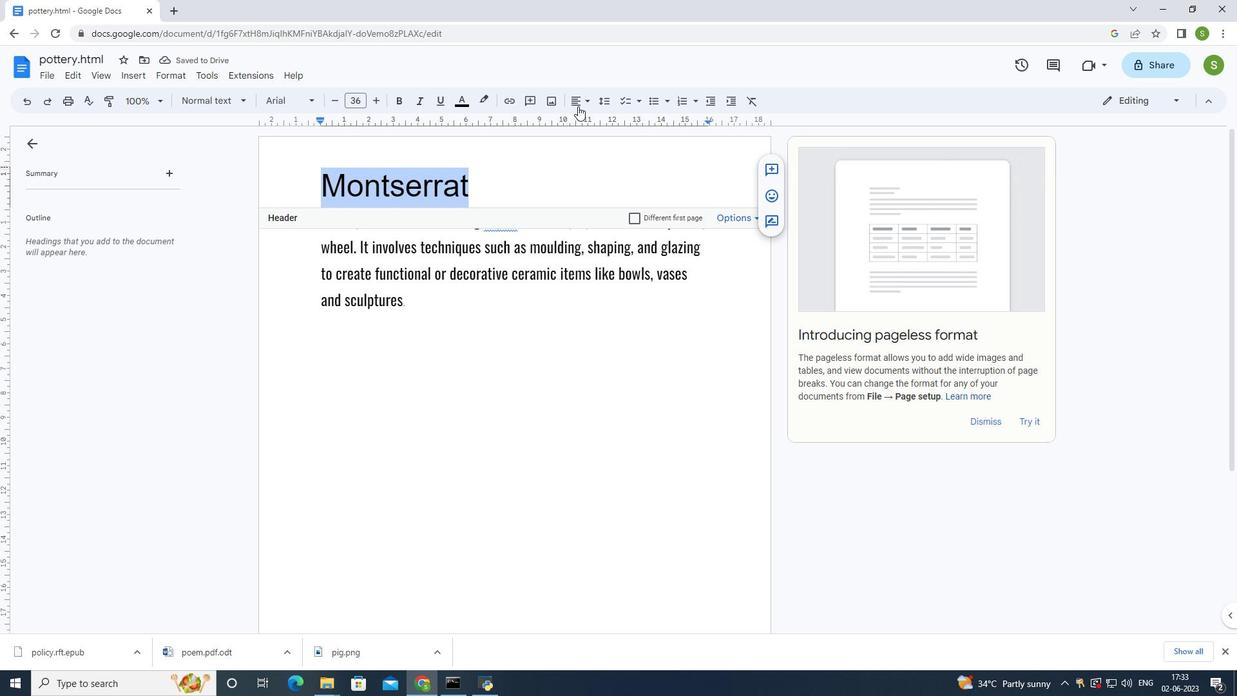 
Action: Mouse pressed left at (578, 106)
Screenshot: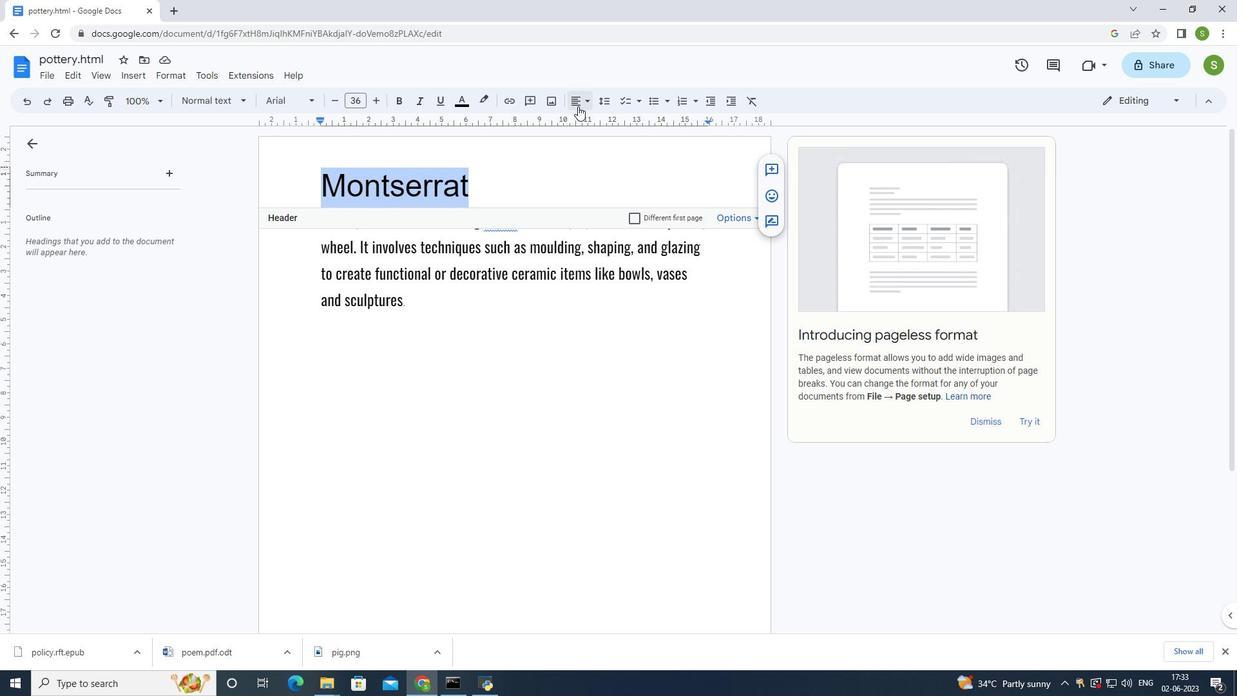 
Action: Mouse moved to (574, 126)
Screenshot: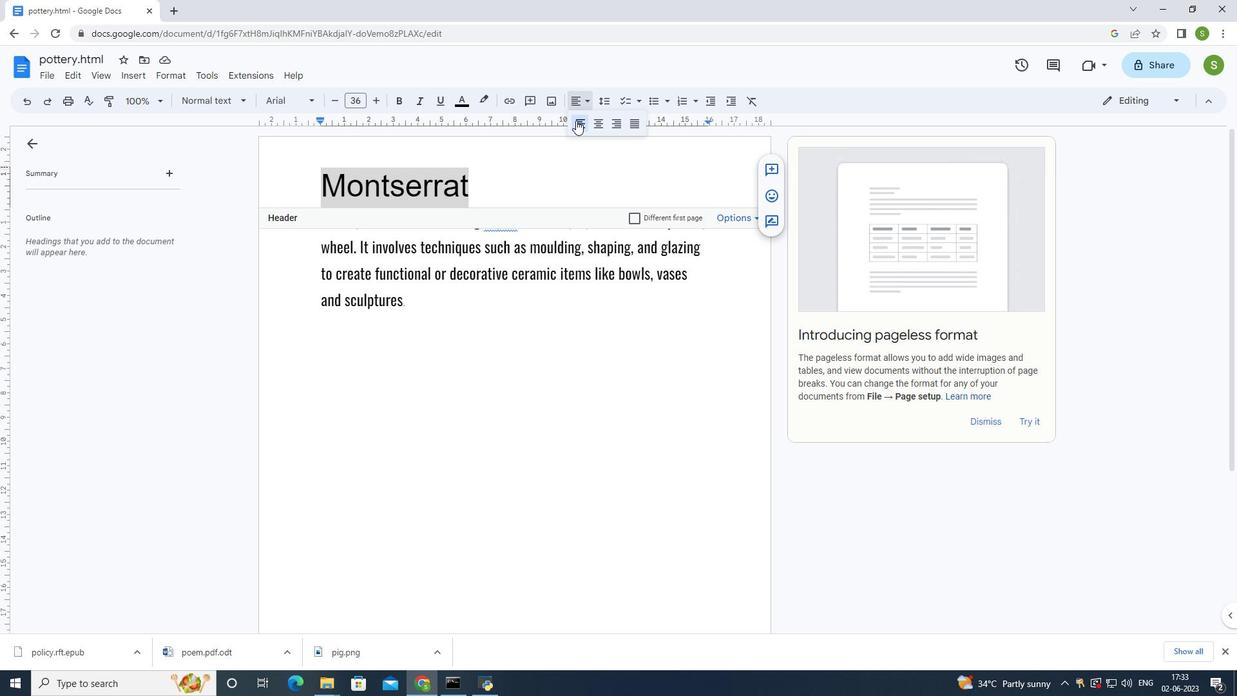 
Action: Mouse pressed left at (574, 126)
Screenshot: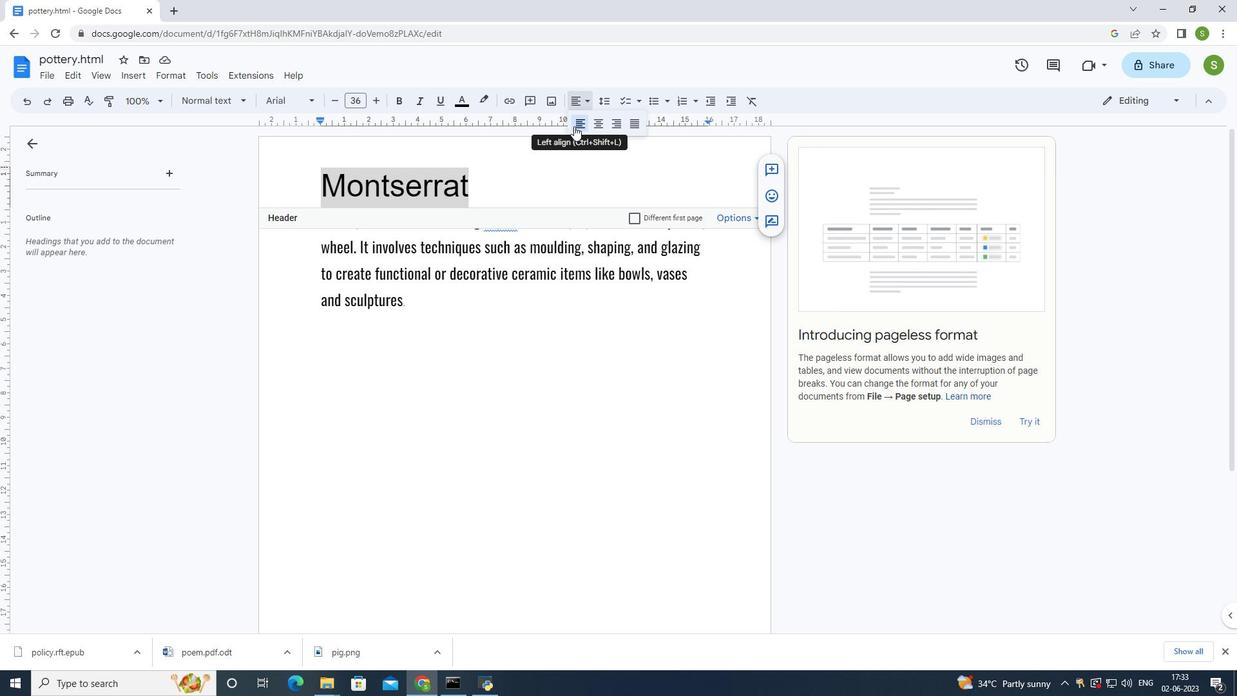 
Action: Mouse moved to (323, 246)
Screenshot: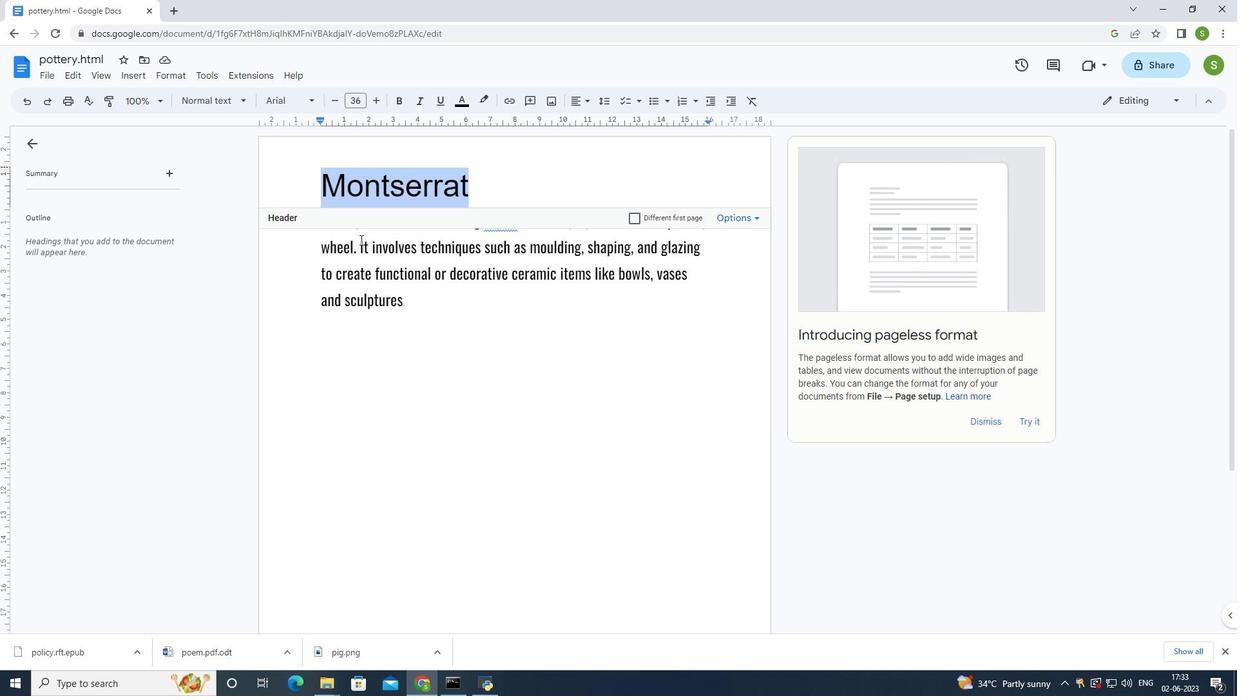 
Action: Mouse pressed left at (323, 246)
Screenshot: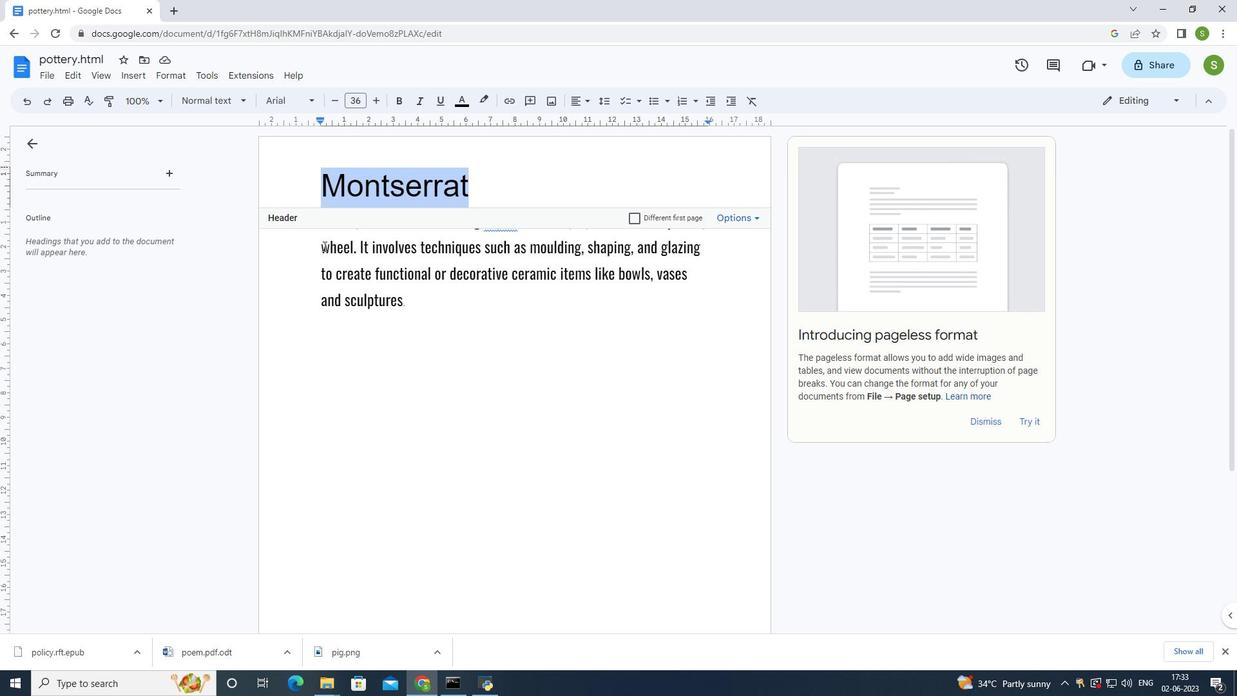 
Action: Mouse moved to (319, 205)
Screenshot: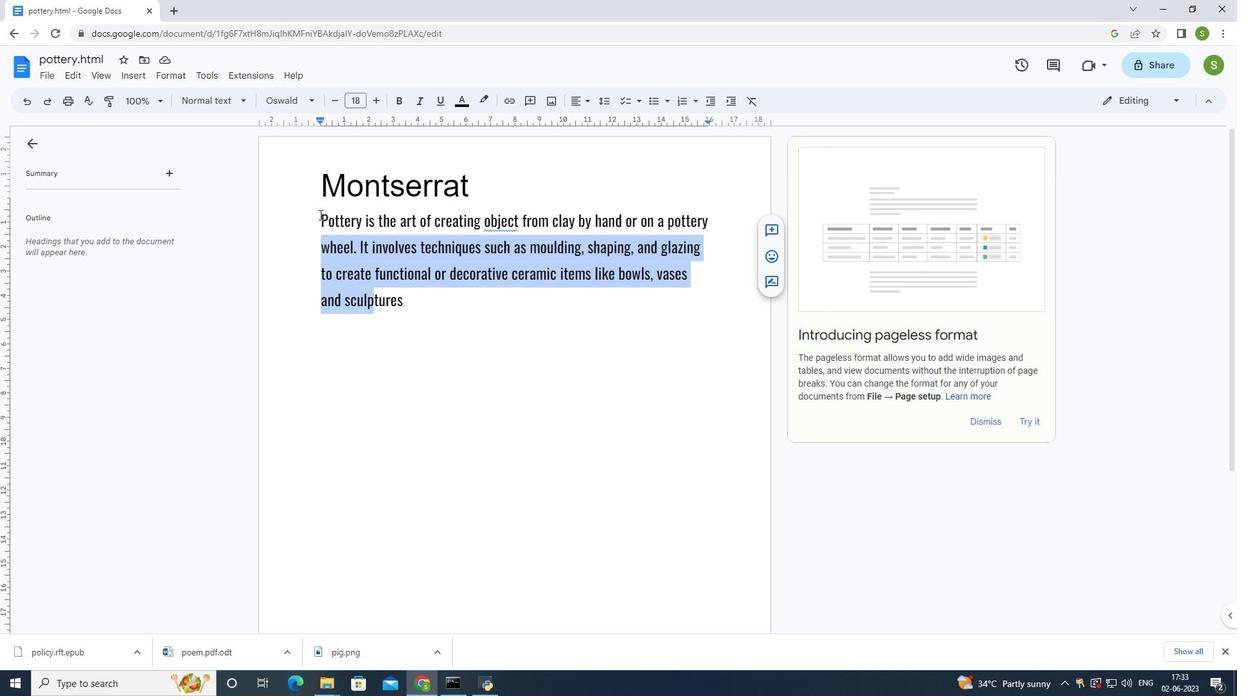 
Action: Mouse pressed left at (319, 205)
Screenshot: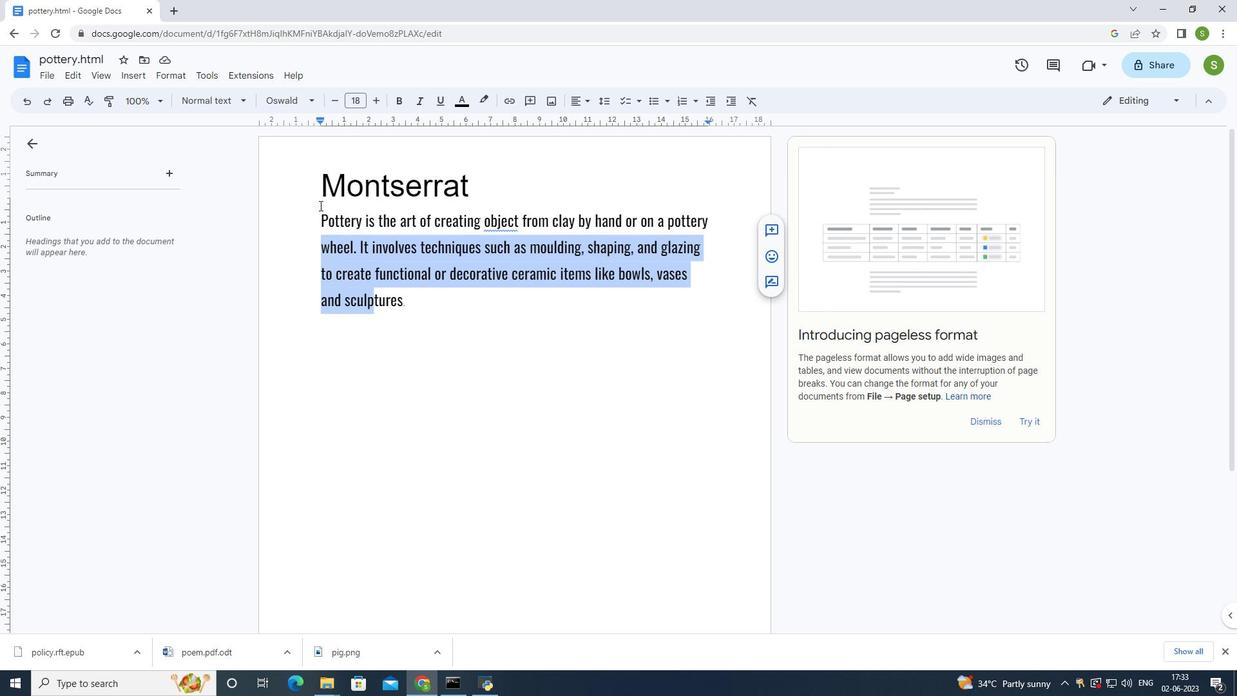 
Action: Mouse moved to (574, 95)
Screenshot: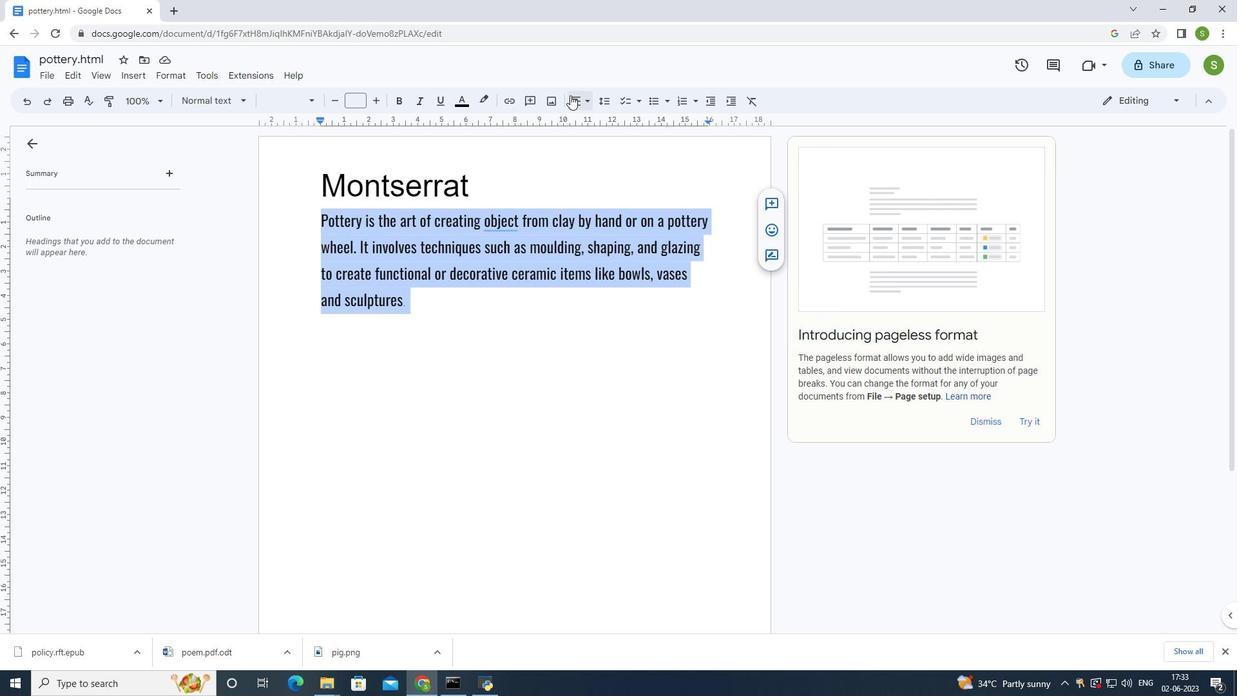 
Action: Mouse pressed left at (574, 95)
Screenshot: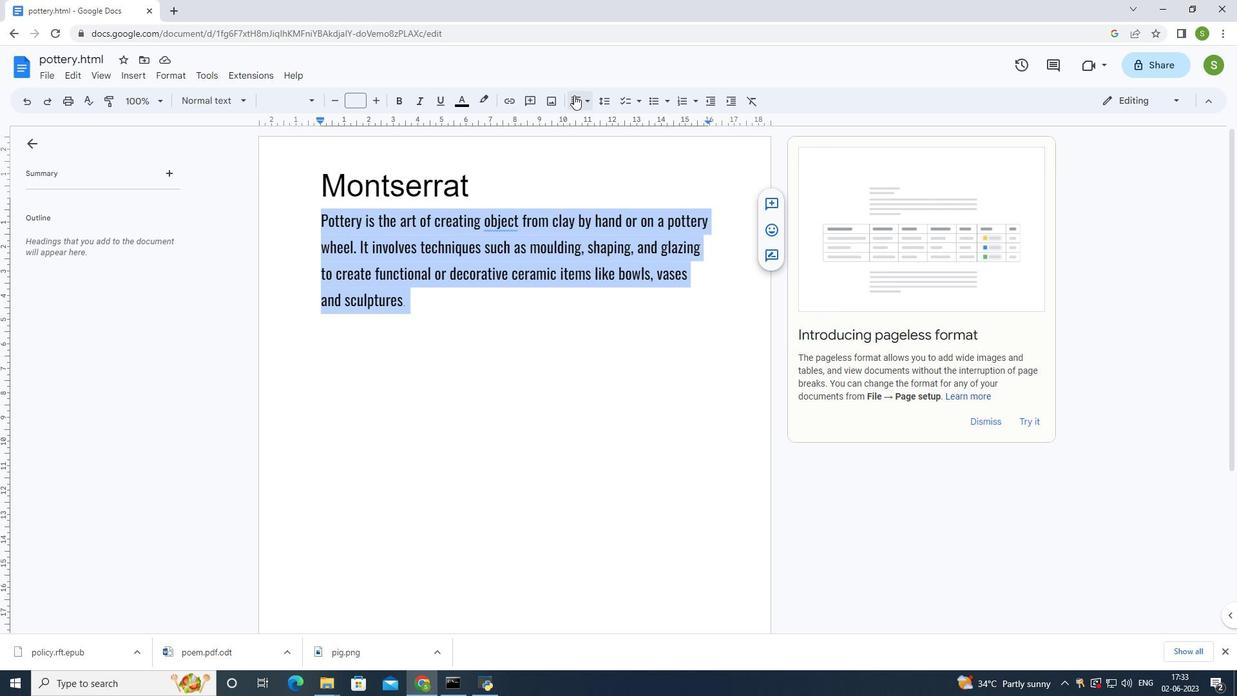 
Action: Mouse moved to (574, 126)
Screenshot: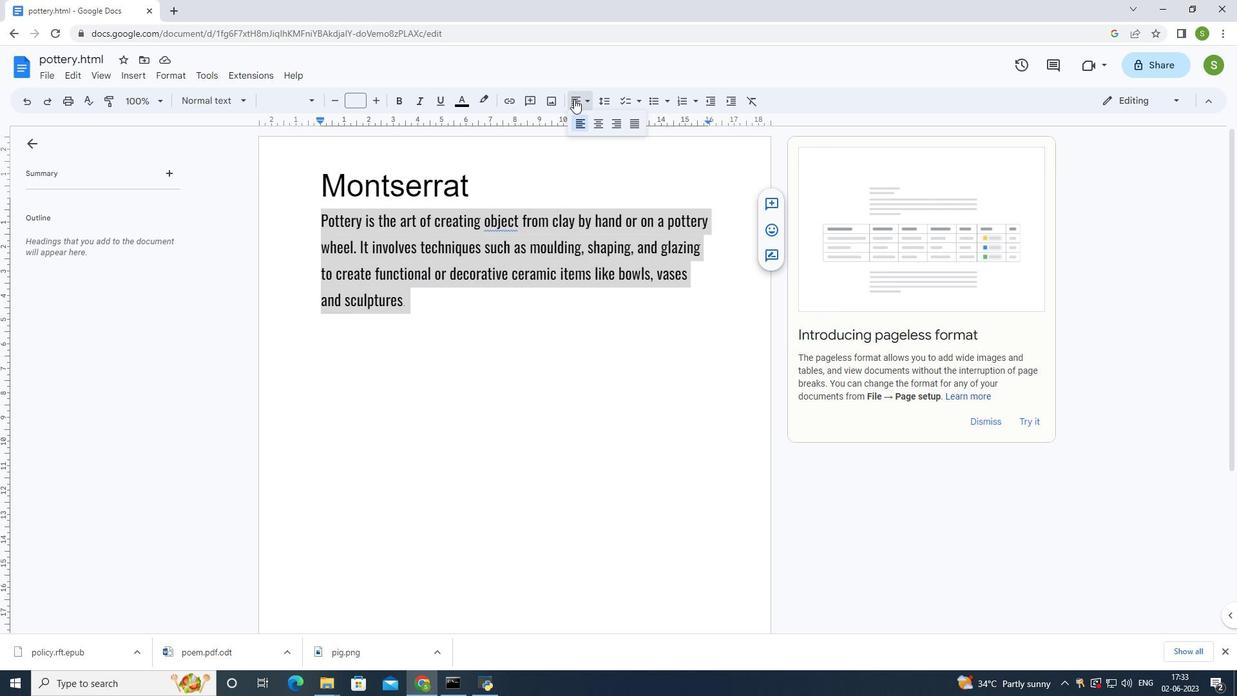 
Action: Mouse pressed left at (574, 126)
Screenshot: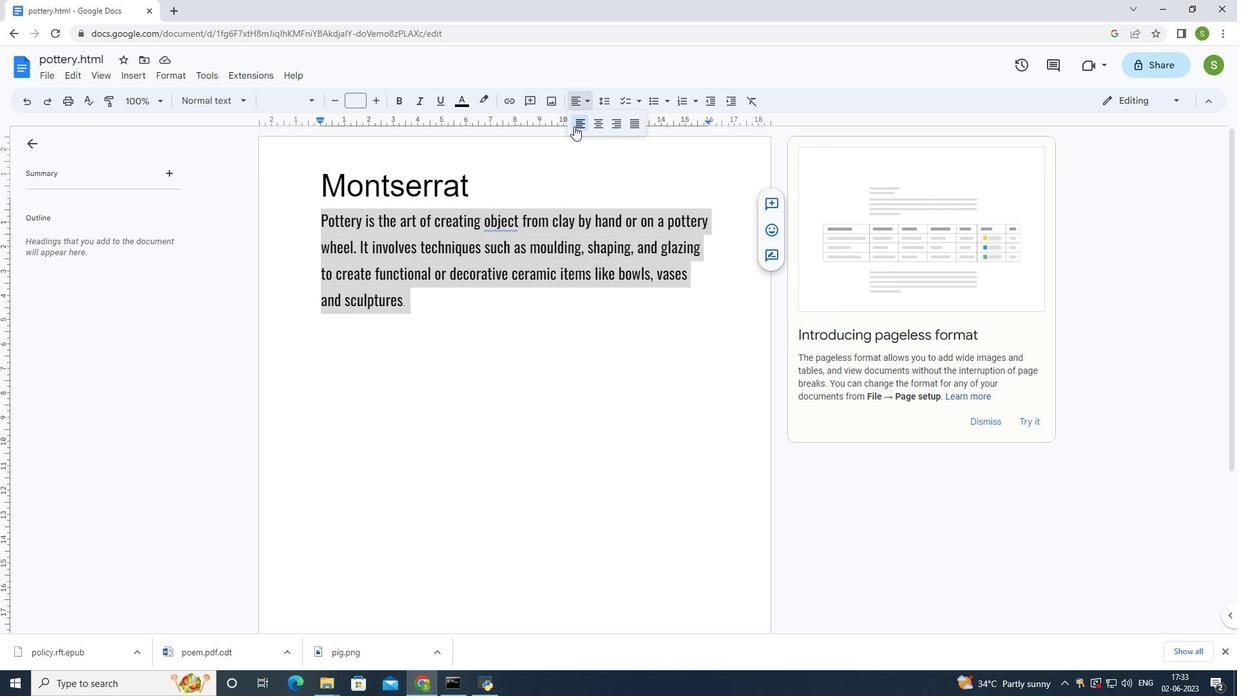 
Action: Mouse moved to (501, 435)
Screenshot: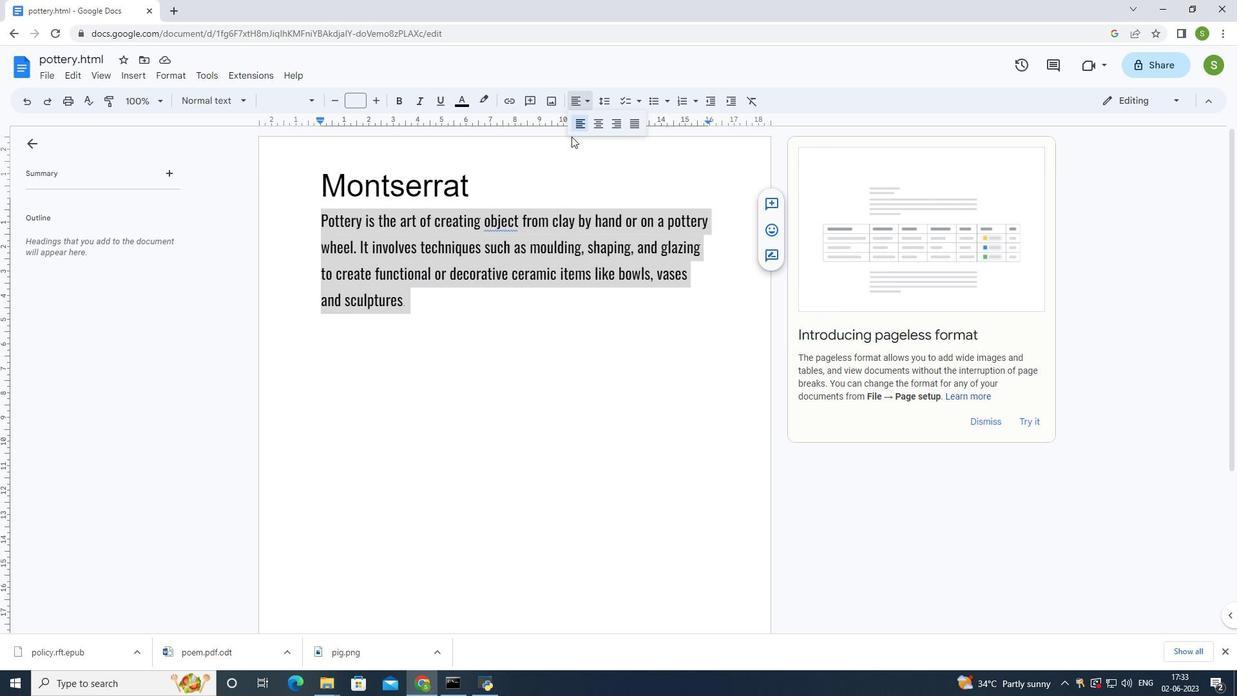 
Action: Mouse pressed left at (501, 435)
Screenshot: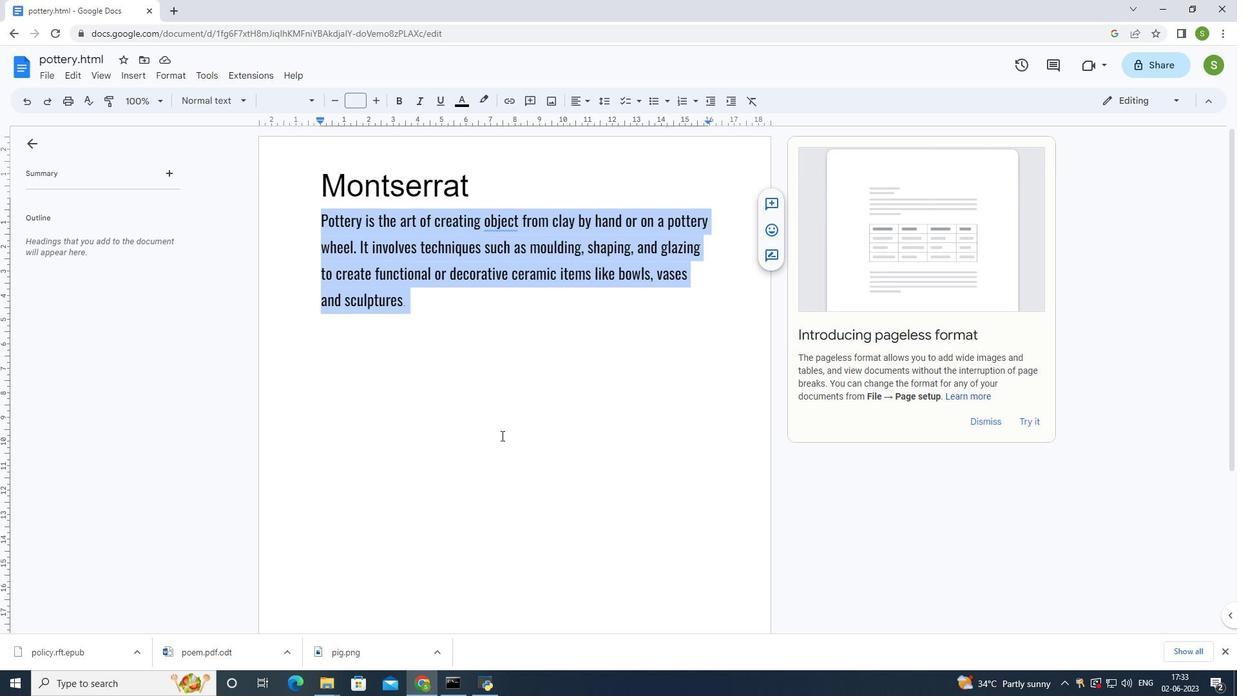 
Action: Mouse moved to (553, 392)
Screenshot: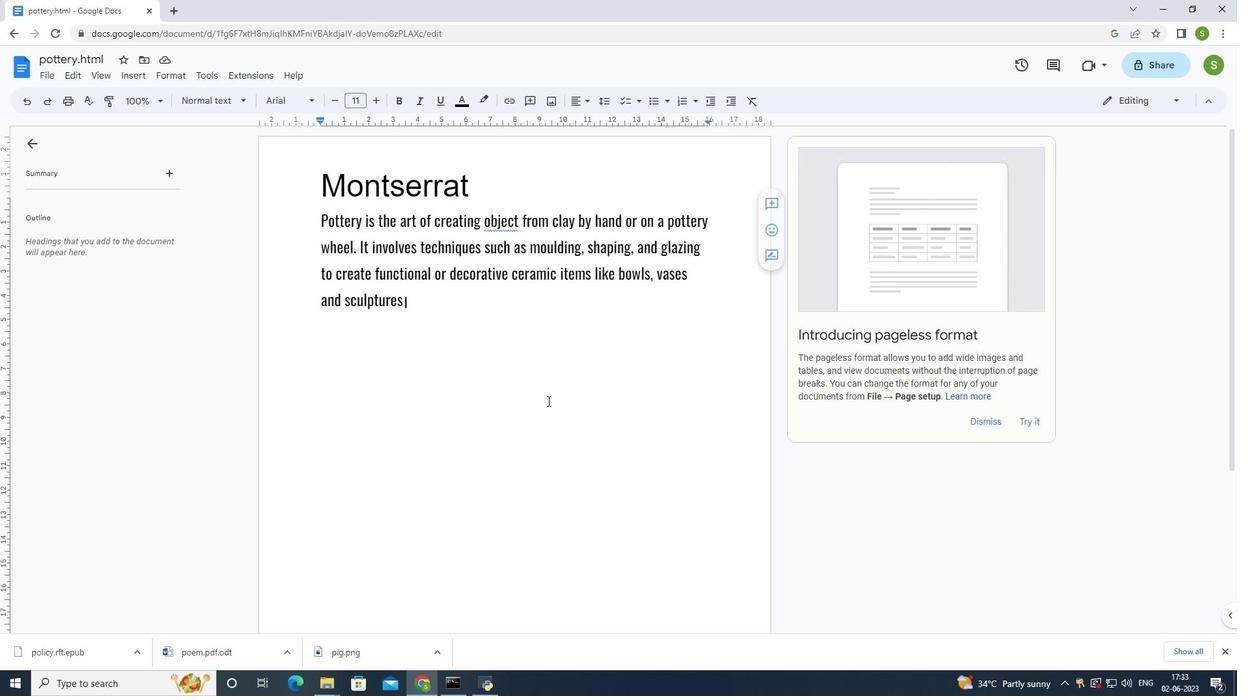
